 Task: Look for space in Kasimov, Russia from 12th August, 2023 to 16th August, 2023 for 8 adults in price range Rs.10000 to Rs.16000. Place can be private room with 8 bedrooms having 8 beds and 8 bathrooms. Property type can be house, flat, guest house, hotel. Amenities needed are: wifi, TV, free parkinig on premises, gym, breakfast. Booking option can be shelf check-in. Required host language is English.
Action: Mouse pressed left at (568, 123)
Screenshot: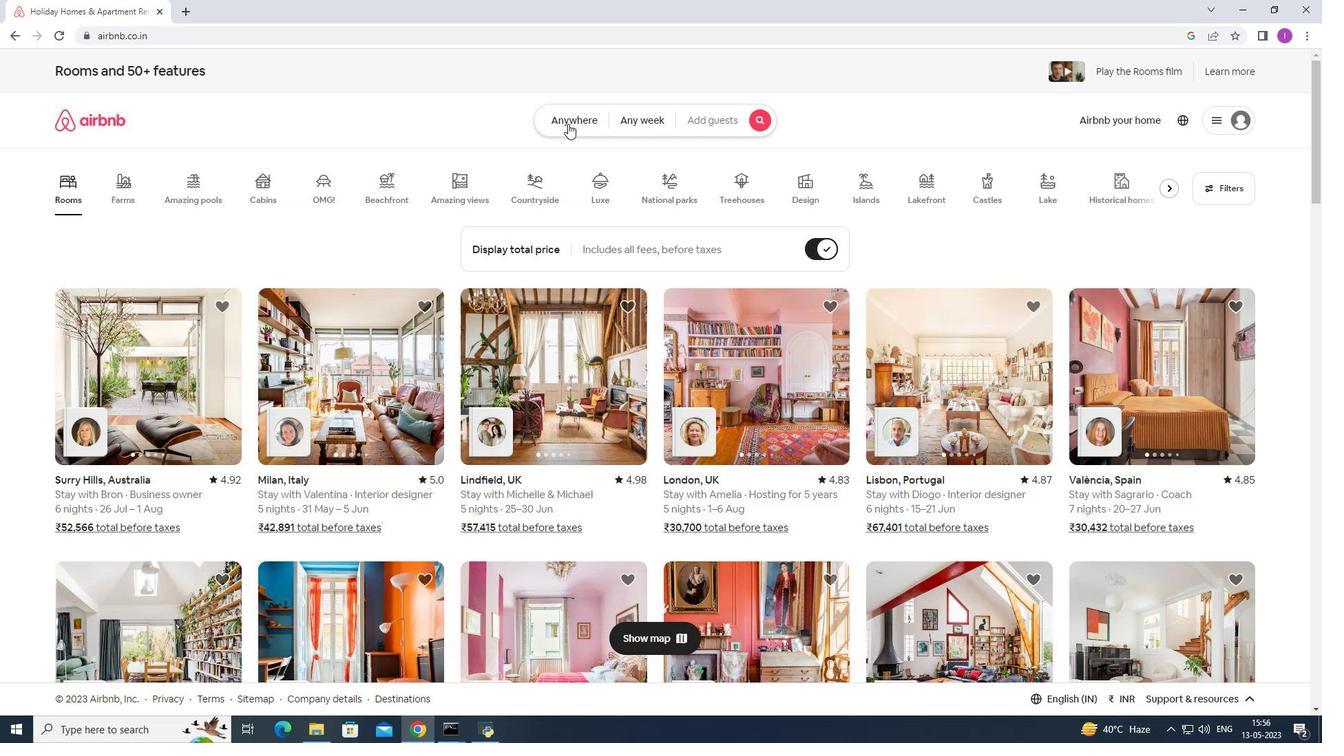 
Action: Mouse moved to (478, 170)
Screenshot: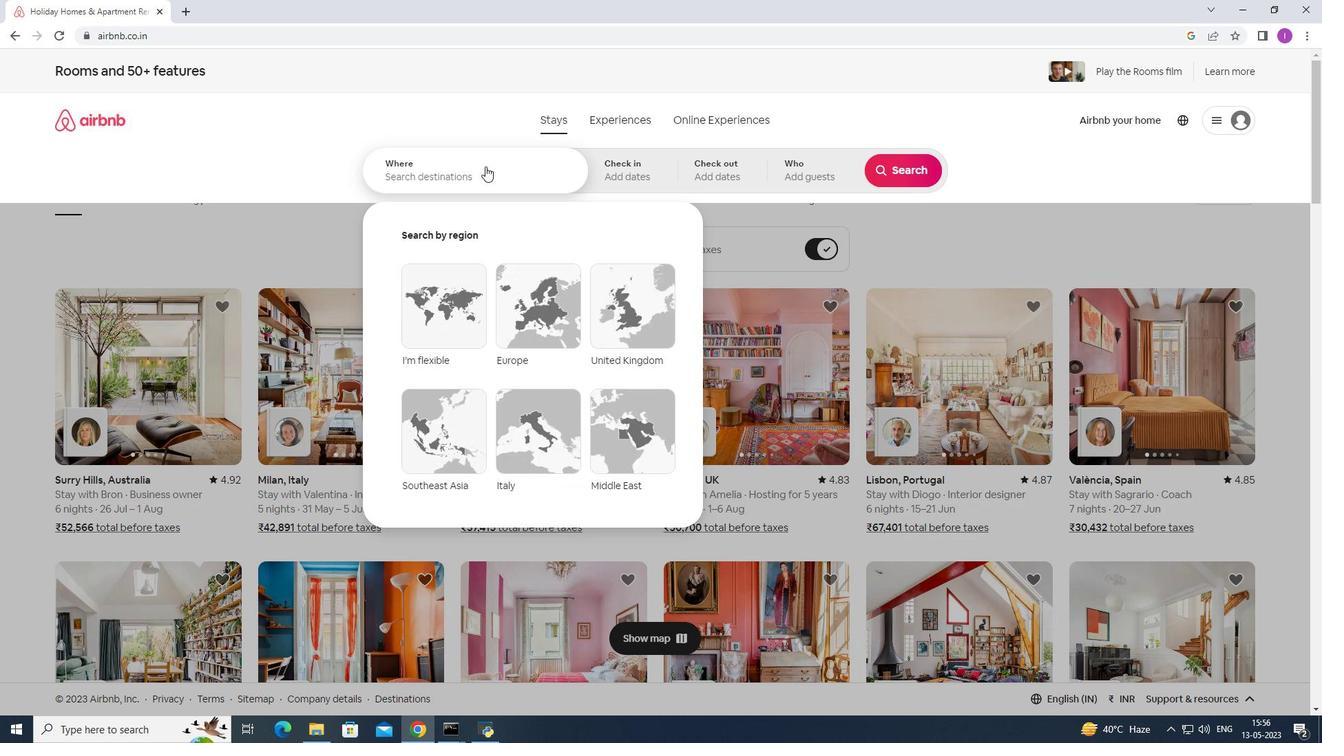 
Action: Mouse pressed left at (478, 170)
Screenshot: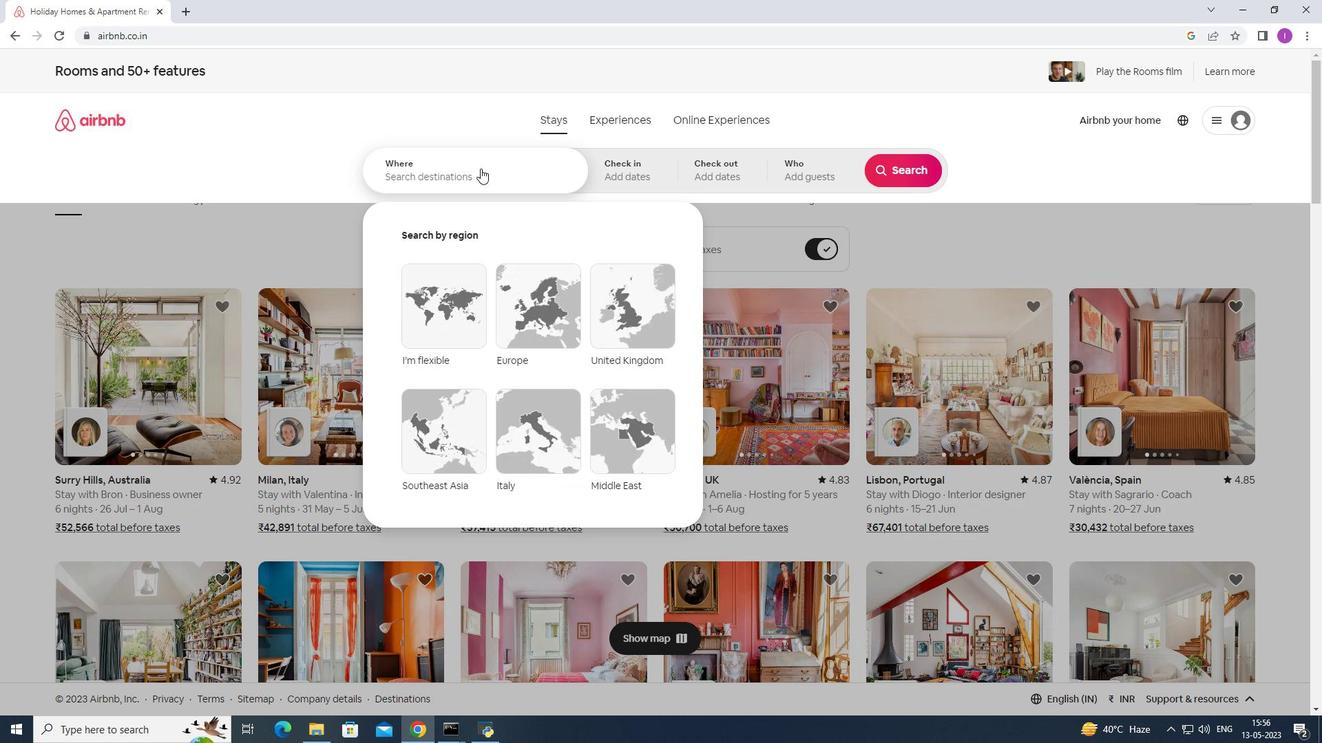 
Action: Key pressed <Key.shift><Key.shift><Key.shift><Key.shift><Key.shift><Key.shift>Kasimov,<Key.shift>Russia
Screenshot: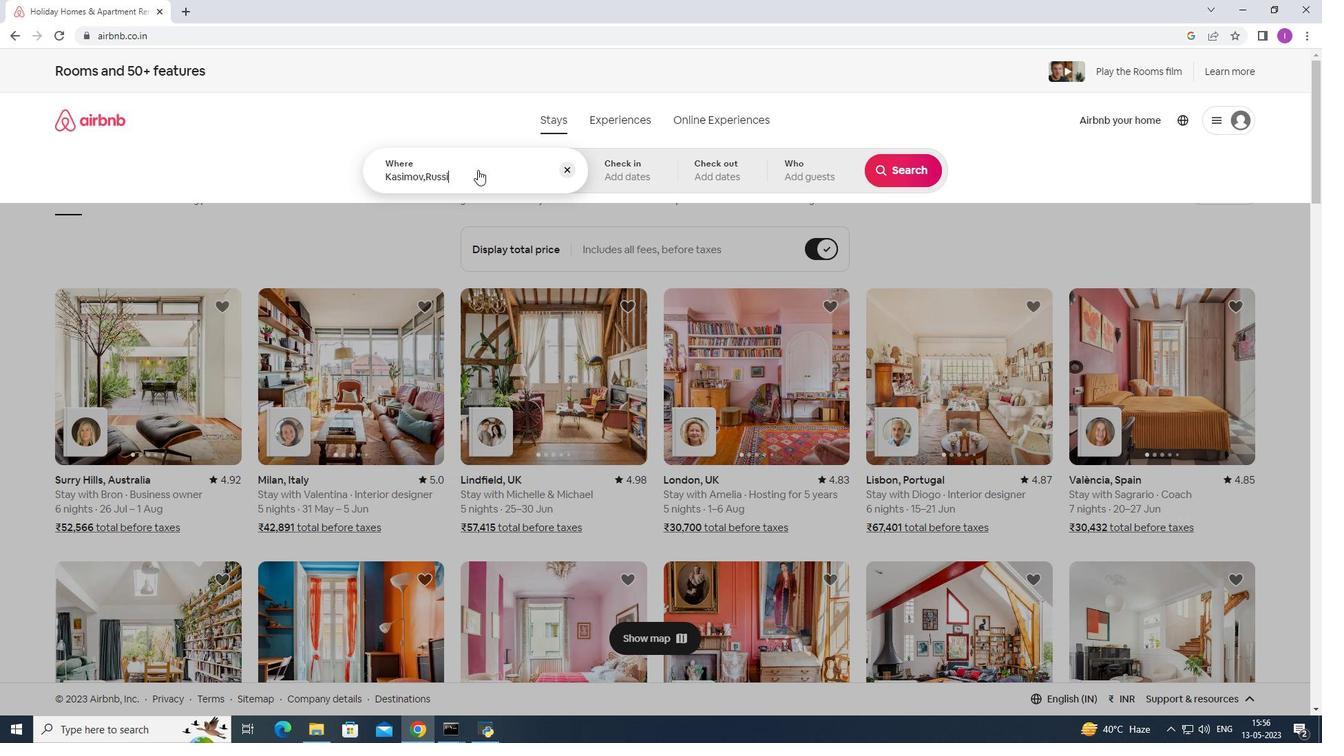 
Action: Mouse moved to (630, 159)
Screenshot: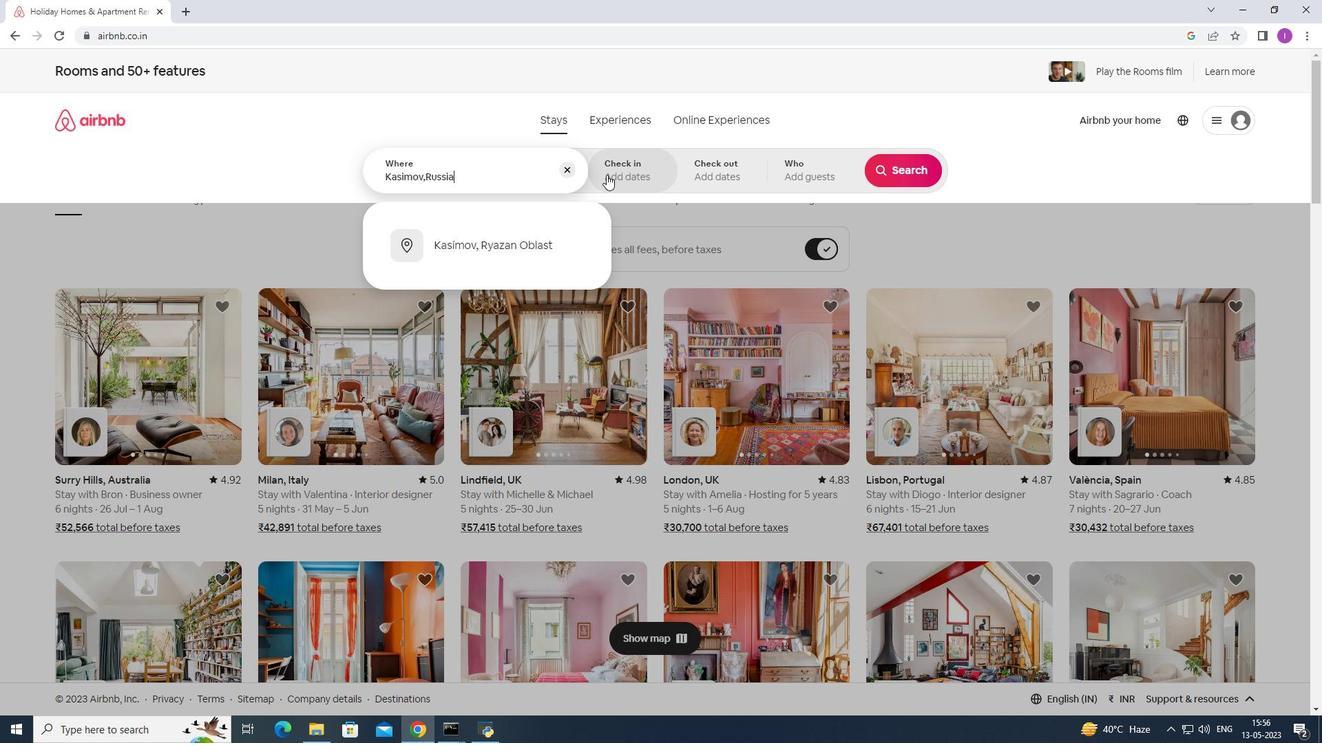 
Action: Mouse pressed left at (630, 159)
Screenshot: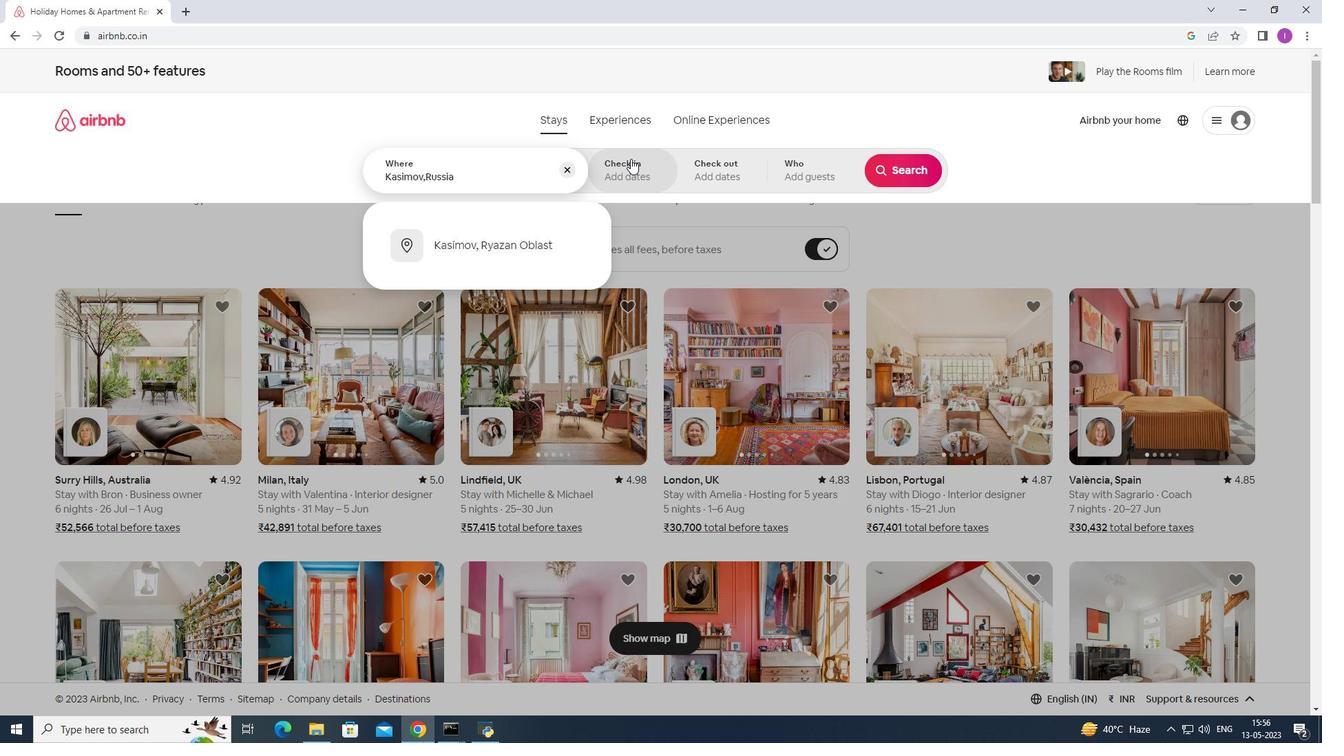 
Action: Mouse moved to (903, 278)
Screenshot: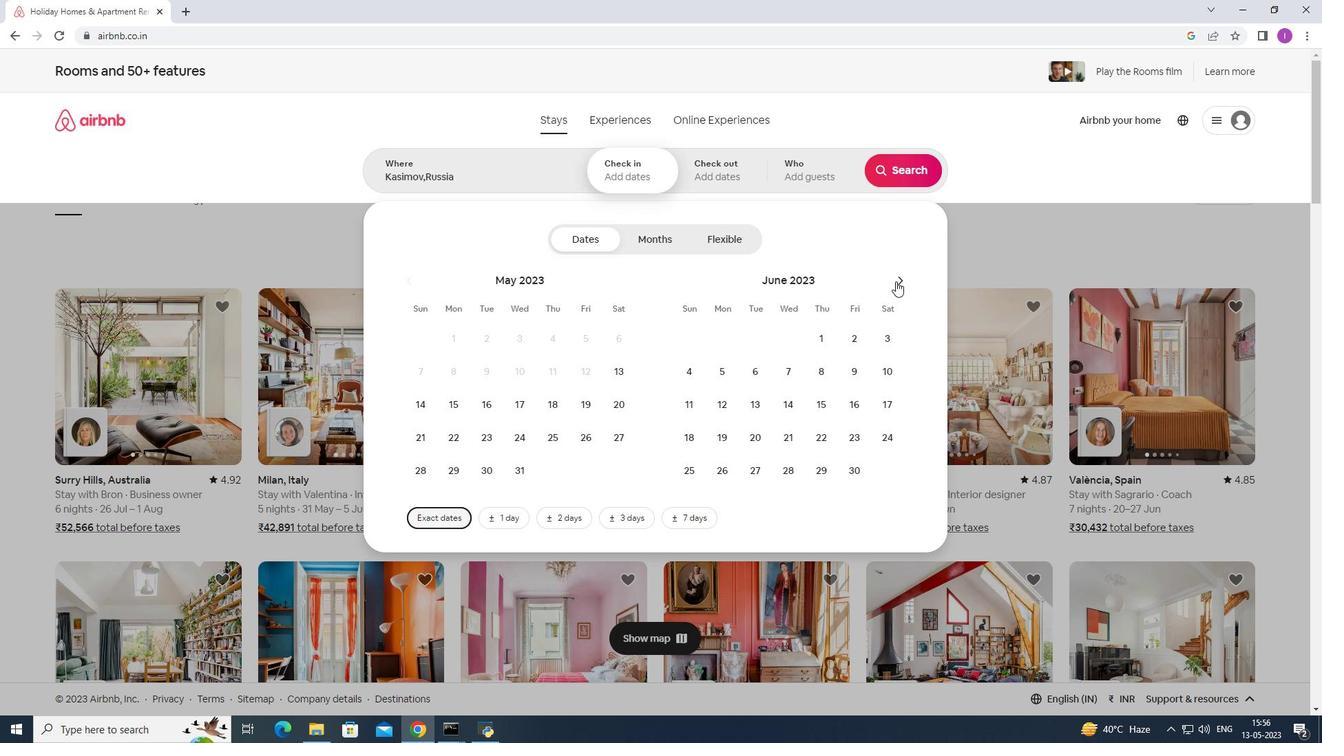
Action: Mouse pressed left at (903, 278)
Screenshot: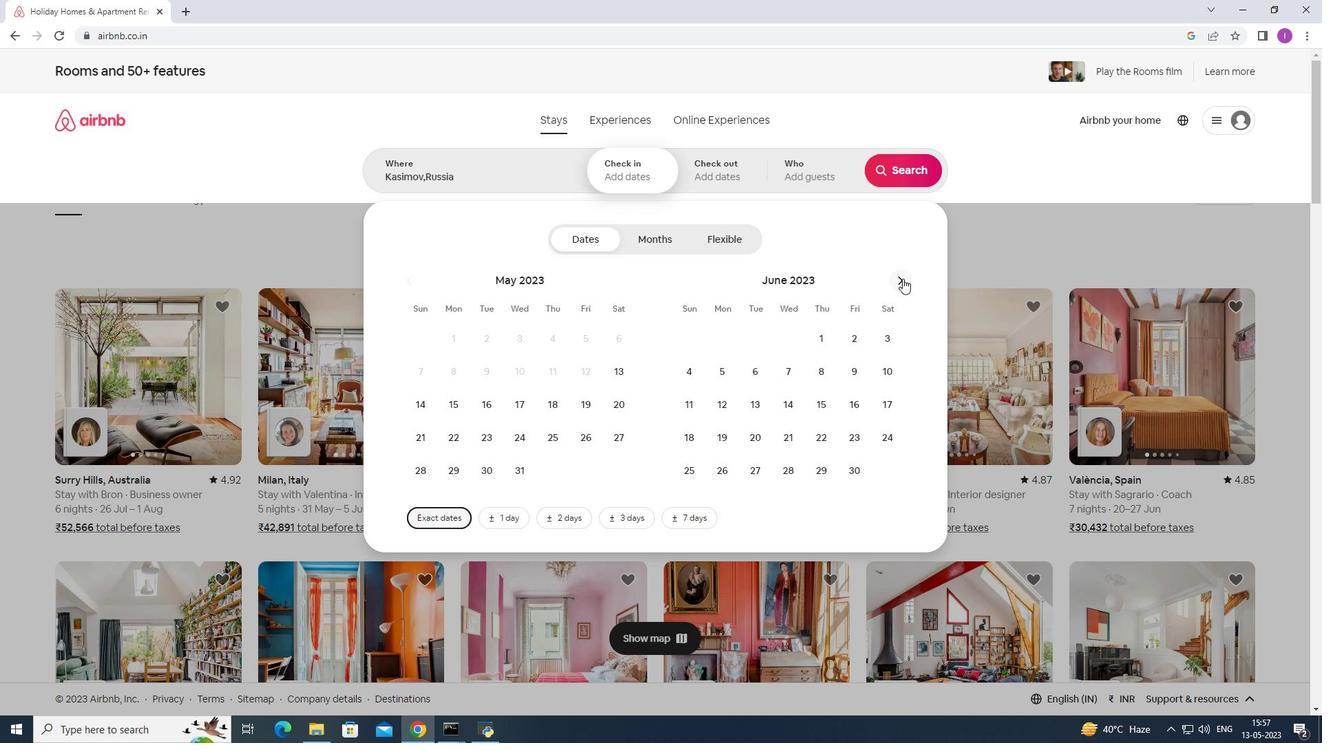 
Action: Mouse pressed left at (903, 278)
Screenshot: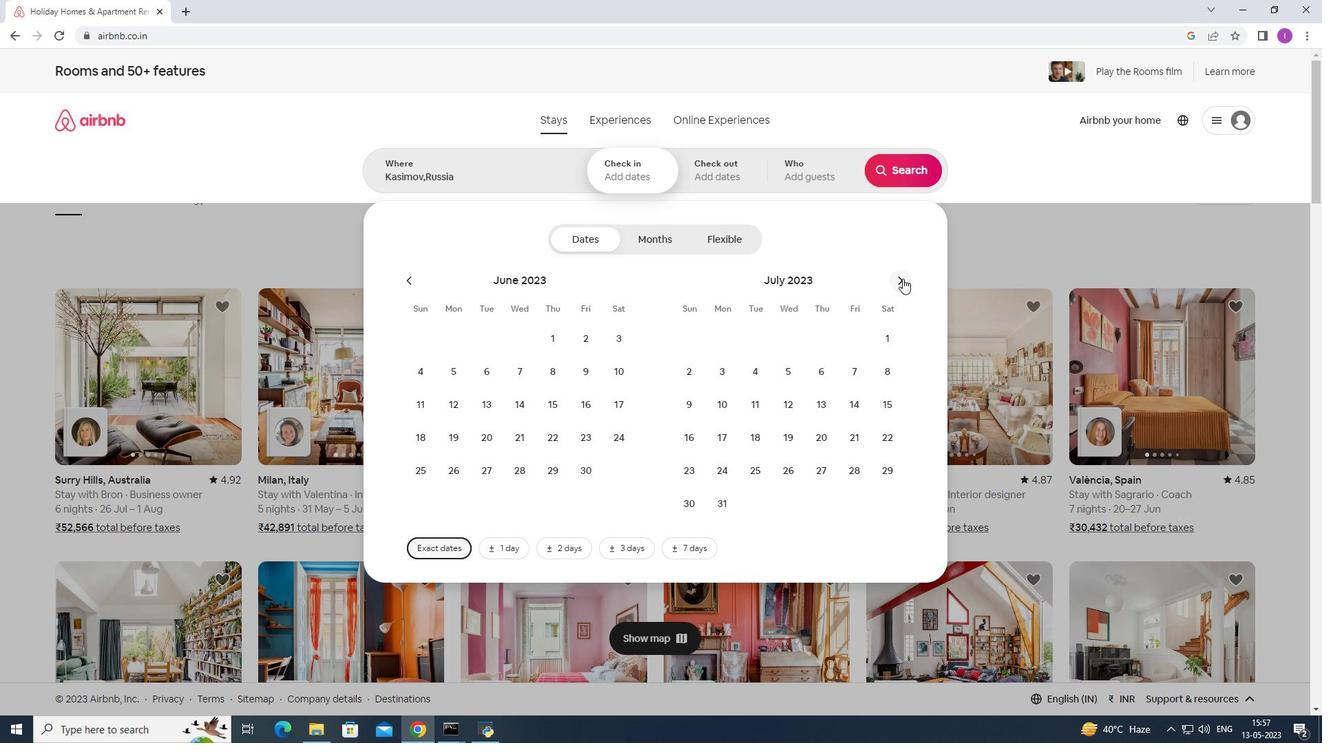 
Action: Mouse moved to (887, 366)
Screenshot: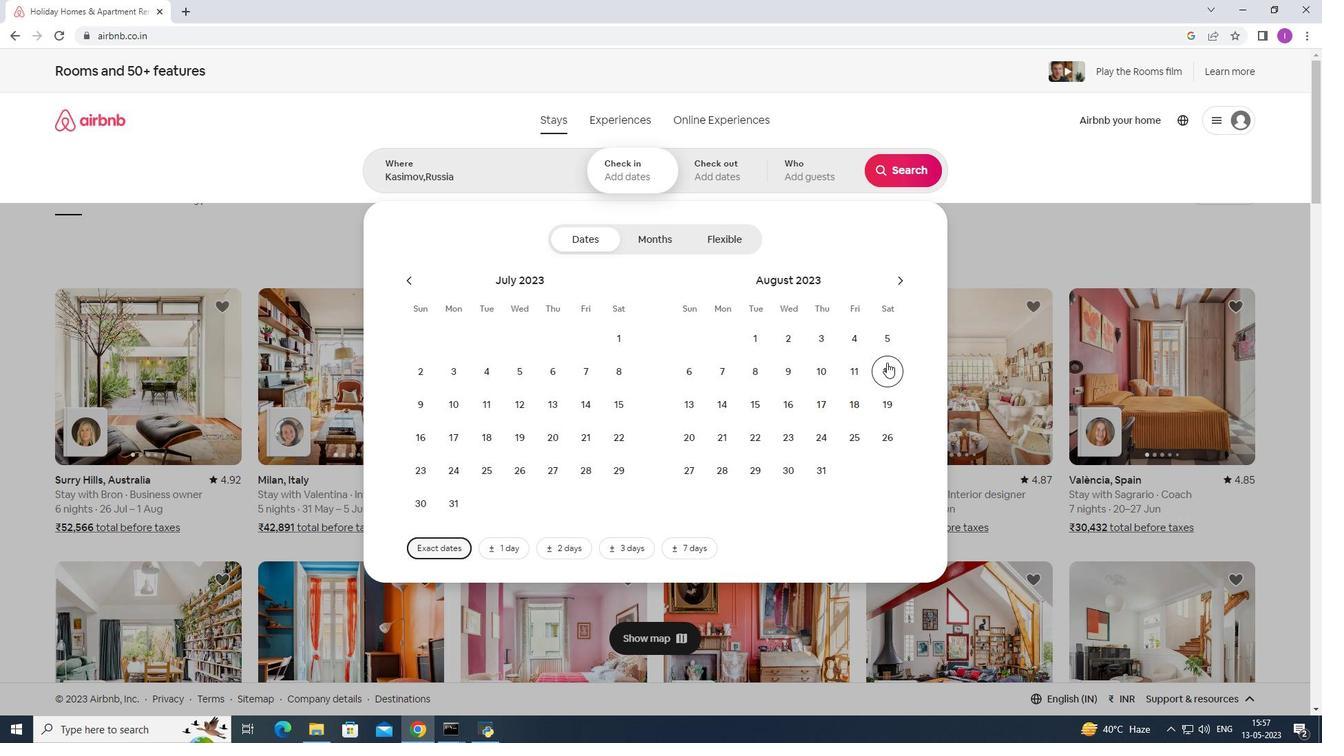 
Action: Mouse pressed left at (887, 366)
Screenshot: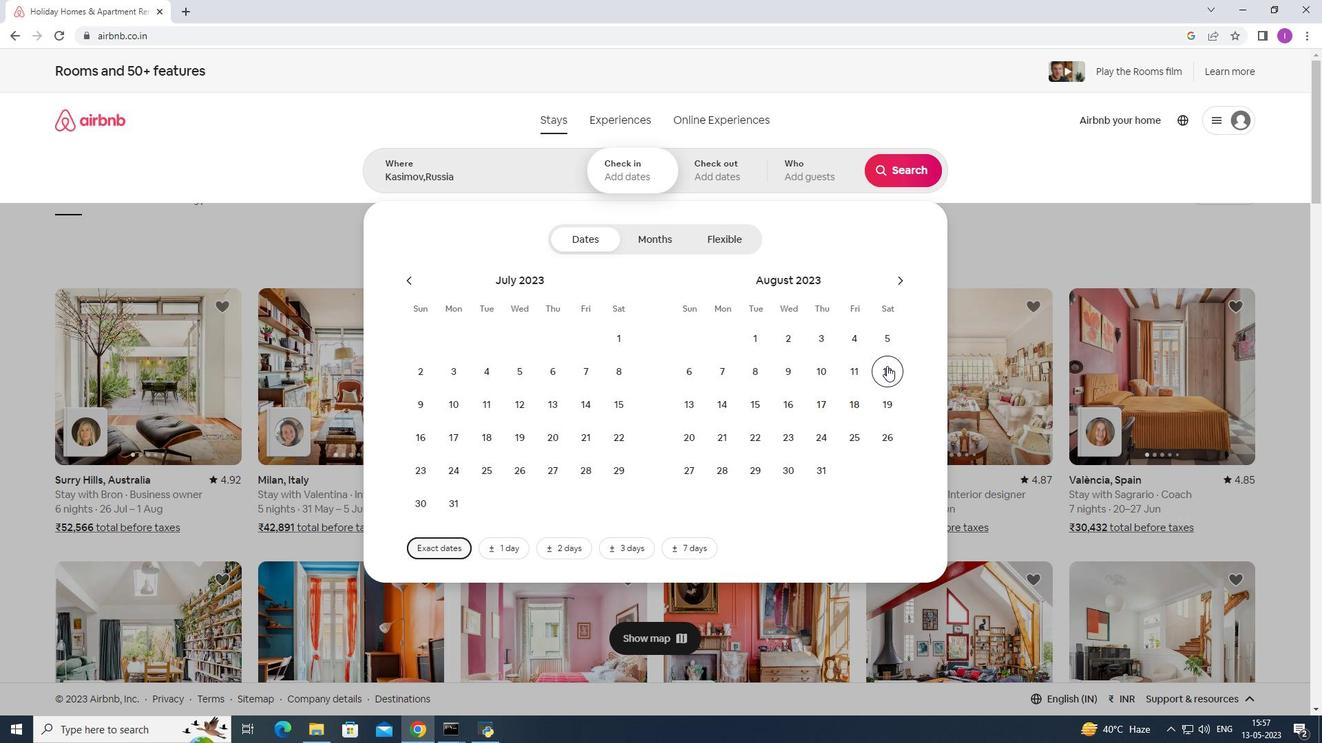 
Action: Mouse moved to (801, 408)
Screenshot: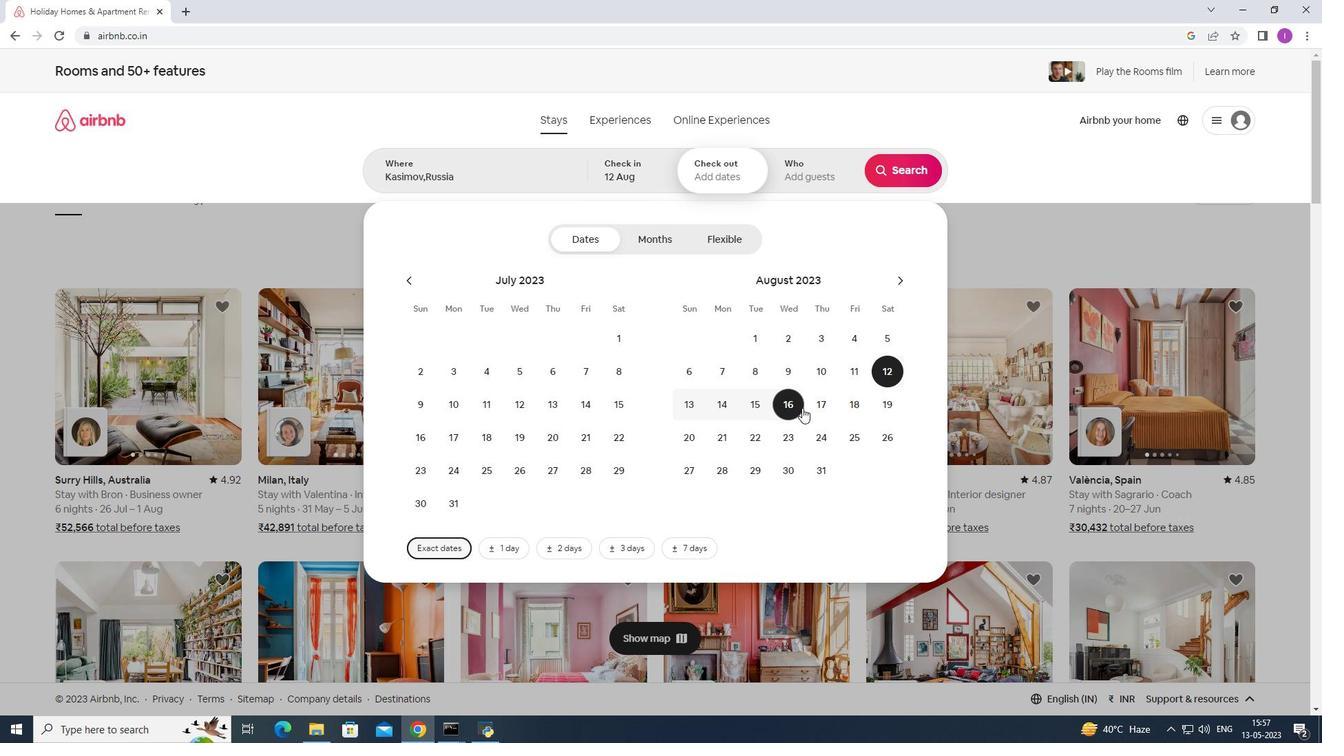 
Action: Mouse pressed left at (801, 408)
Screenshot: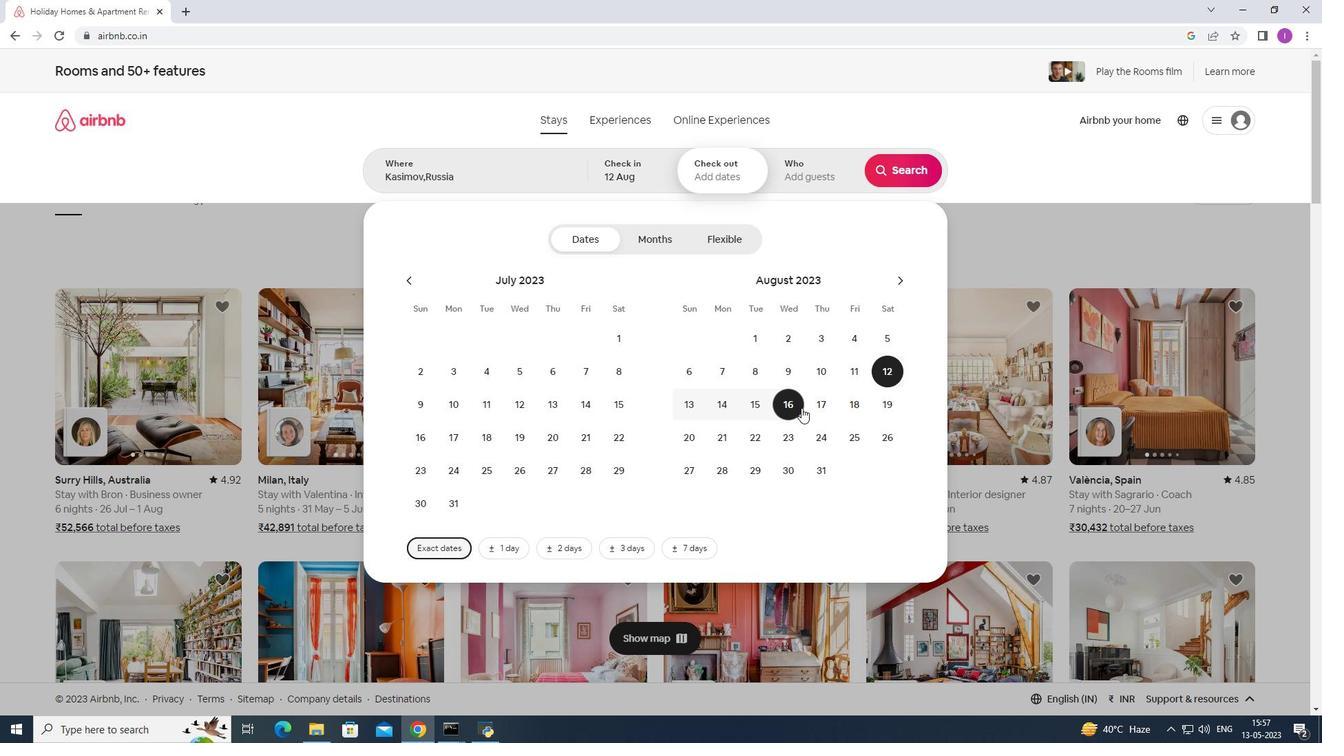 
Action: Mouse moved to (816, 172)
Screenshot: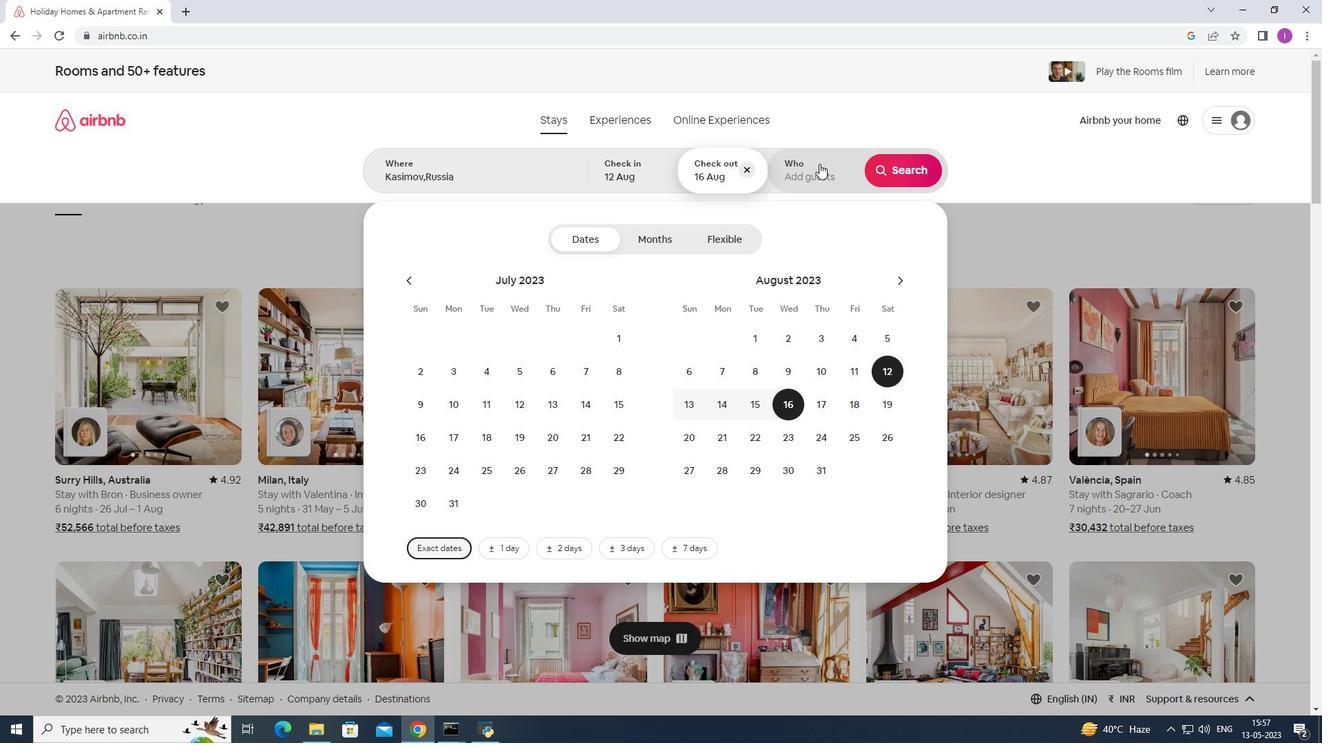 
Action: Mouse pressed left at (816, 172)
Screenshot: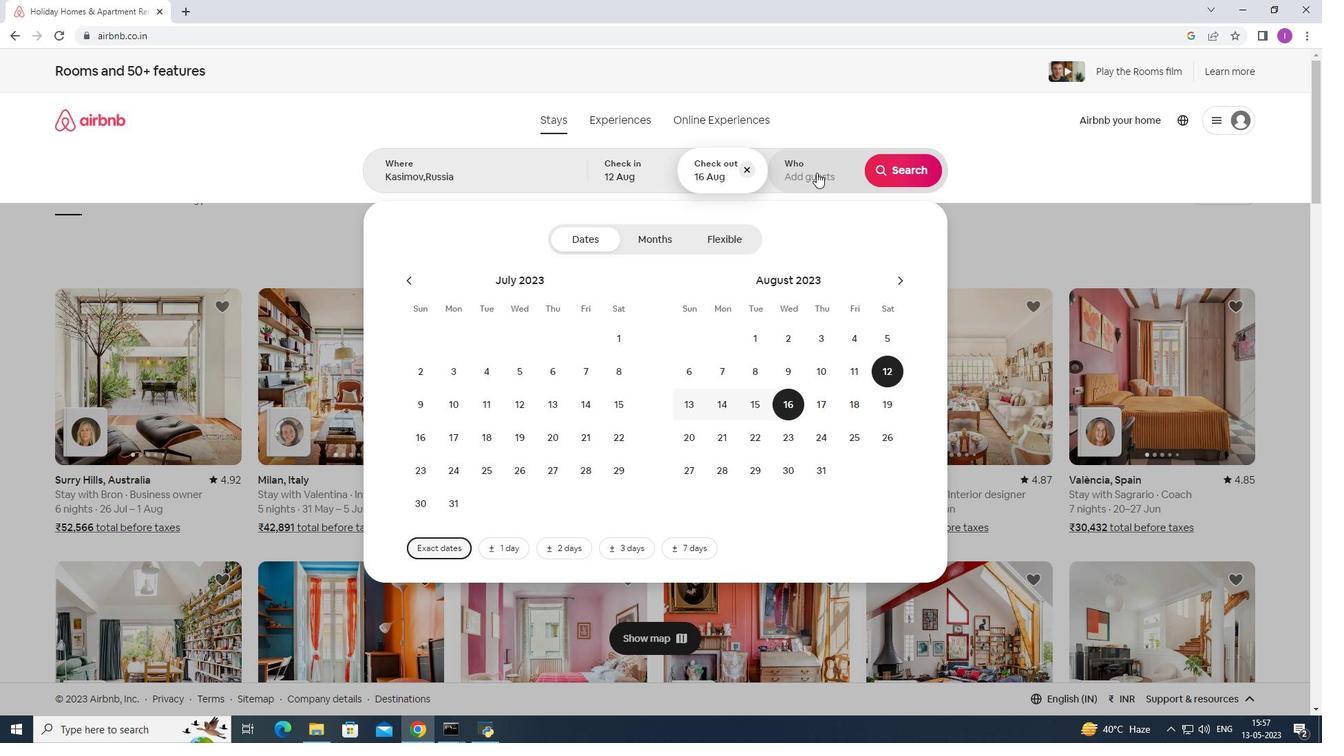 
Action: Mouse moved to (908, 243)
Screenshot: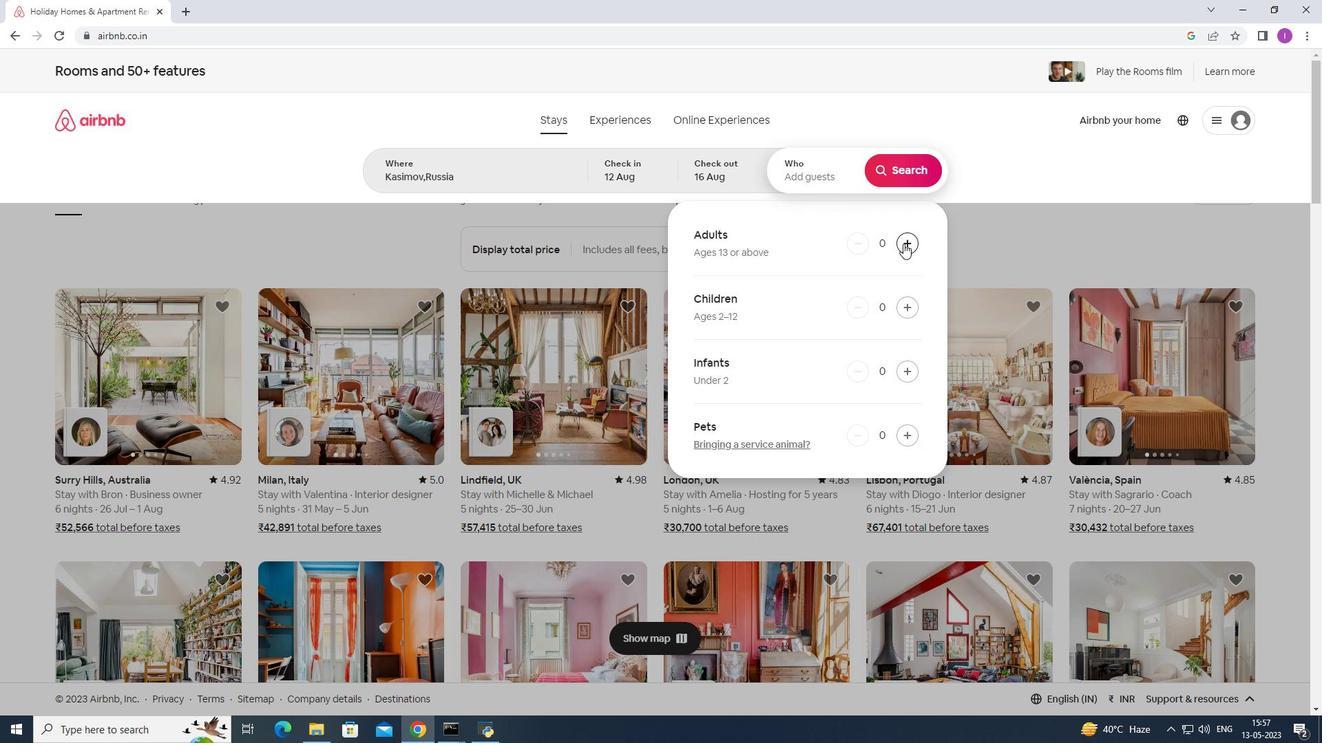 
Action: Mouse pressed left at (908, 243)
Screenshot: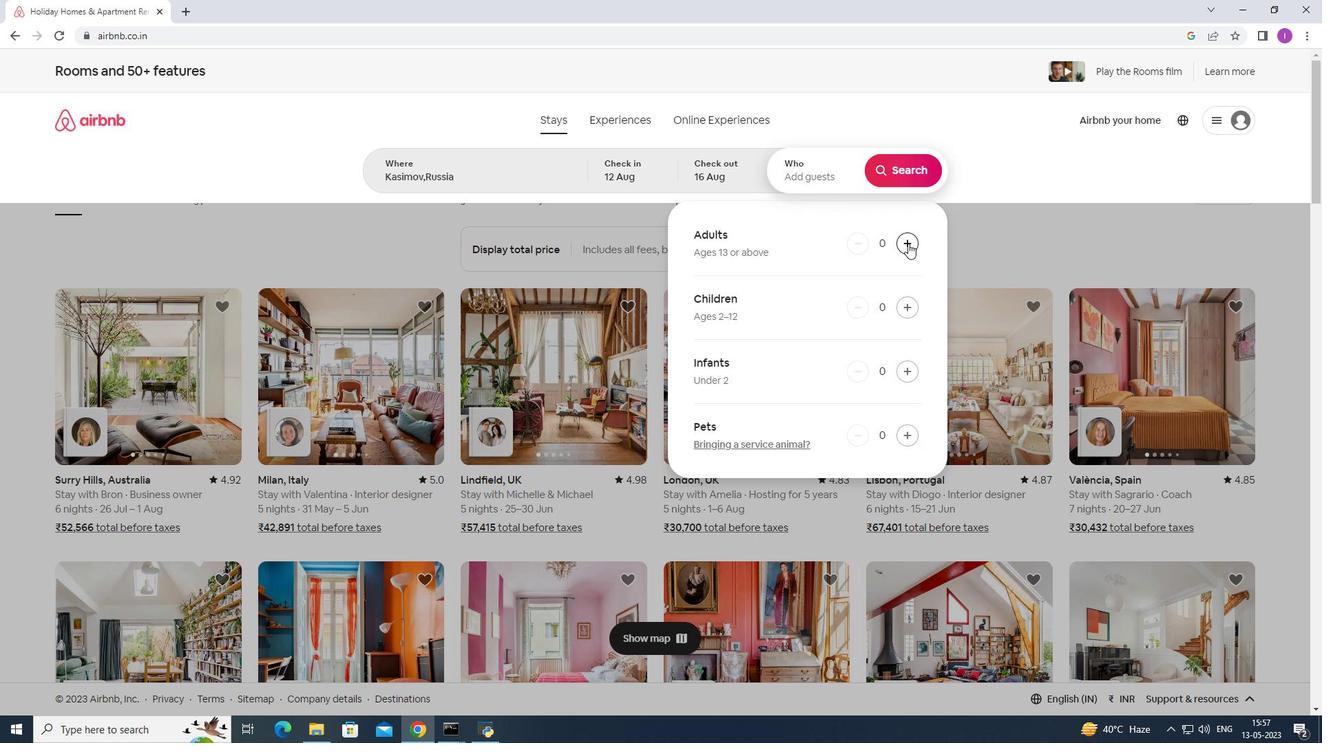 
Action: Mouse pressed left at (908, 243)
Screenshot: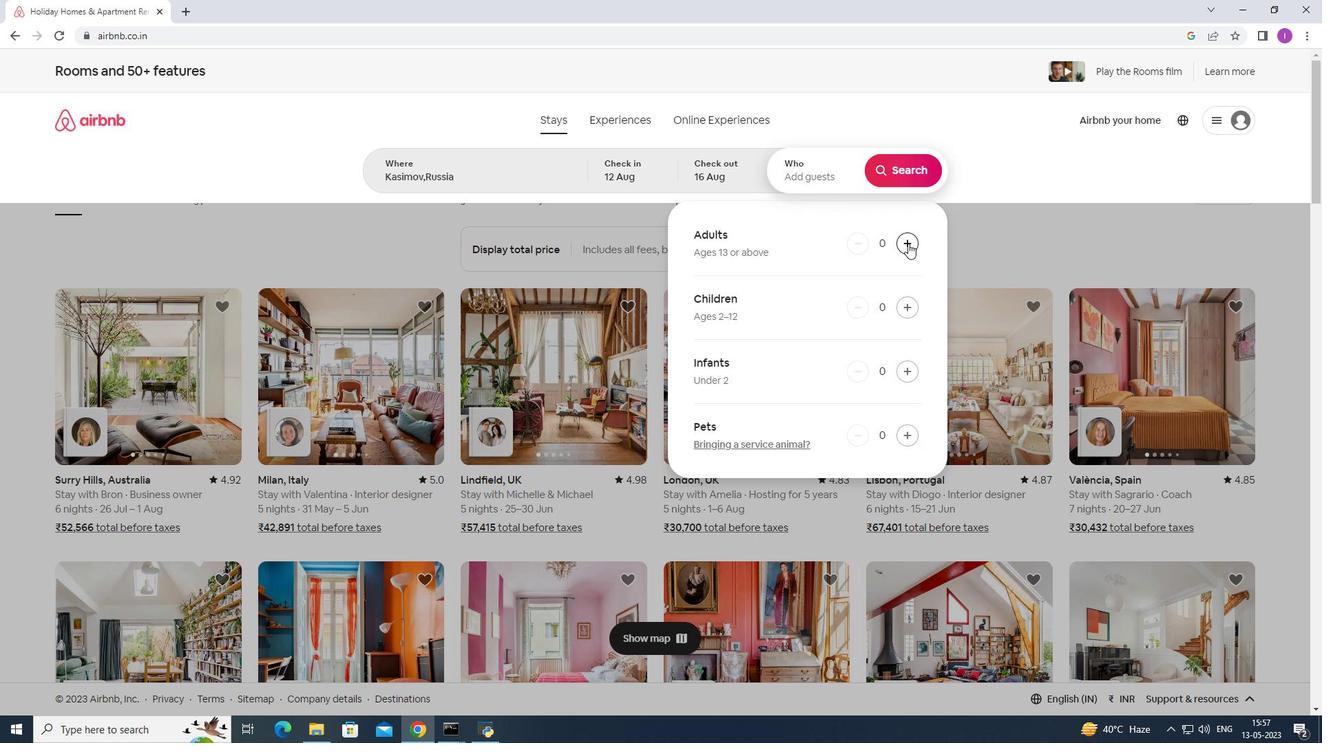 
Action: Mouse pressed left at (908, 243)
Screenshot: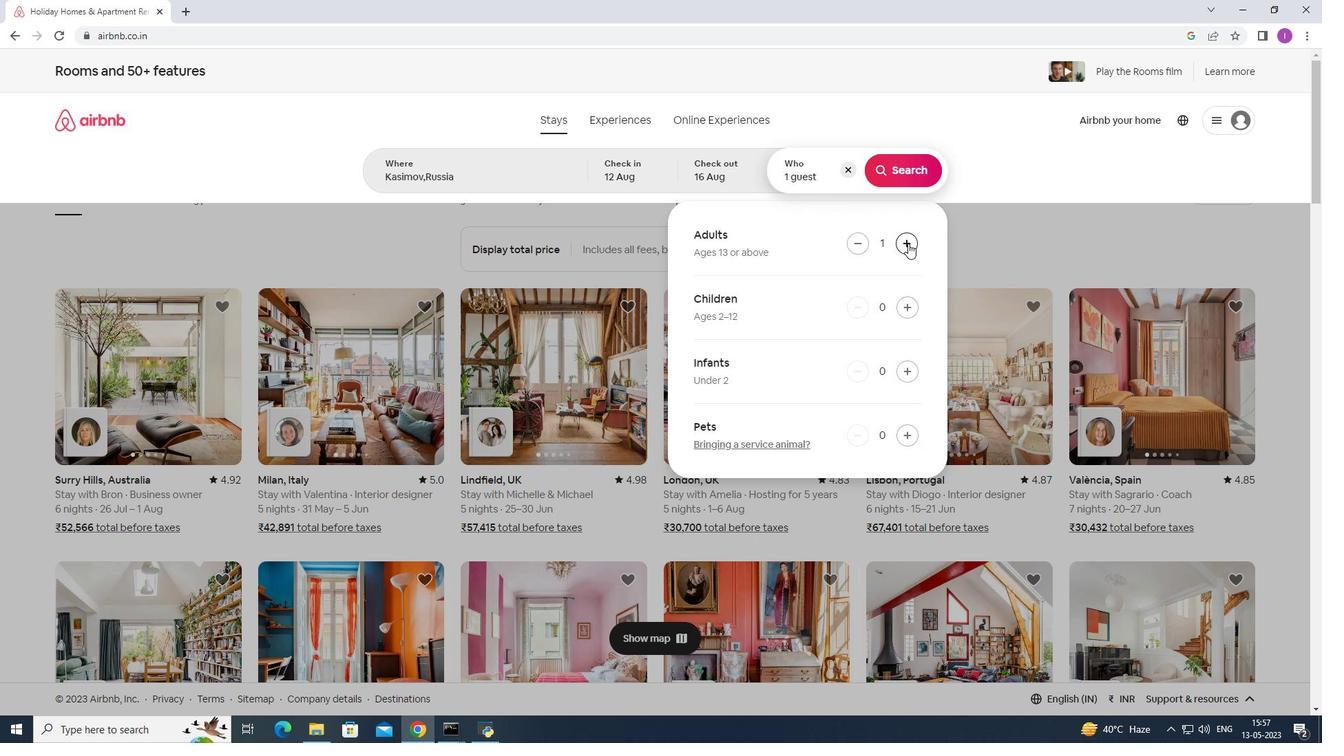 
Action: Mouse pressed left at (908, 243)
Screenshot: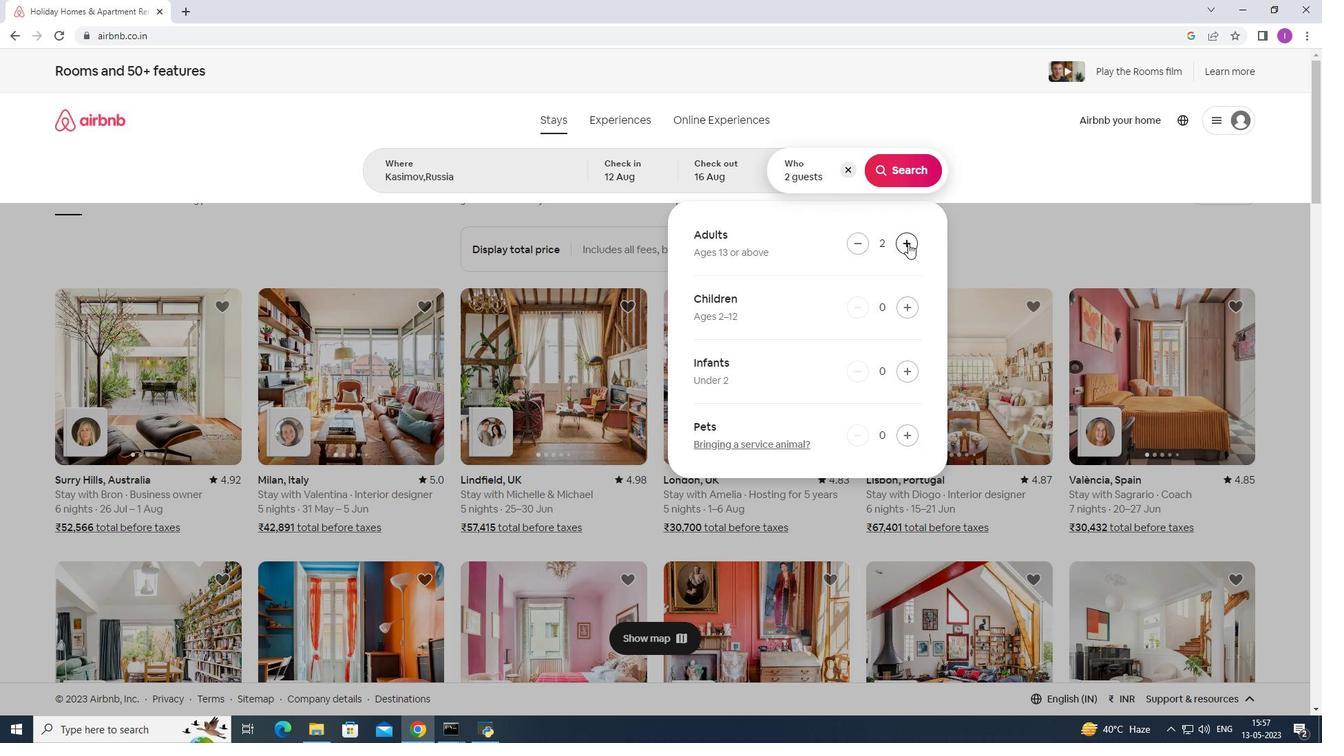 
Action: Mouse pressed left at (908, 243)
Screenshot: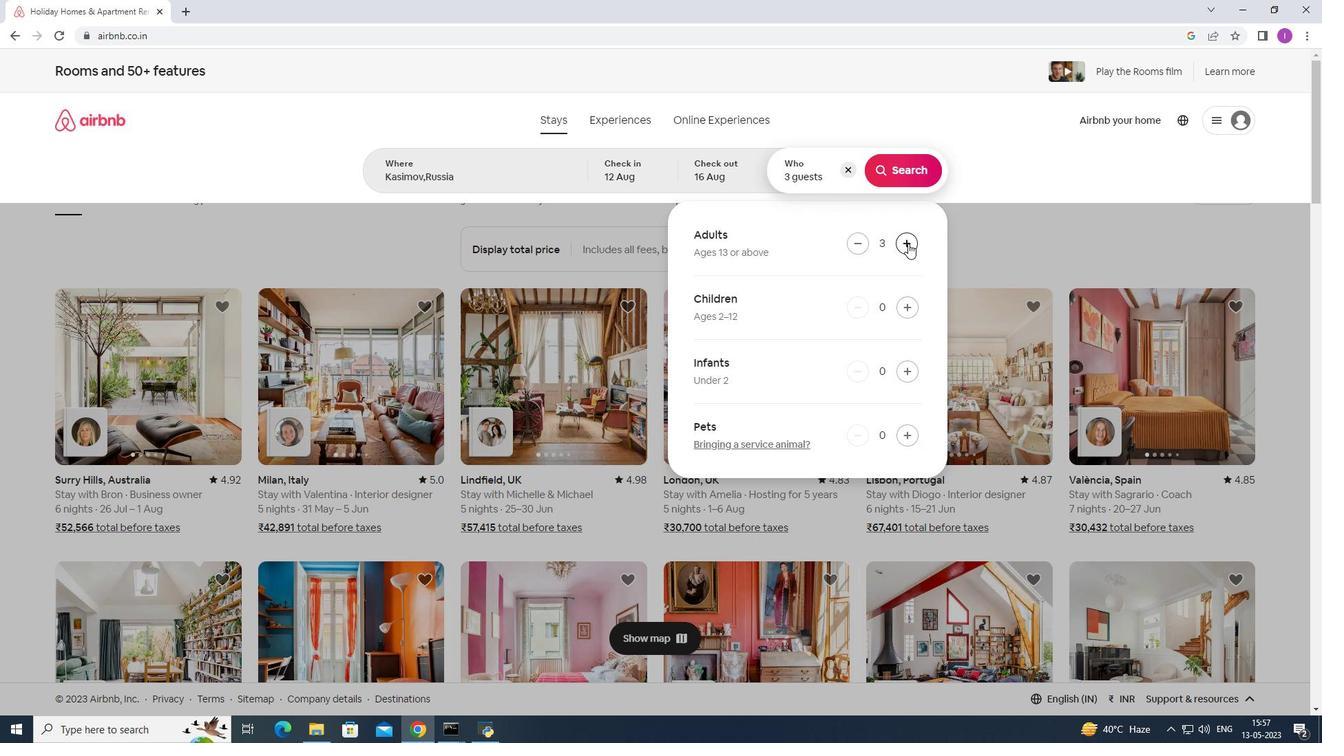 
Action: Mouse pressed left at (908, 243)
Screenshot: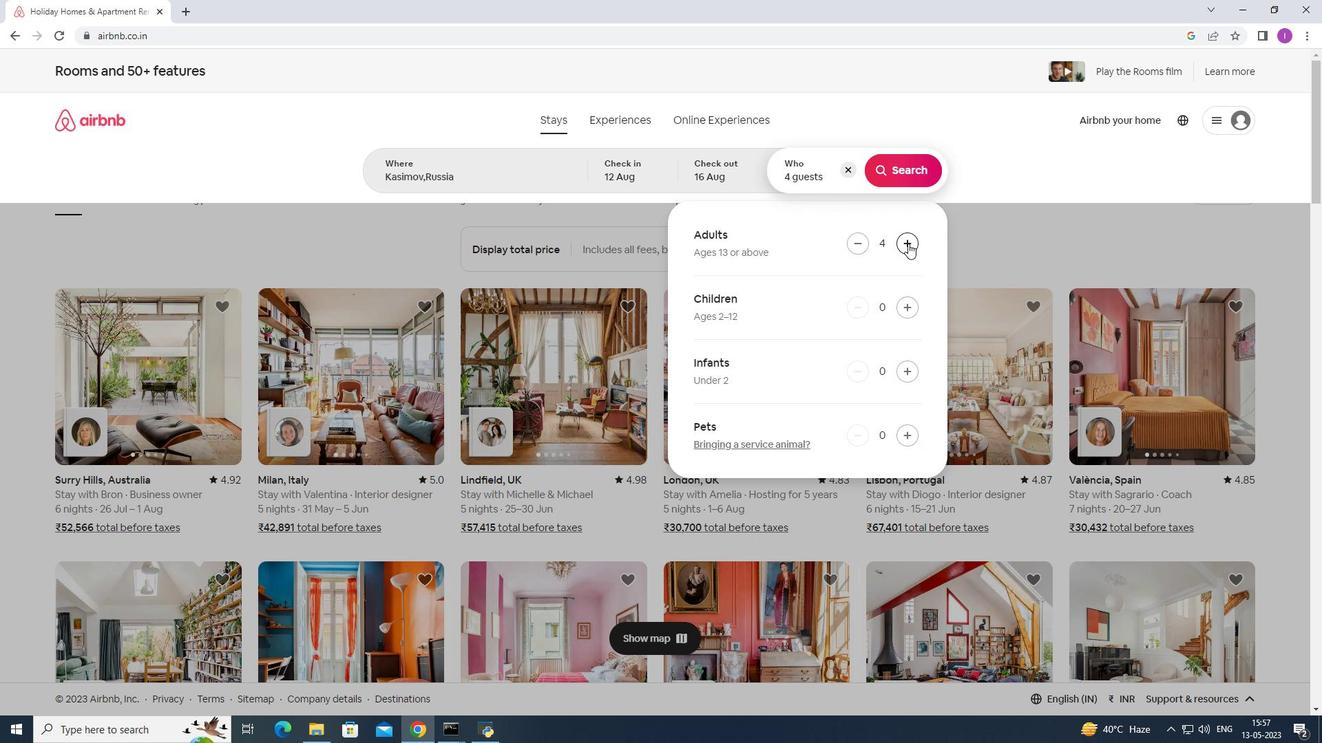 
Action: Mouse pressed left at (908, 243)
Screenshot: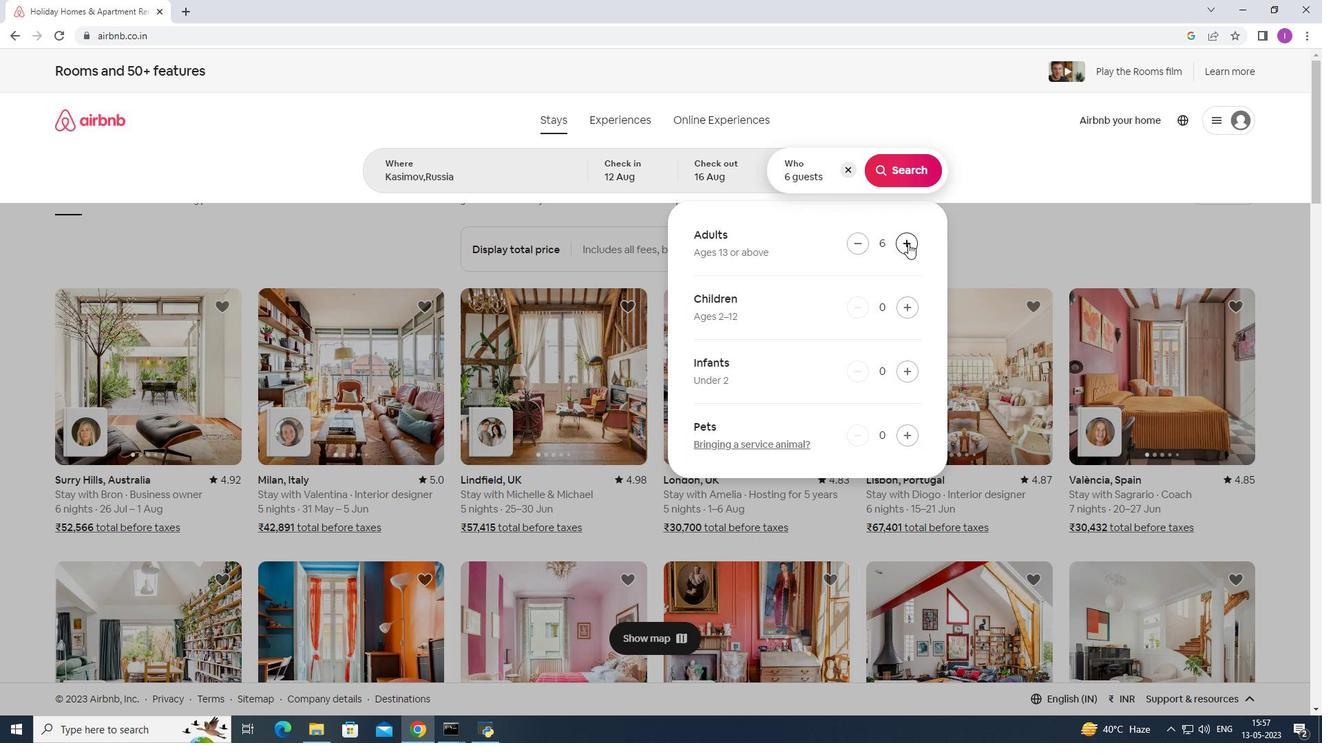 
Action: Mouse moved to (908, 244)
Screenshot: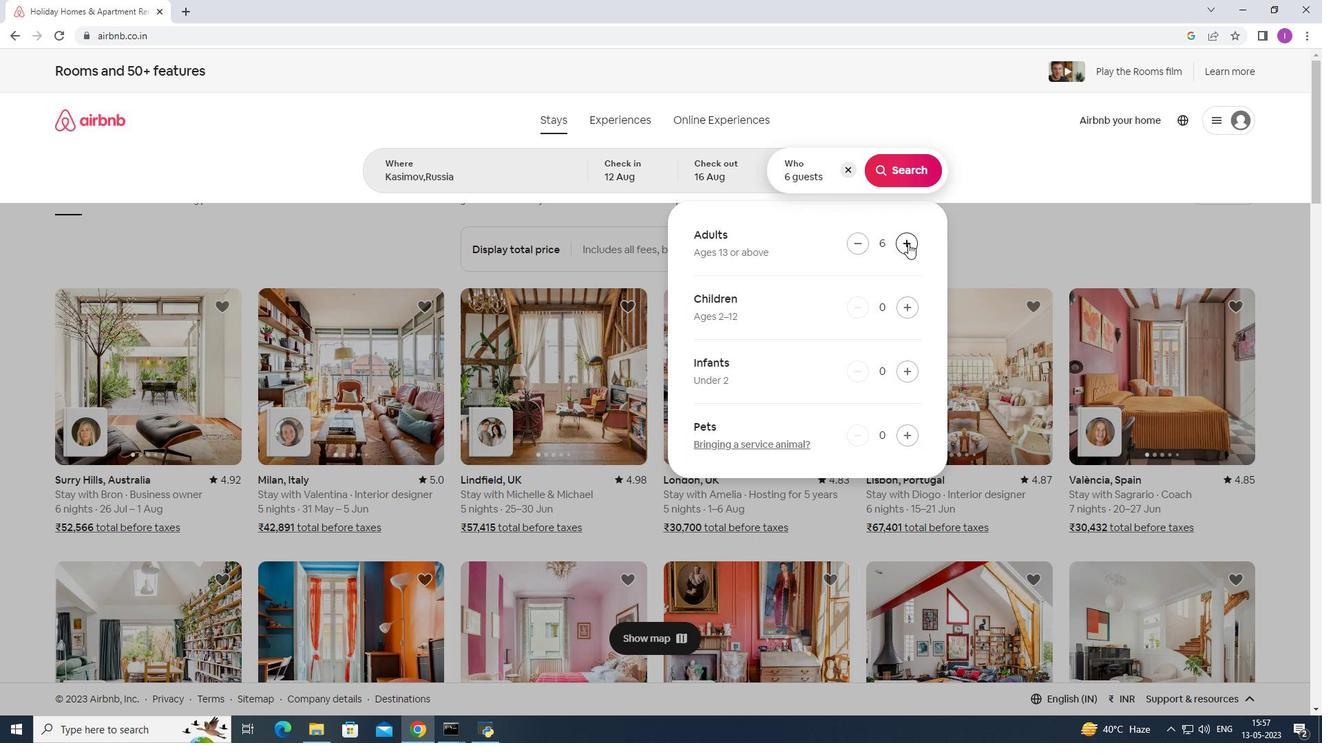 
Action: Mouse pressed left at (908, 244)
Screenshot: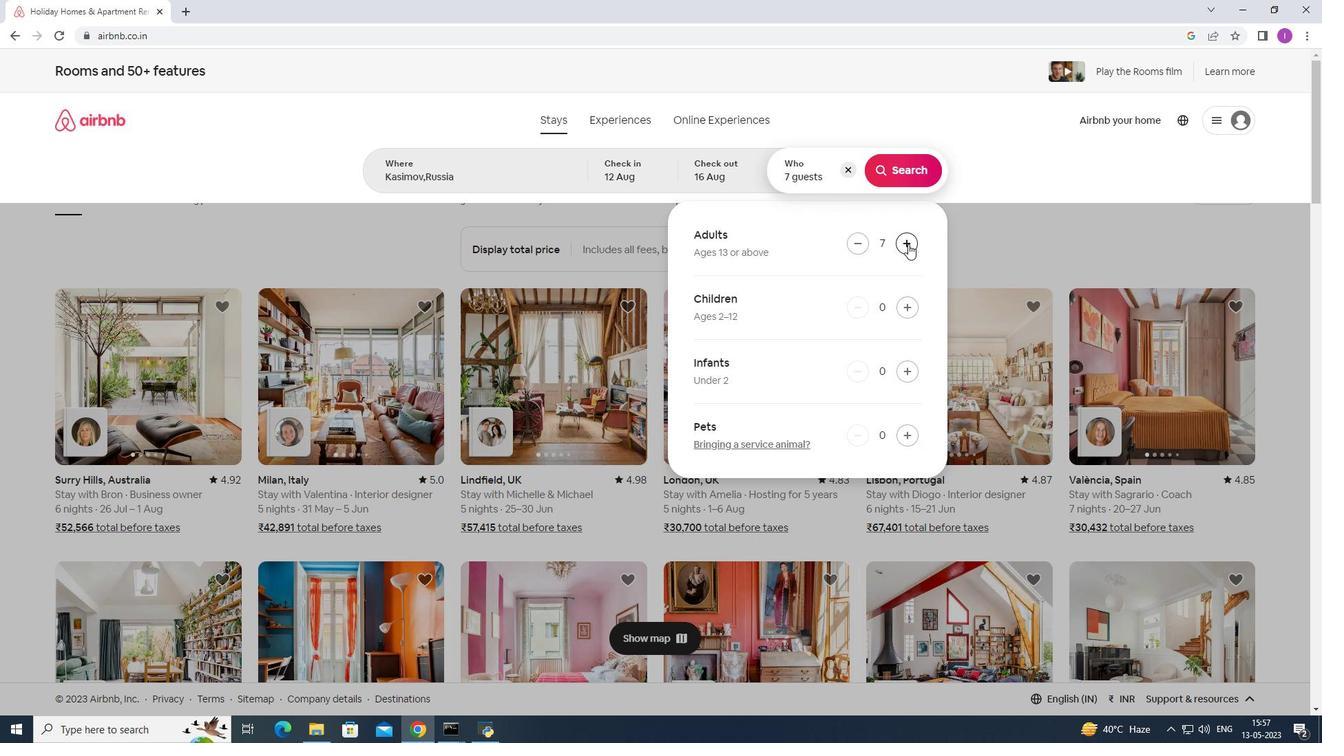 
Action: Mouse moved to (910, 177)
Screenshot: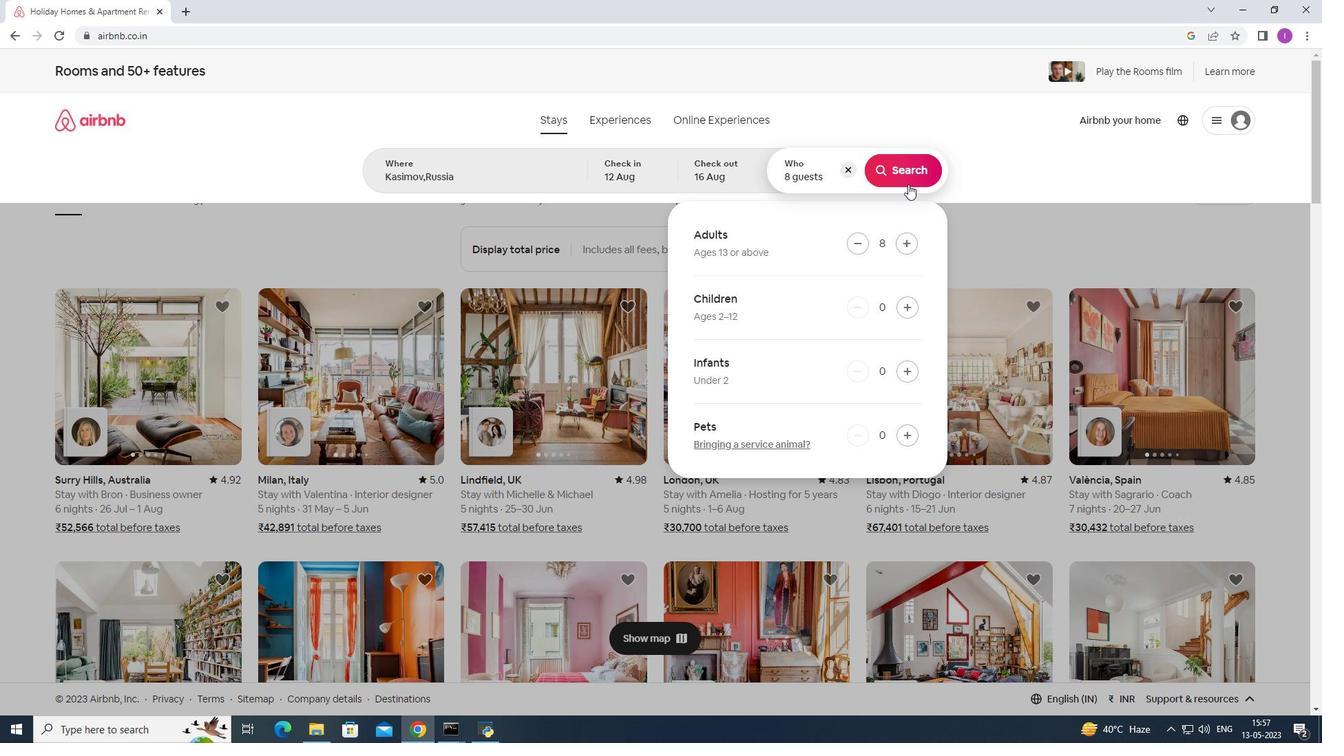 
Action: Mouse pressed left at (910, 177)
Screenshot: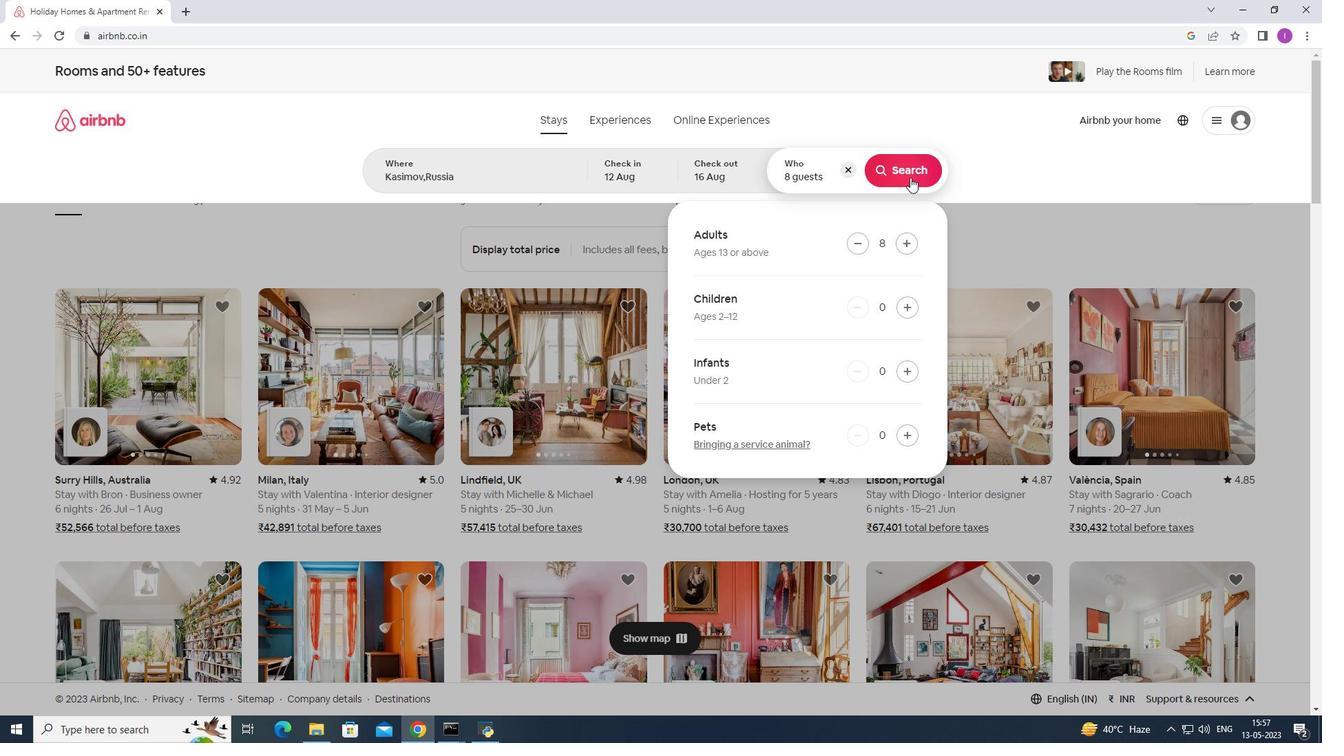 
Action: Mouse moved to (1277, 124)
Screenshot: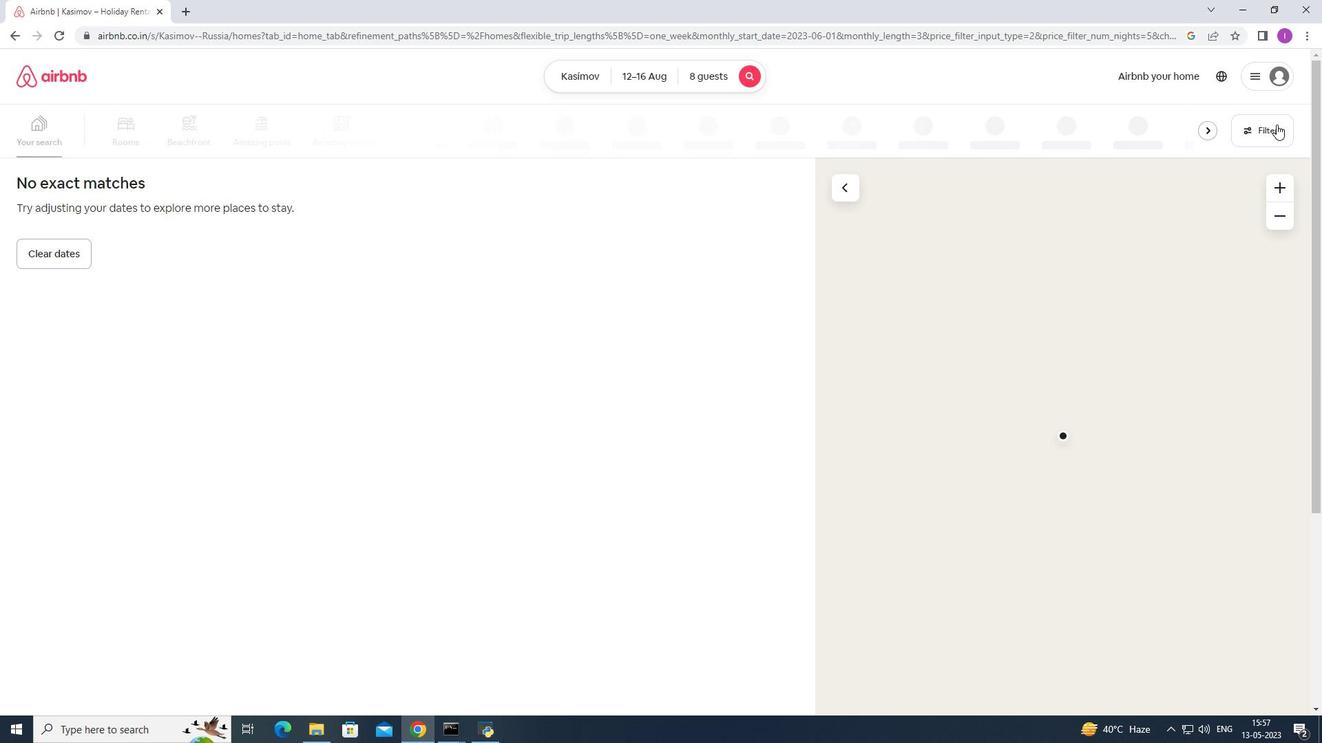 
Action: Mouse pressed left at (1277, 124)
Screenshot: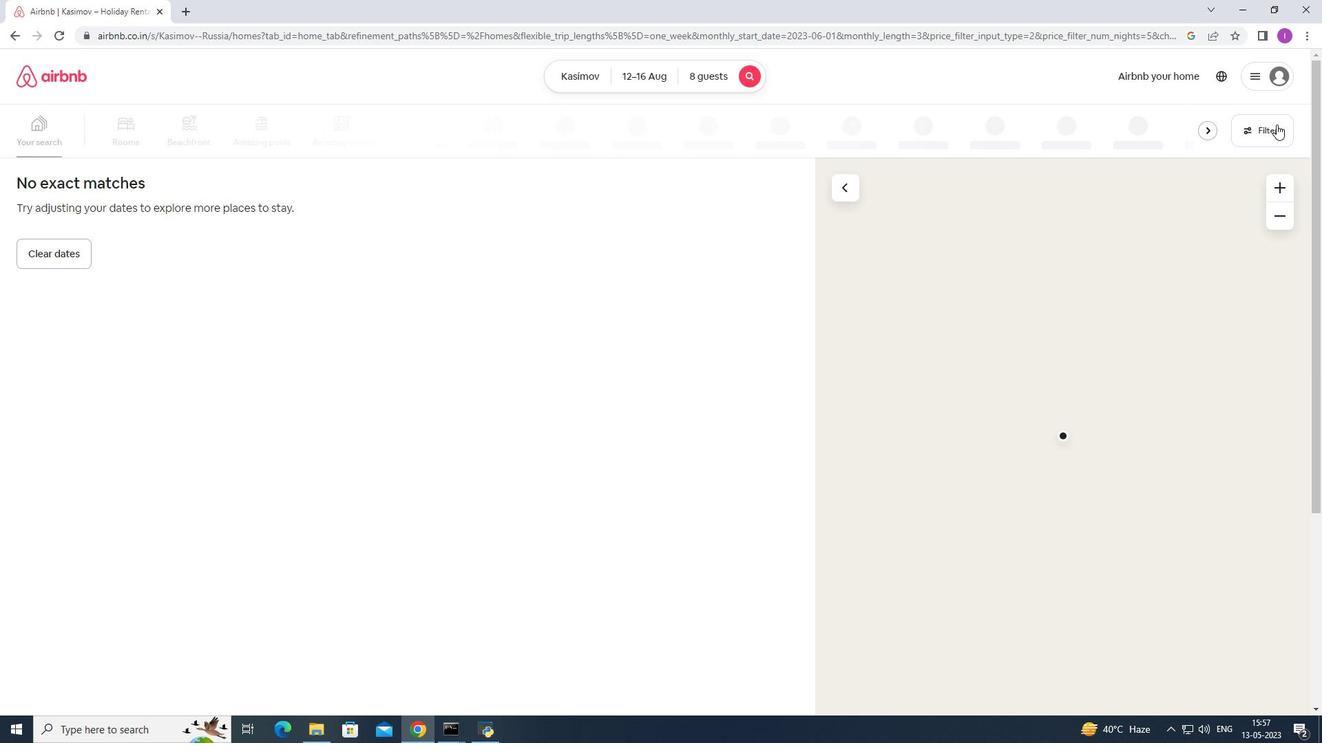 
Action: Mouse moved to (765, 475)
Screenshot: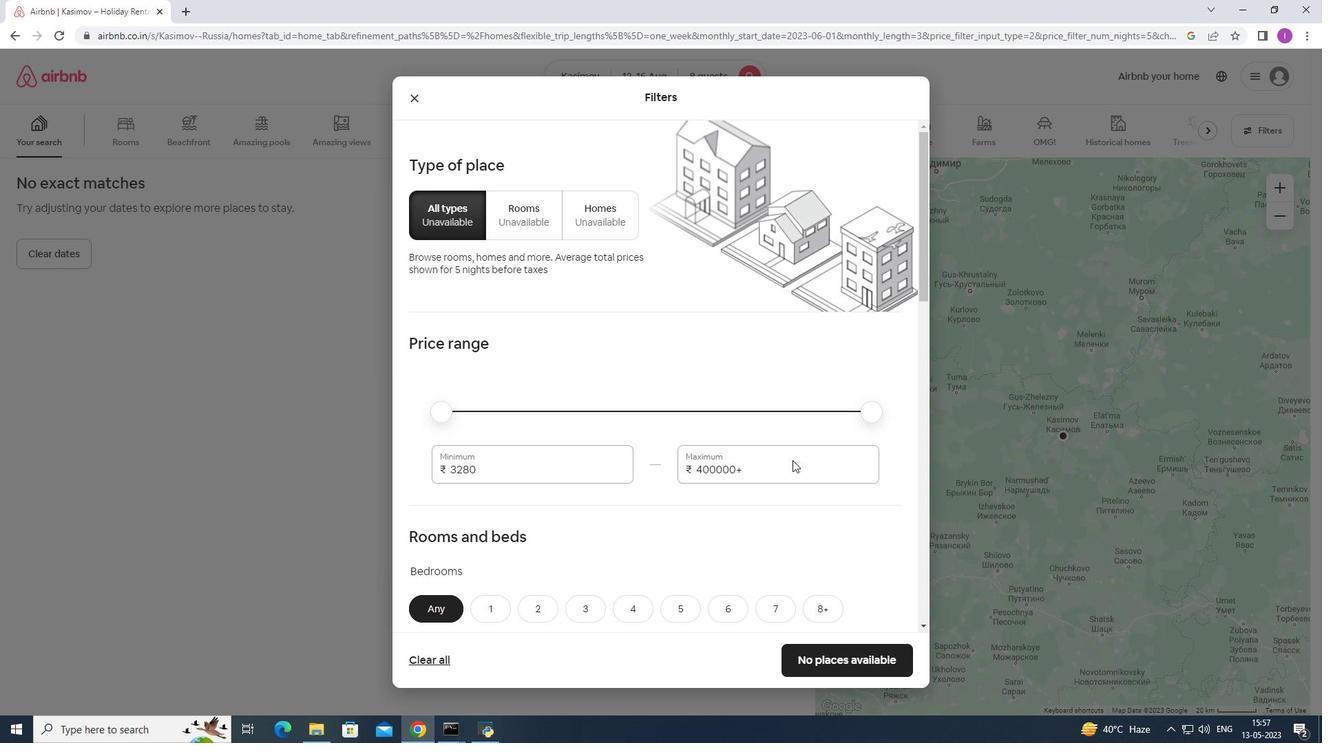 
Action: Mouse pressed left at (765, 475)
Screenshot: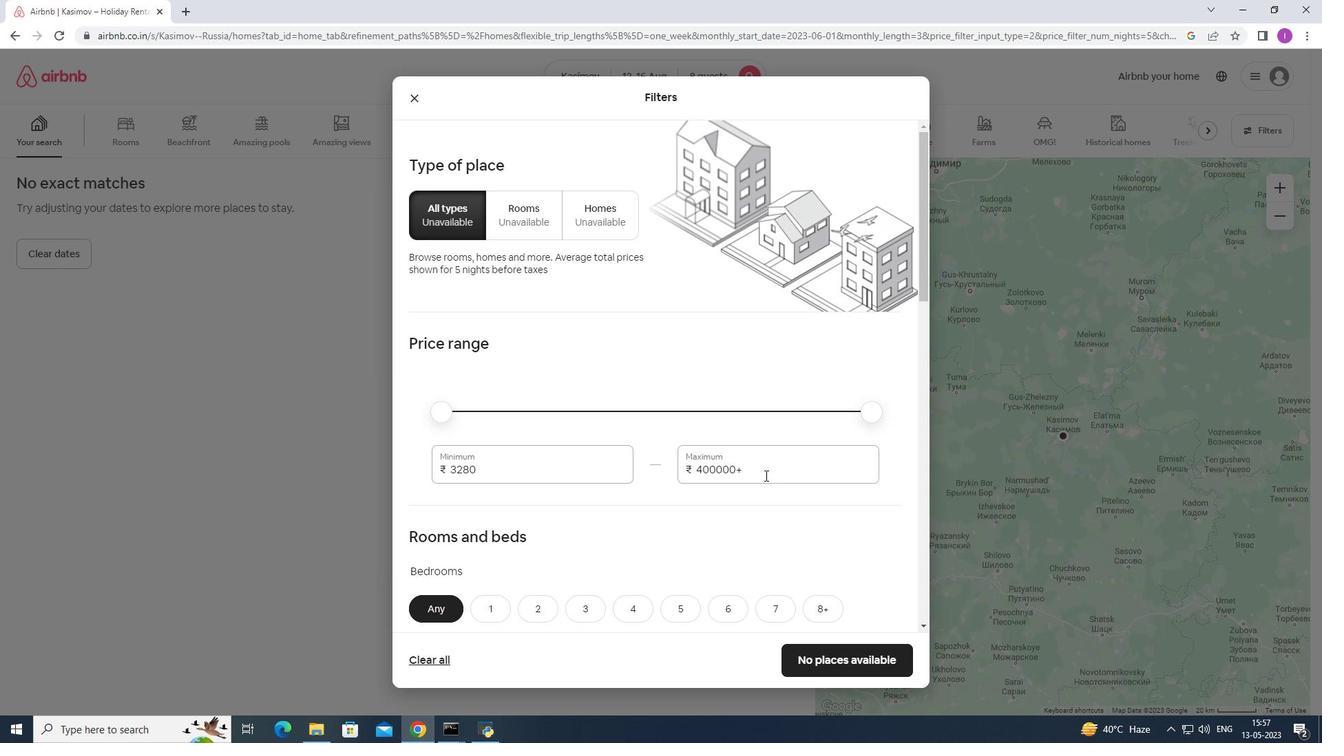 
Action: Mouse moved to (673, 484)
Screenshot: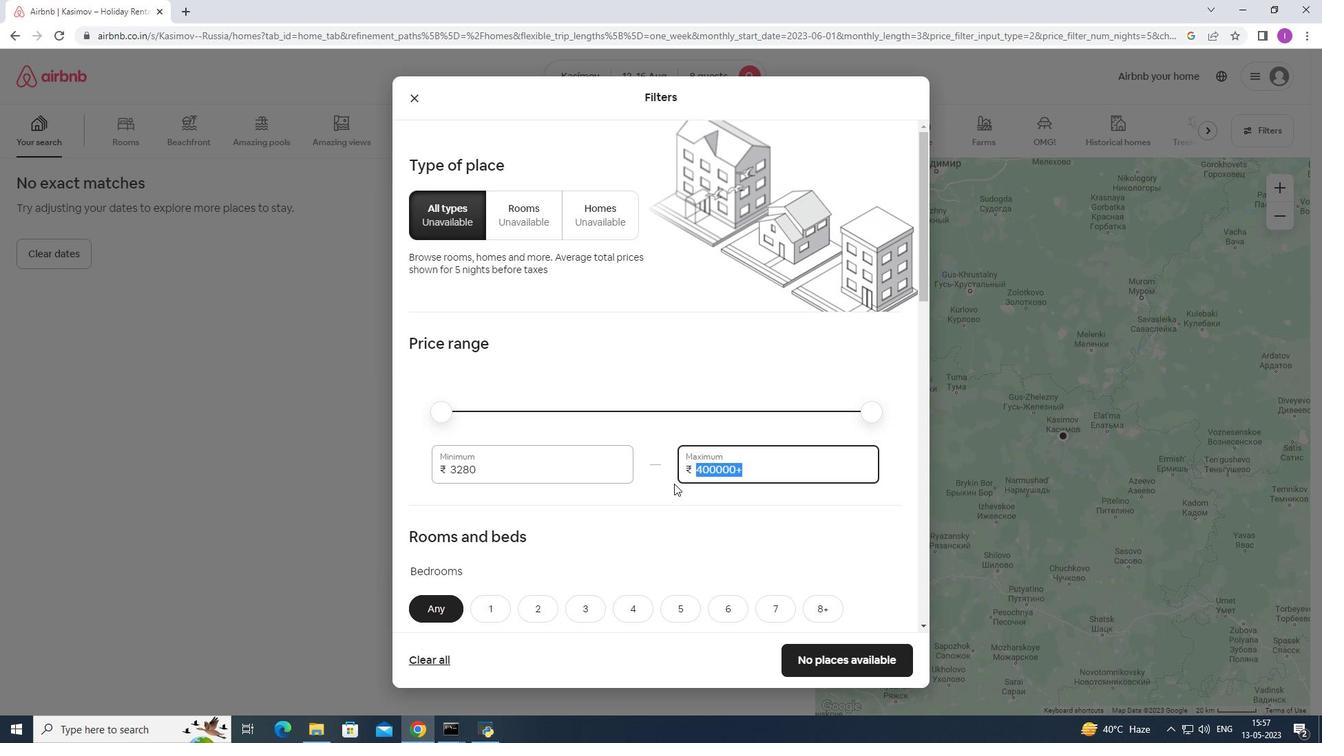 
Action: Key pressed 16000
Screenshot: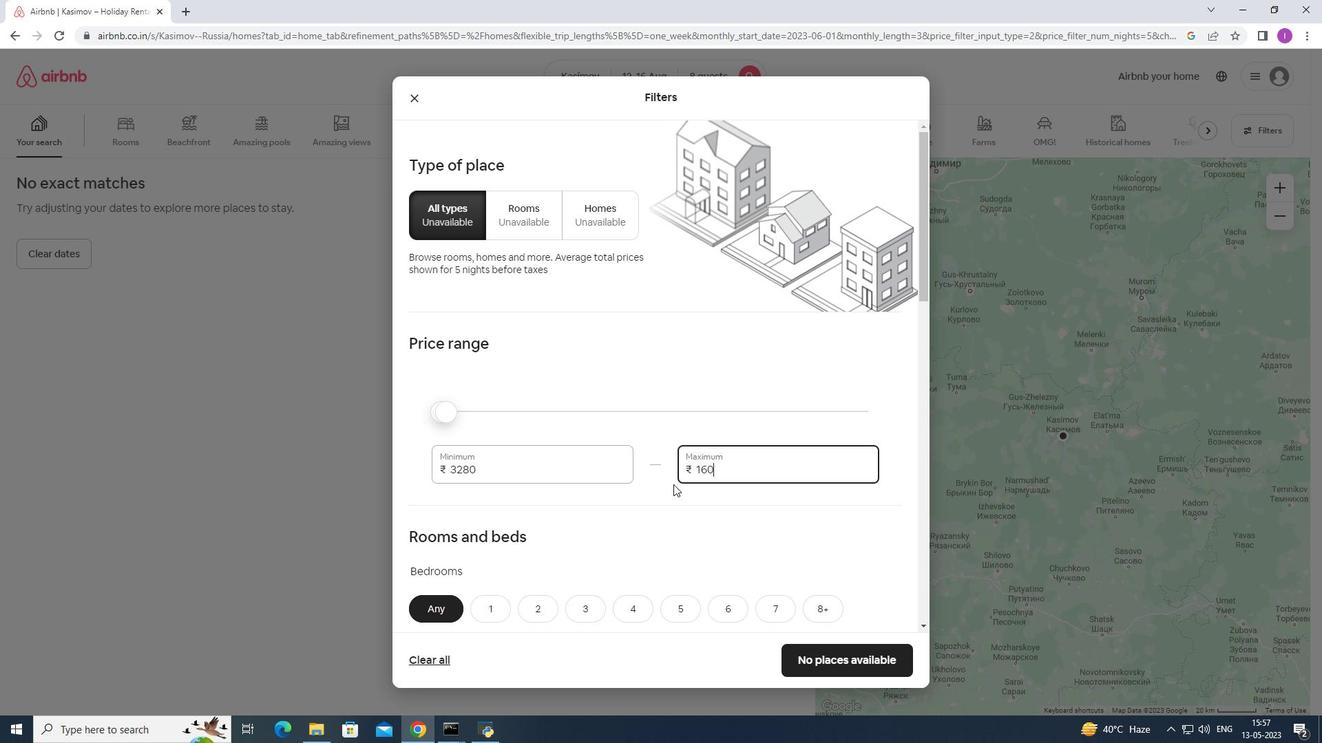 
Action: Mouse moved to (475, 469)
Screenshot: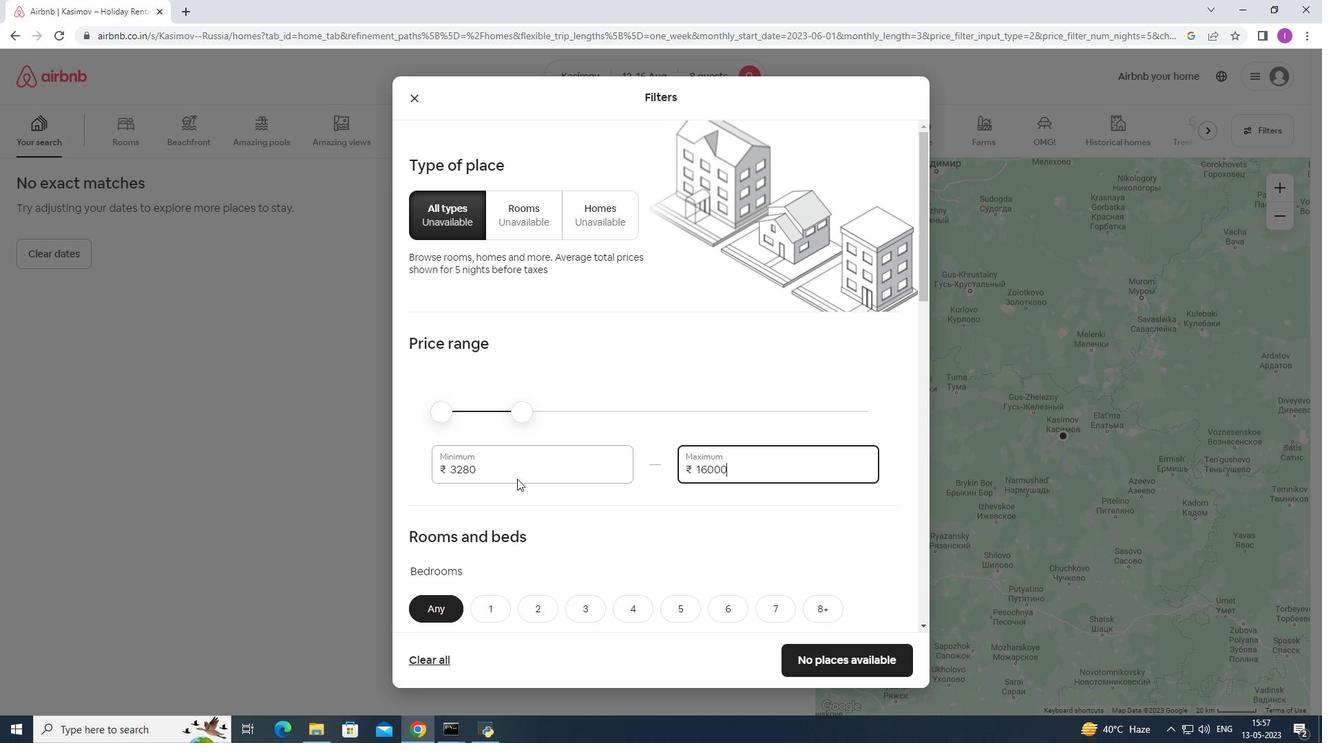
Action: Mouse pressed left at (475, 469)
Screenshot: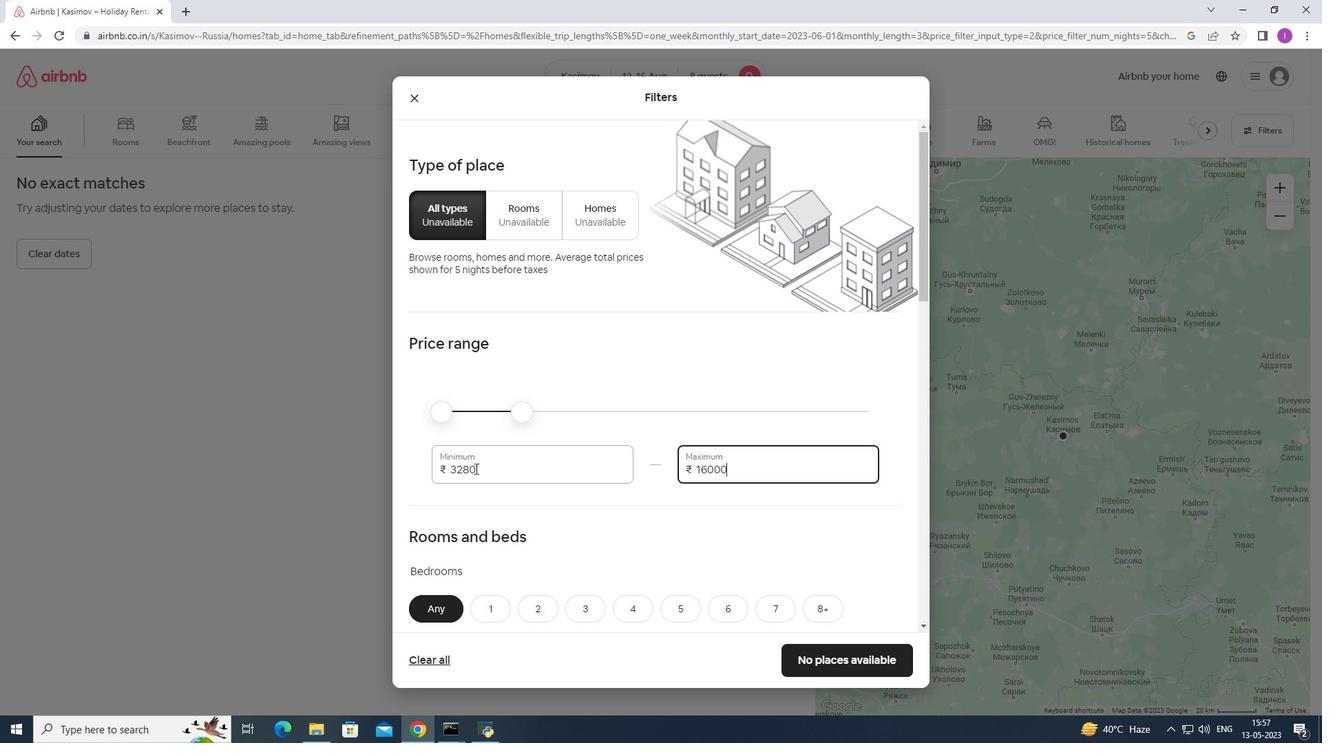 
Action: Mouse moved to (571, 454)
Screenshot: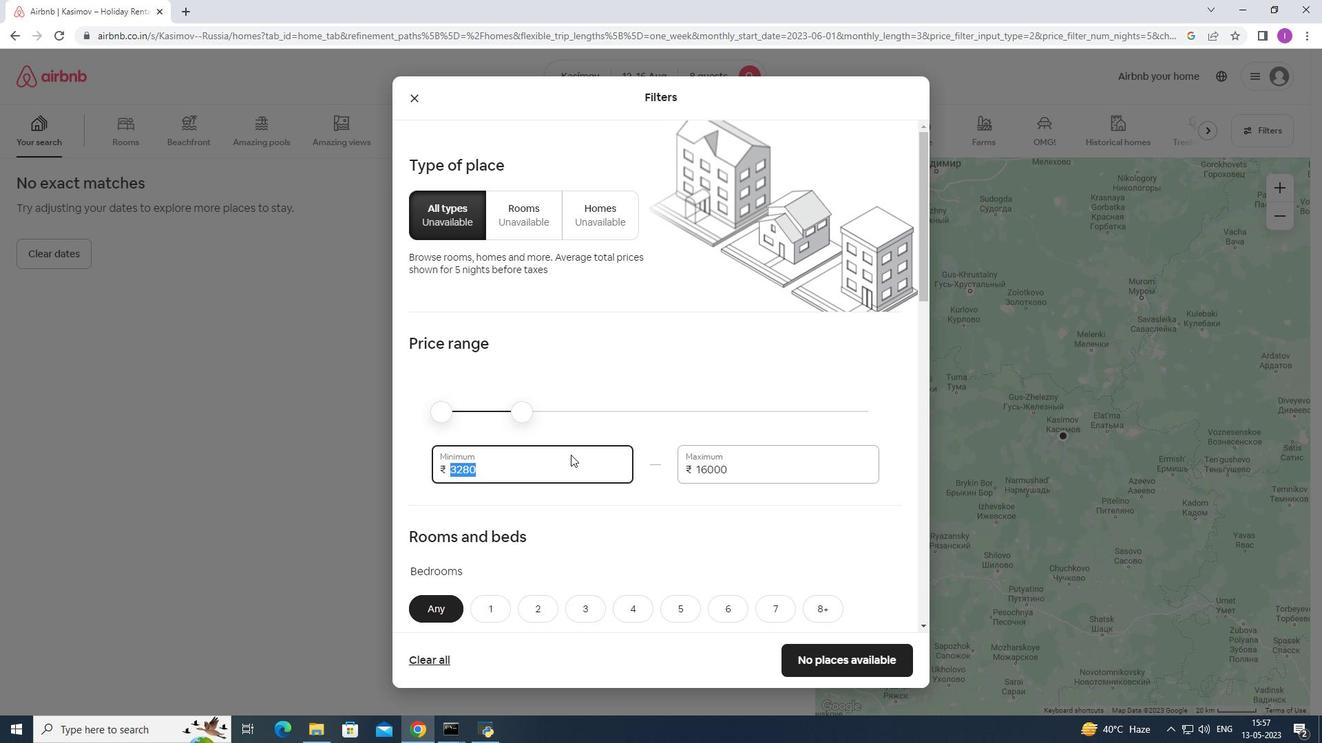 
Action: Key pressed 1
Screenshot: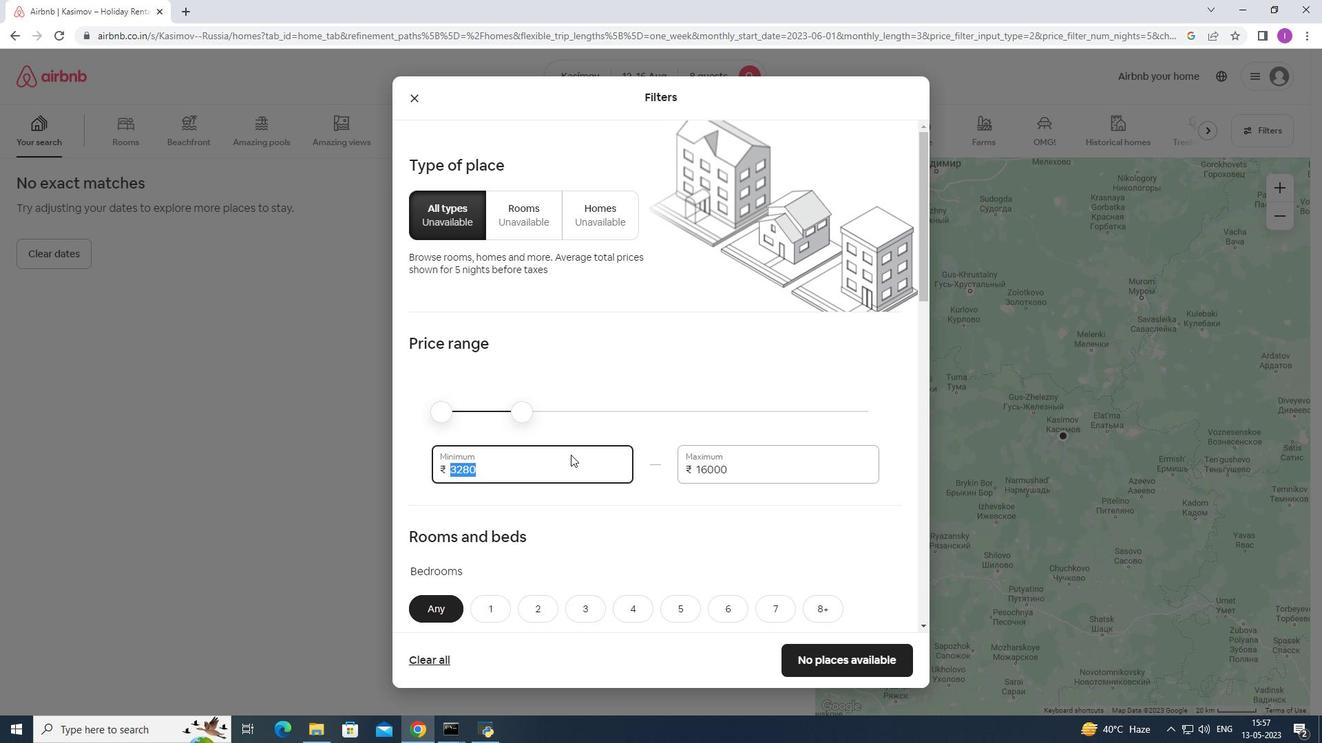 
Action: Mouse moved to (574, 452)
Screenshot: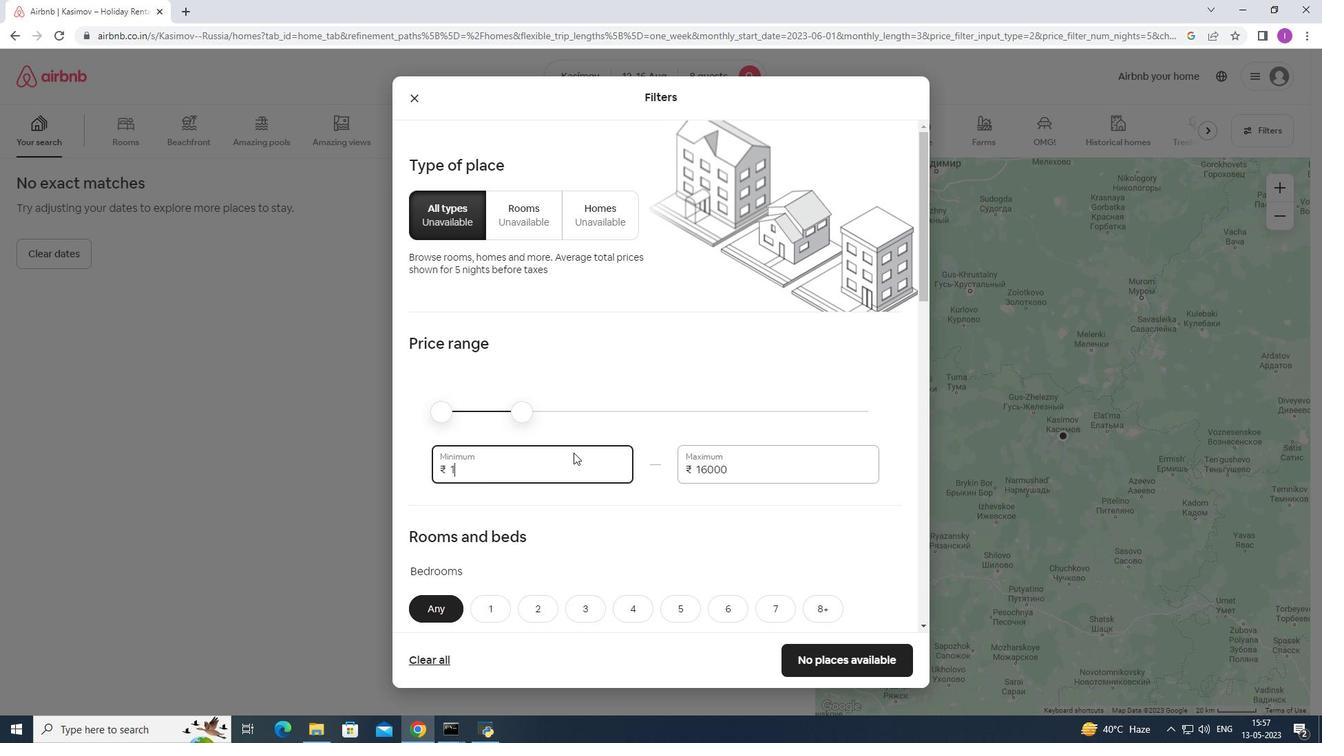 
Action: Key pressed 0000
Screenshot: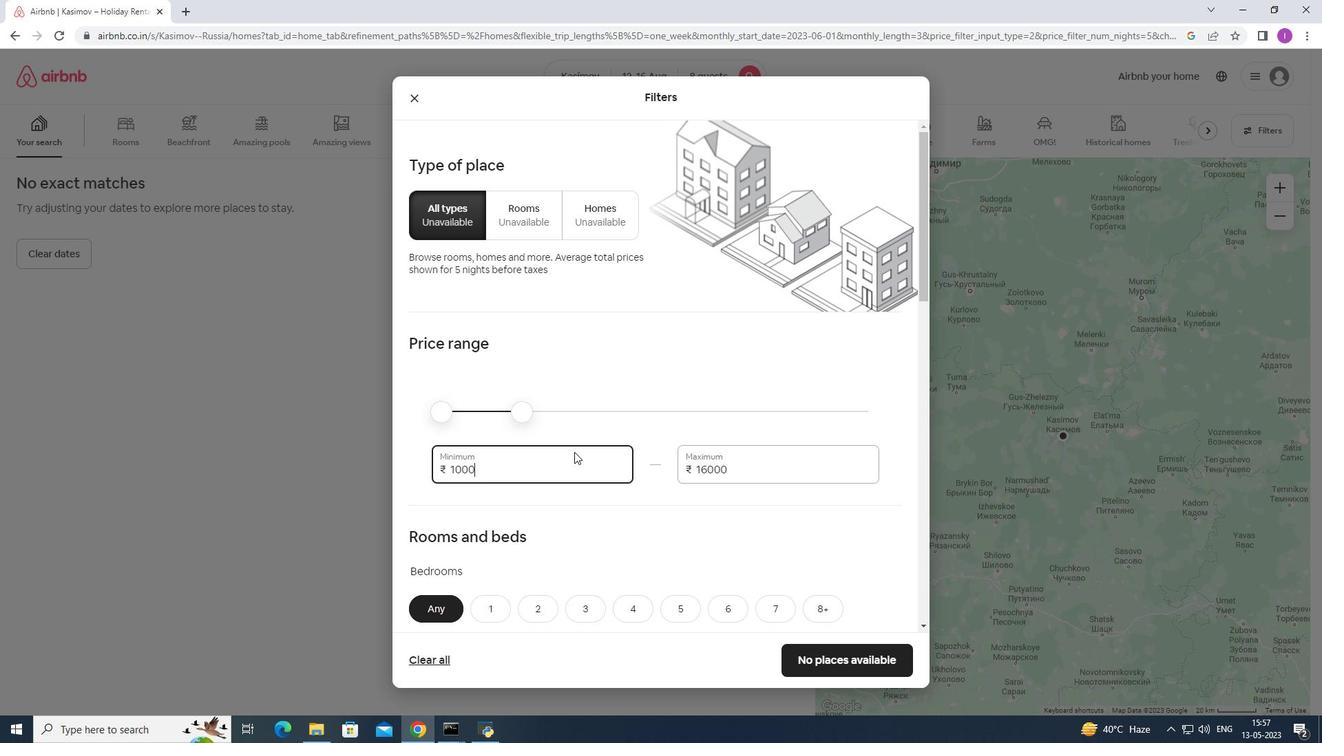 
Action: Mouse moved to (559, 458)
Screenshot: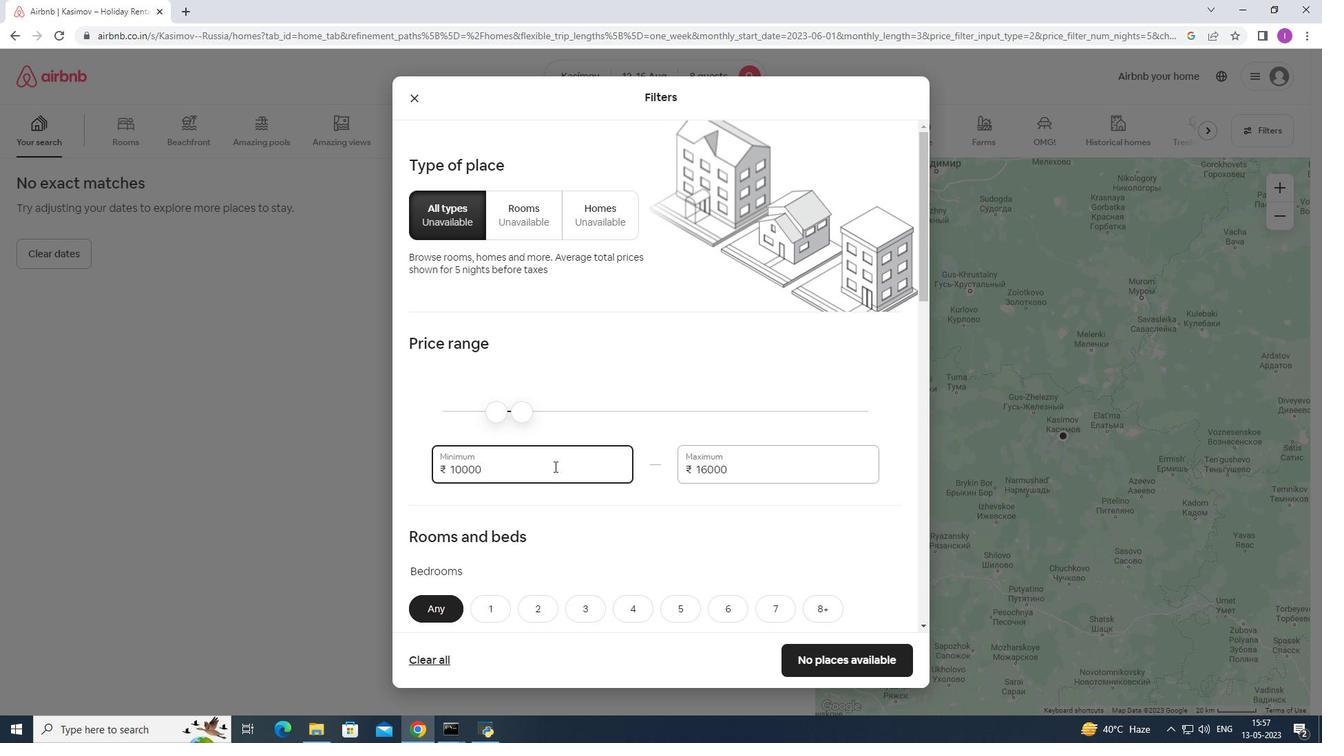 
Action: Mouse scrolled (559, 457) with delta (0, 0)
Screenshot: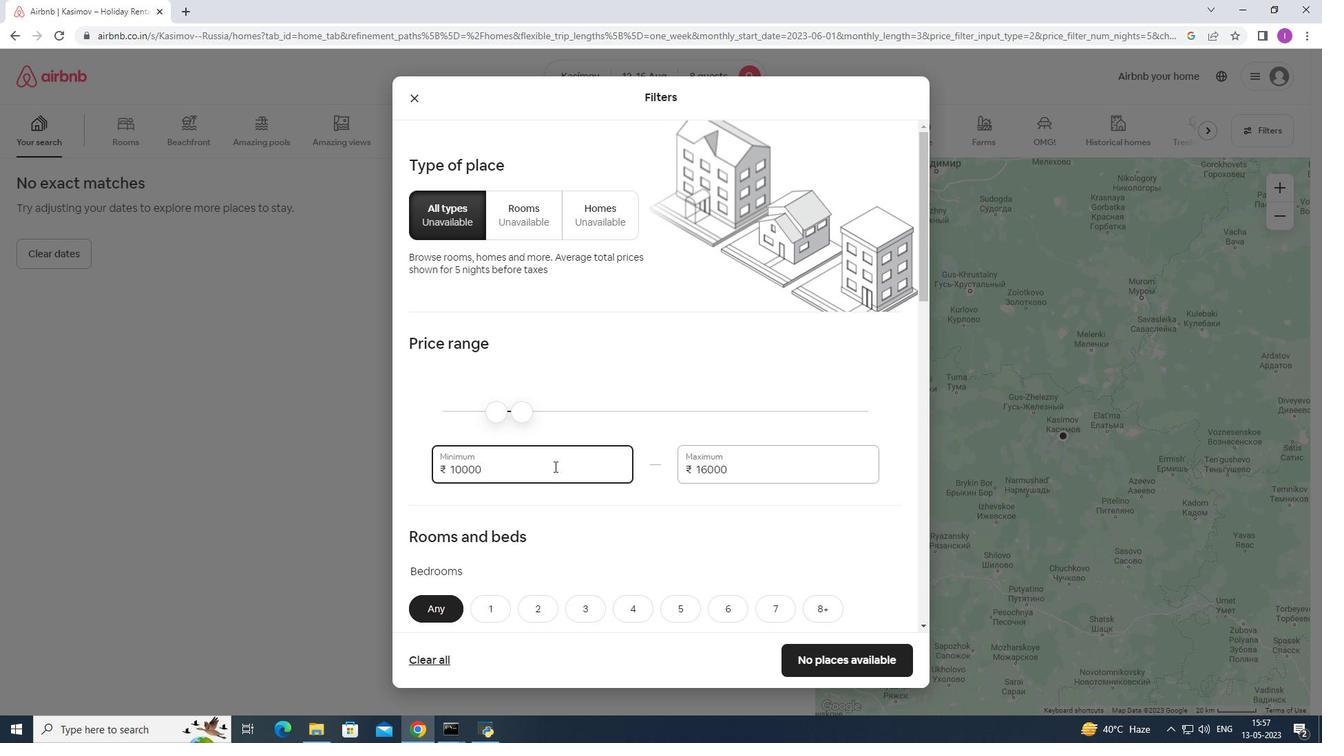 
Action: Mouse moved to (561, 456)
Screenshot: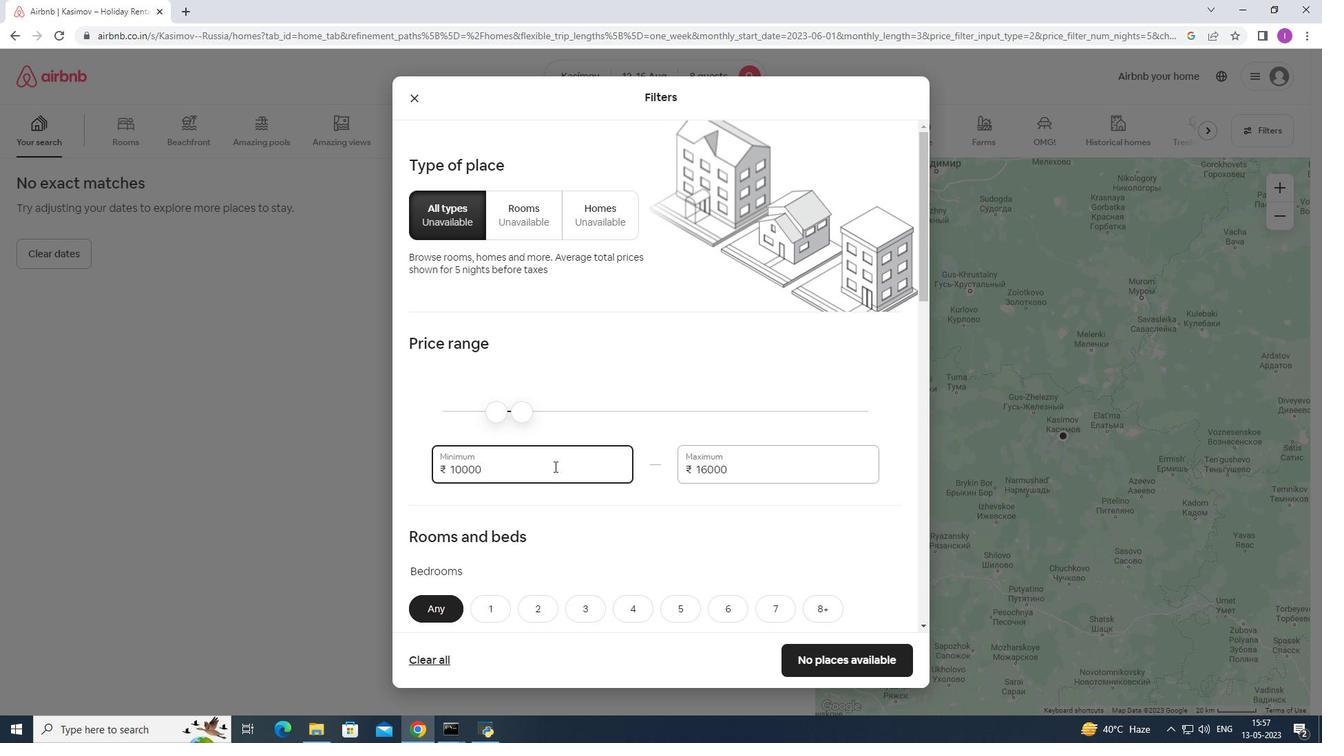 
Action: Mouse scrolled (561, 455) with delta (0, 0)
Screenshot: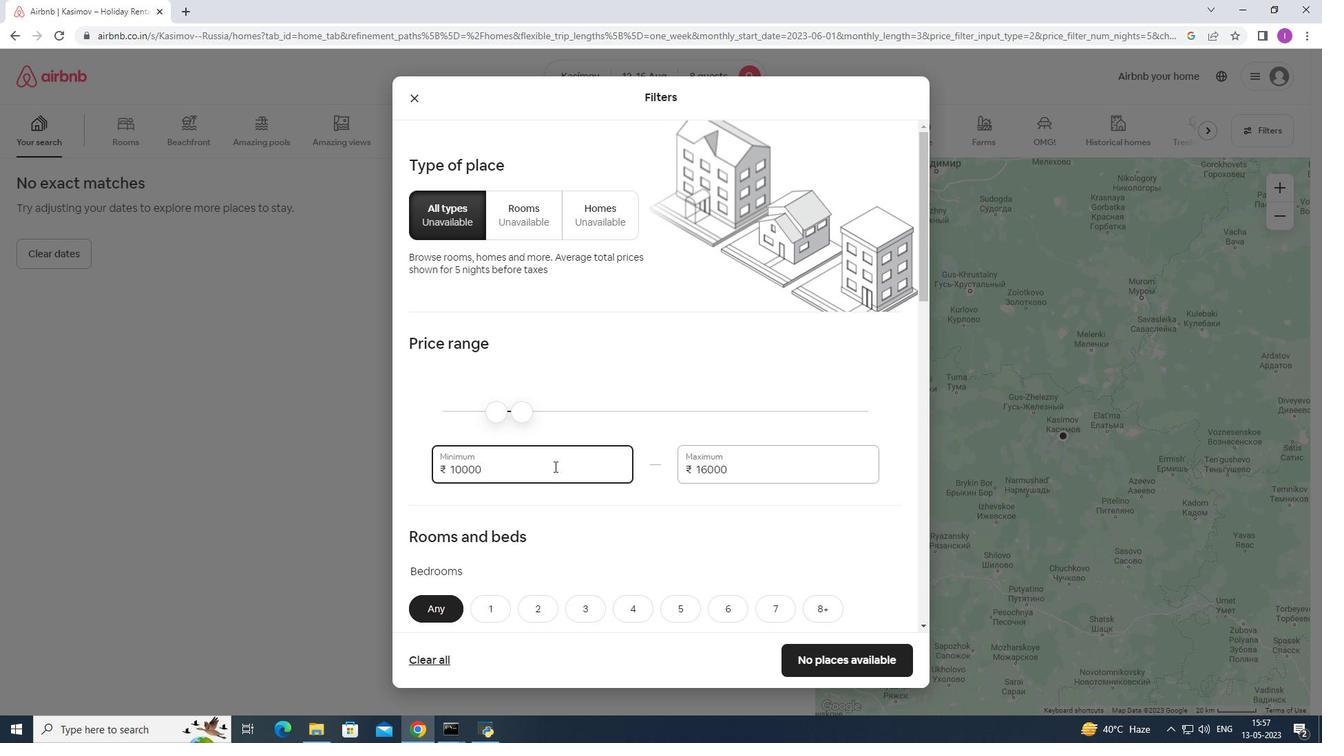
Action: Mouse moved to (564, 452)
Screenshot: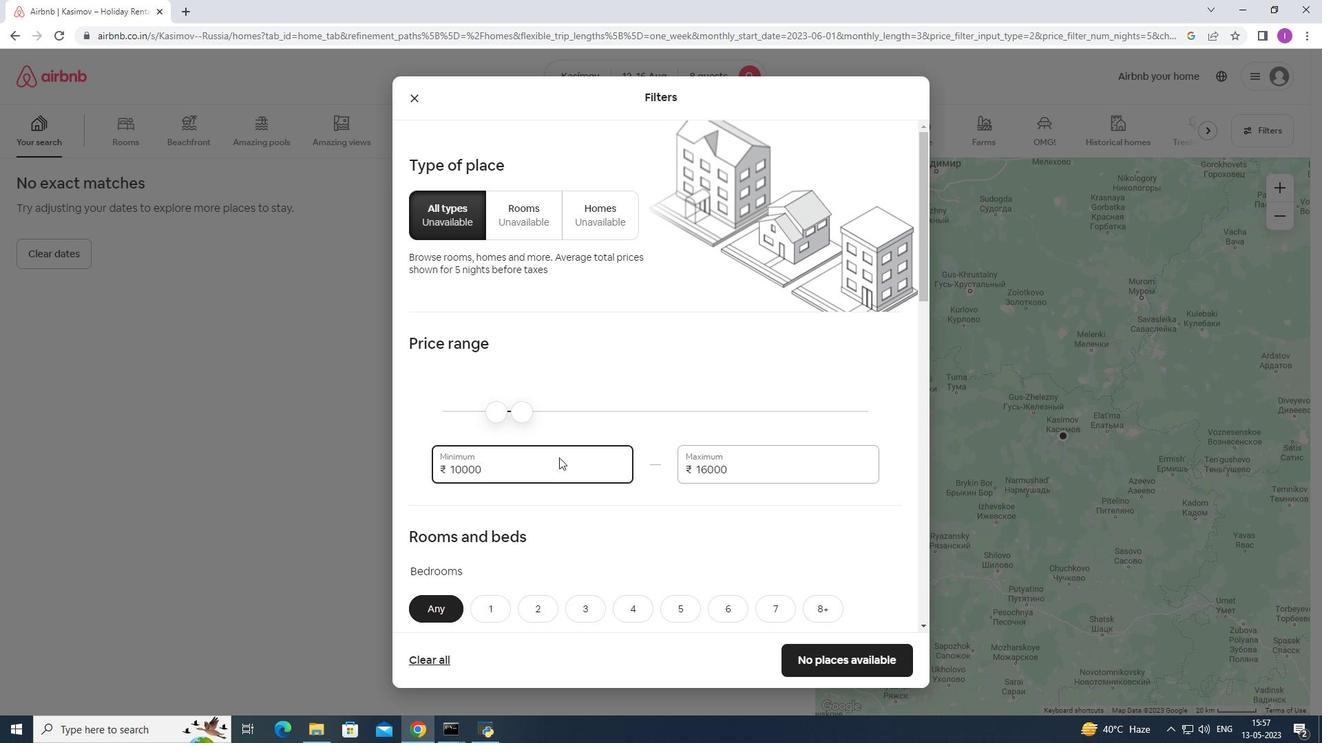 
Action: Mouse scrolled (564, 451) with delta (0, 0)
Screenshot: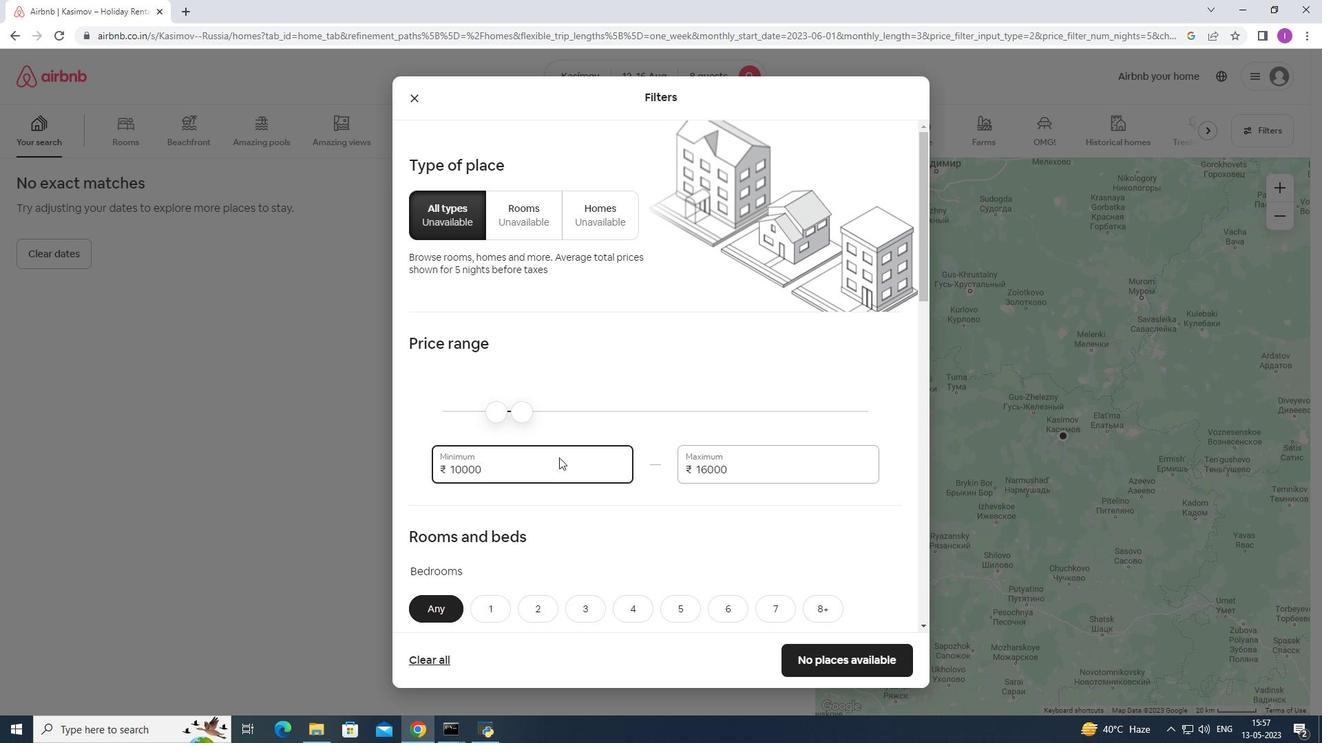
Action: Mouse moved to (568, 444)
Screenshot: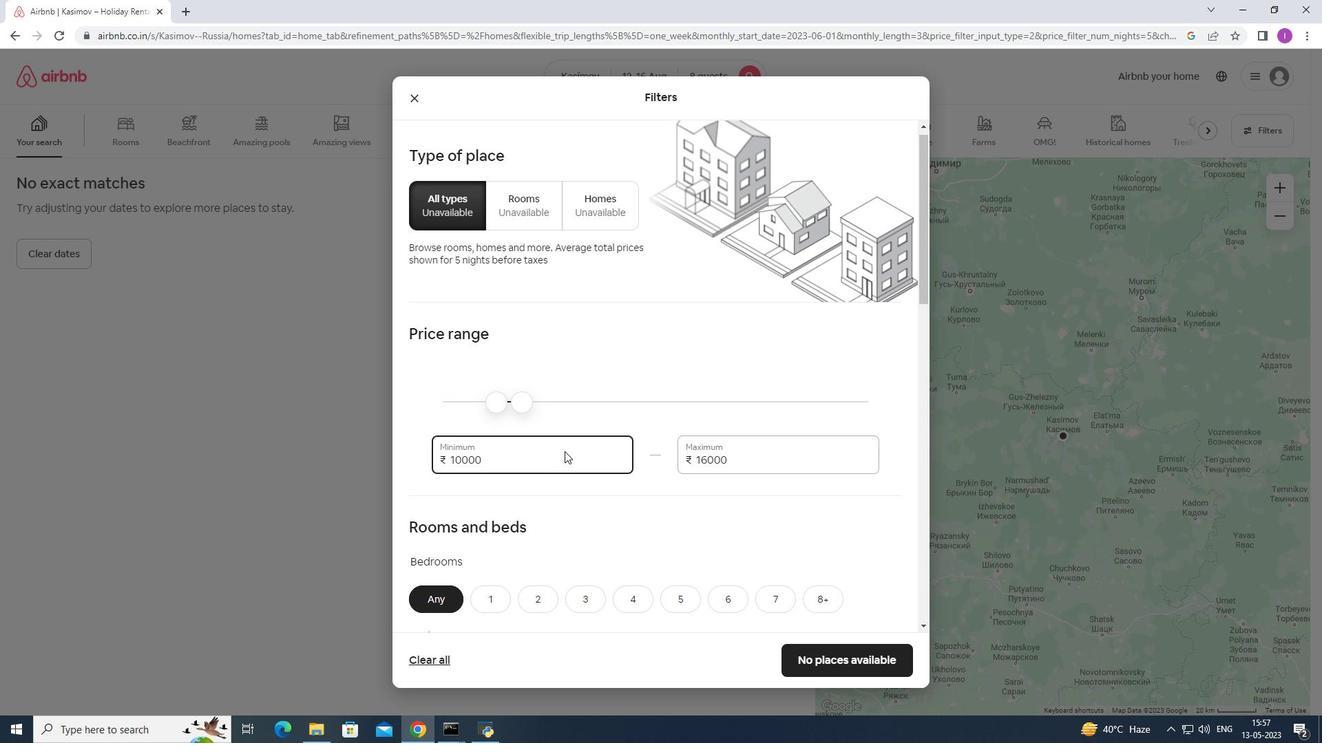 
Action: Mouse scrolled (568, 443) with delta (0, 0)
Screenshot: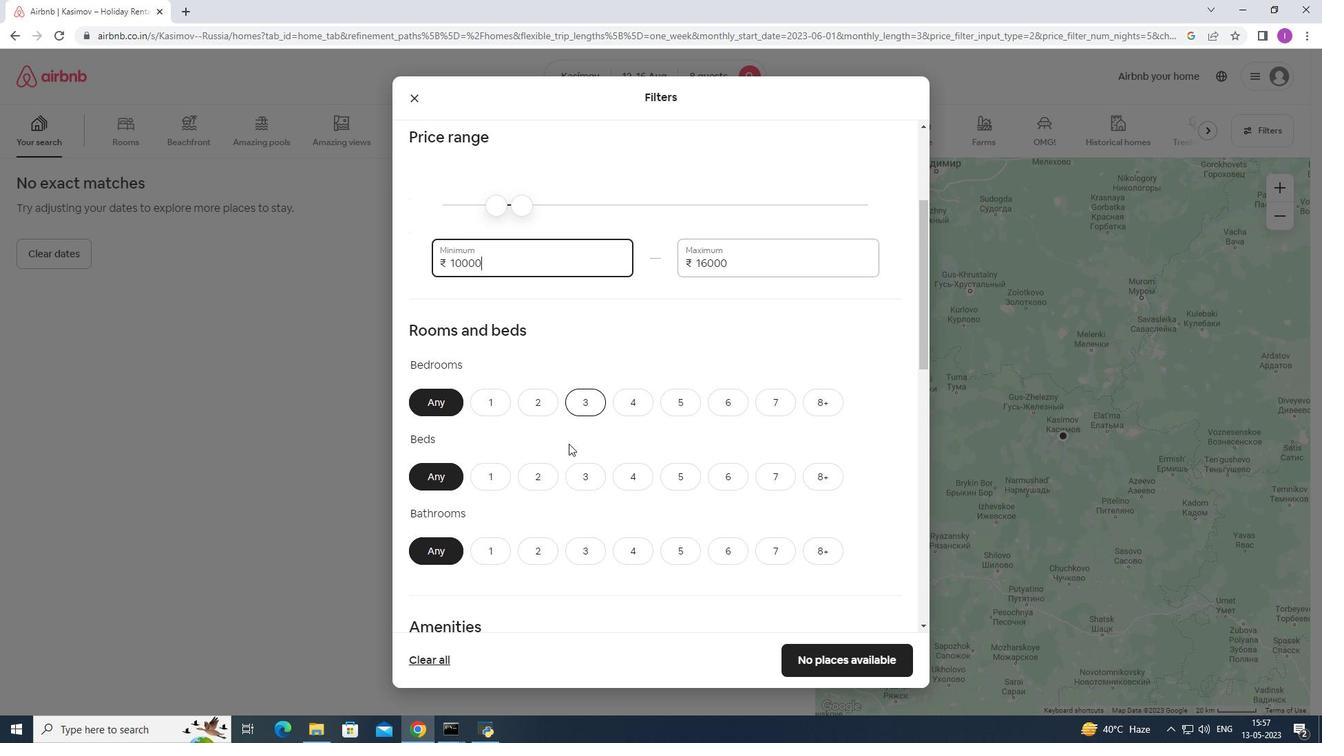 
Action: Mouse moved to (569, 443)
Screenshot: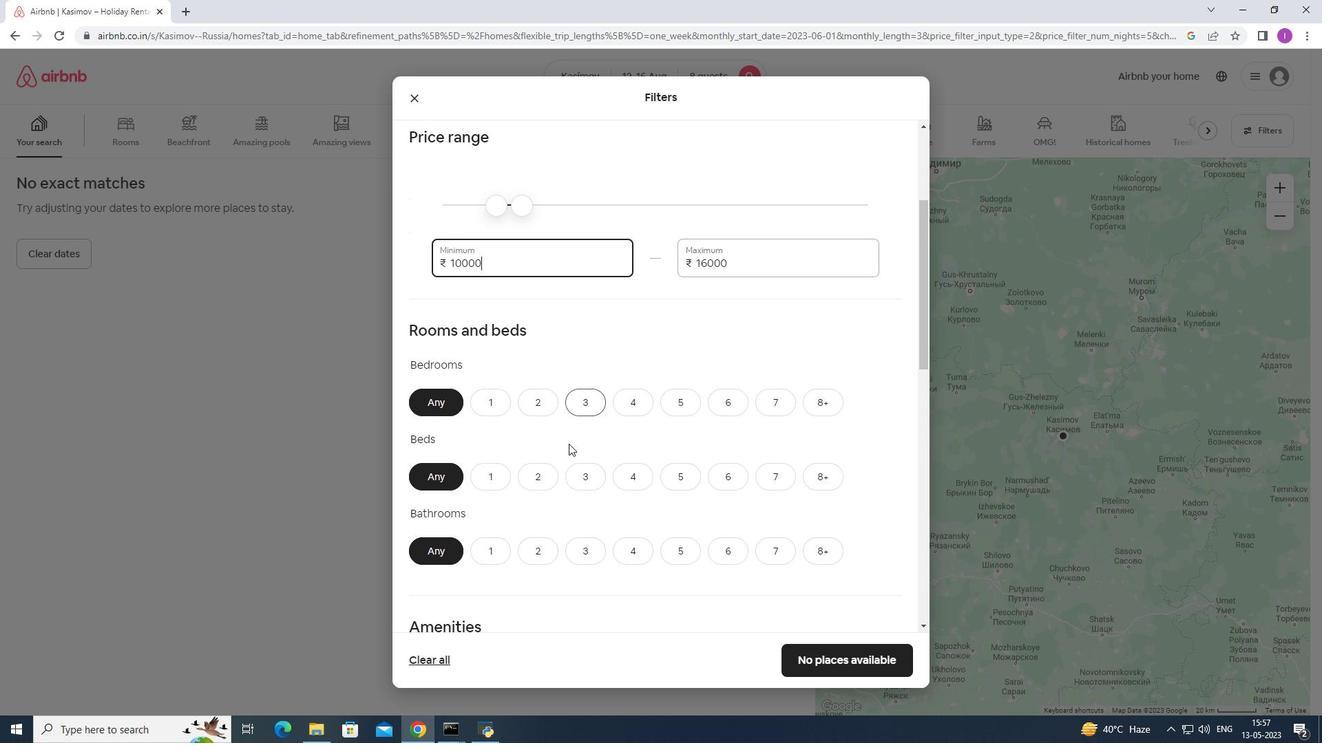 
Action: Mouse scrolled (569, 442) with delta (0, 0)
Screenshot: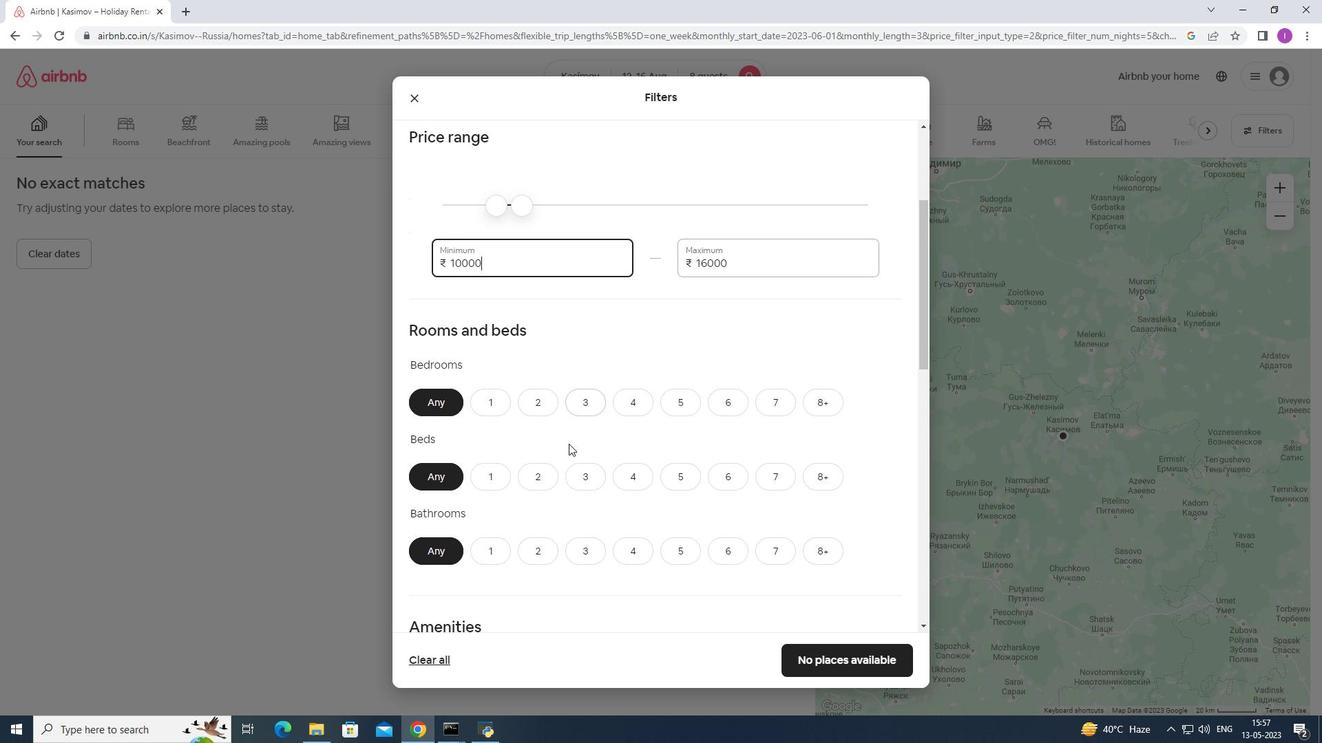 
Action: Mouse moved to (570, 443)
Screenshot: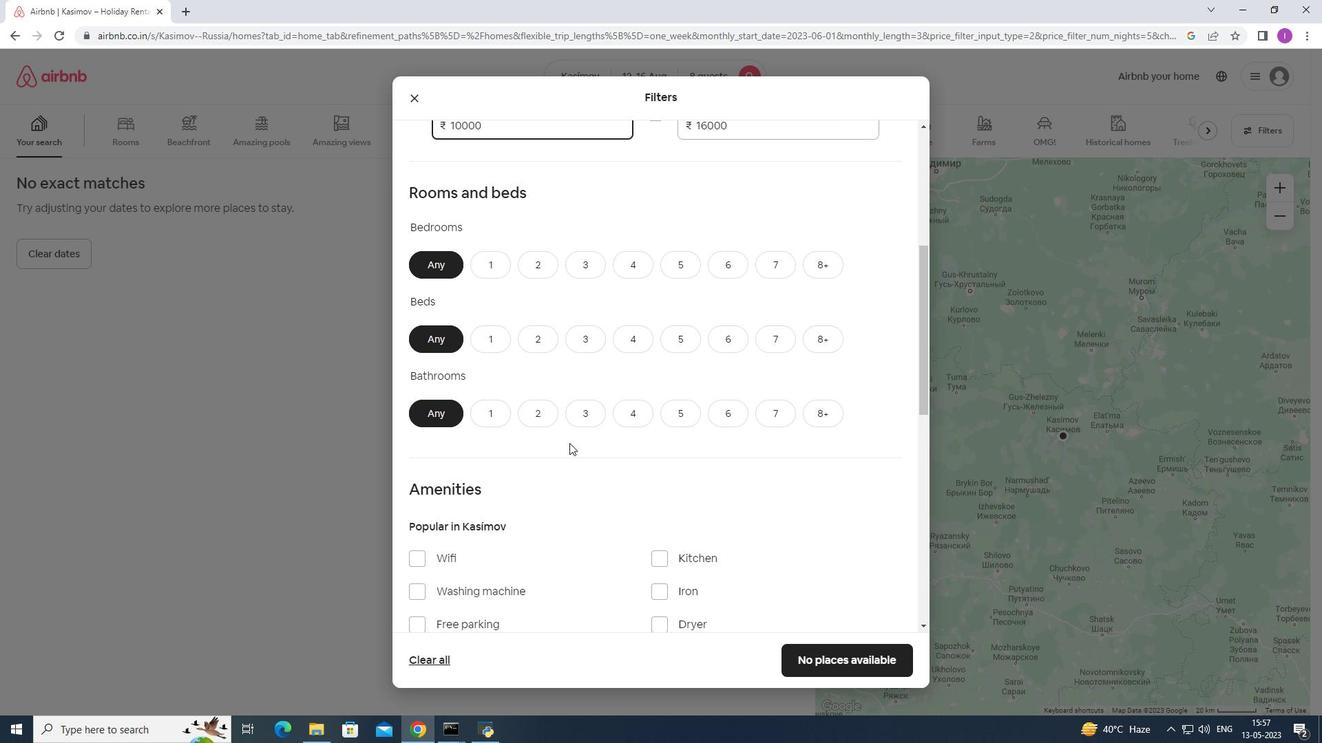 
Action: Mouse scrolled (570, 442) with delta (0, 0)
Screenshot: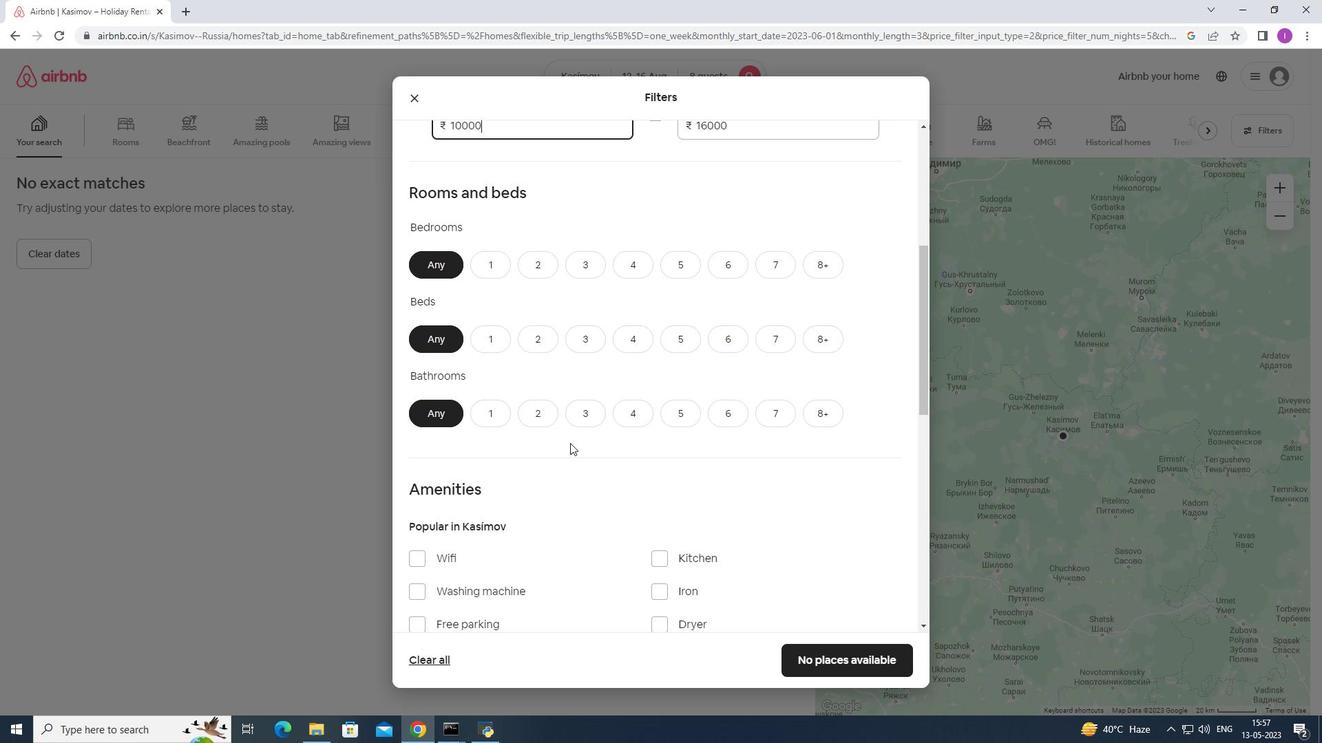 
Action: Mouse scrolled (570, 442) with delta (0, 0)
Screenshot: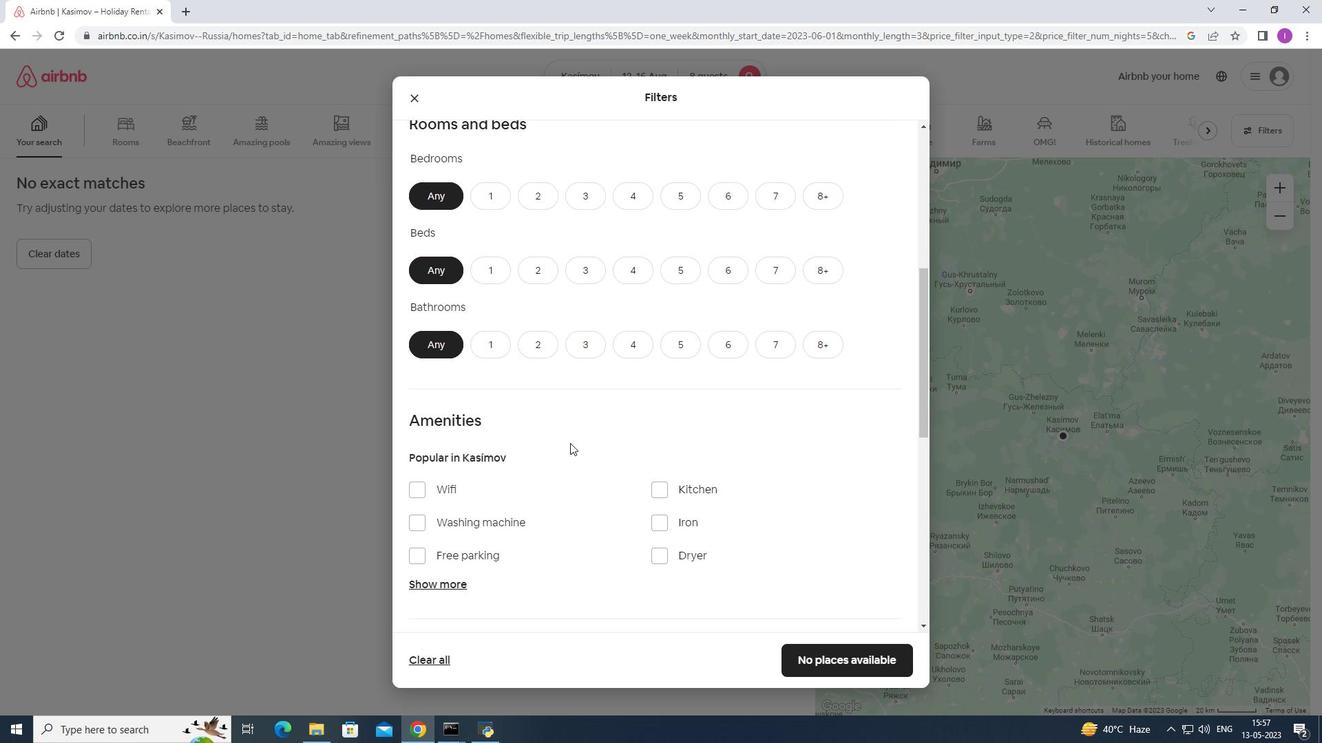 
Action: Mouse moved to (584, 378)
Screenshot: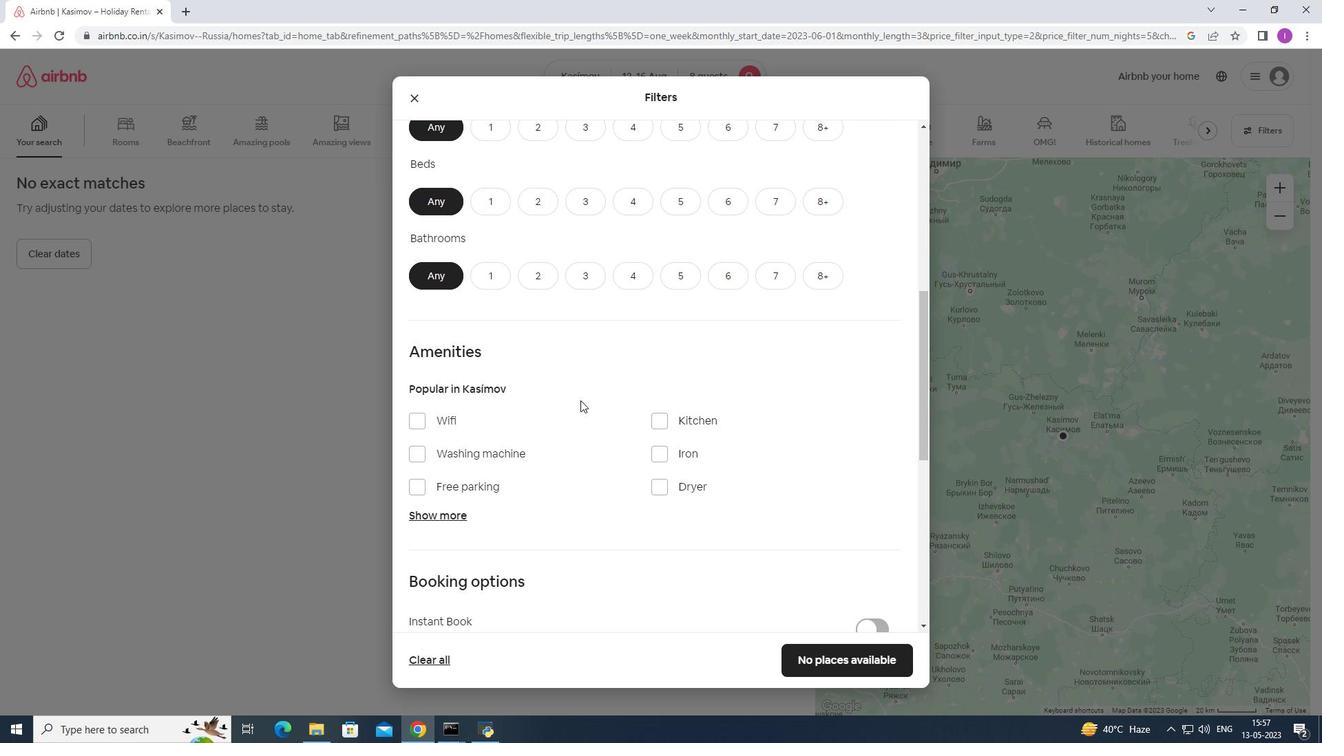 
Action: Mouse scrolled (584, 378) with delta (0, 0)
Screenshot: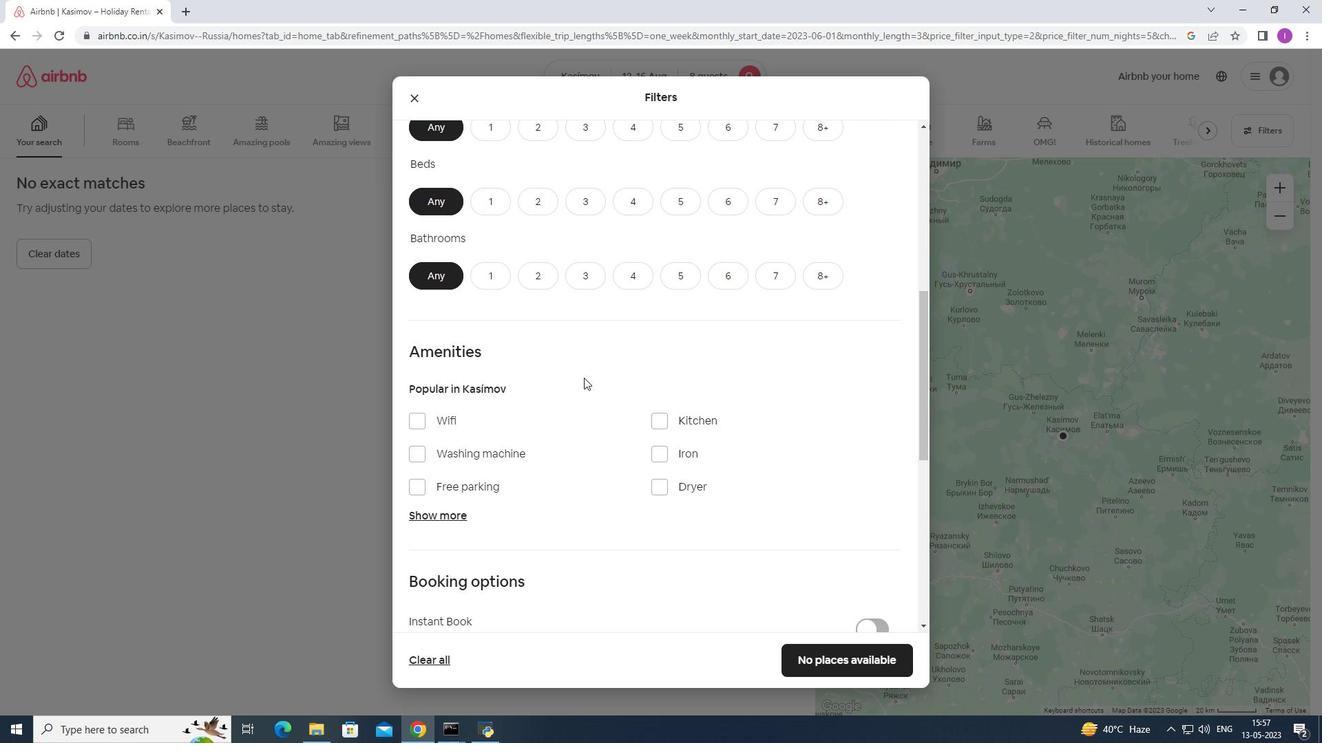 
Action: Mouse scrolled (584, 378) with delta (0, 0)
Screenshot: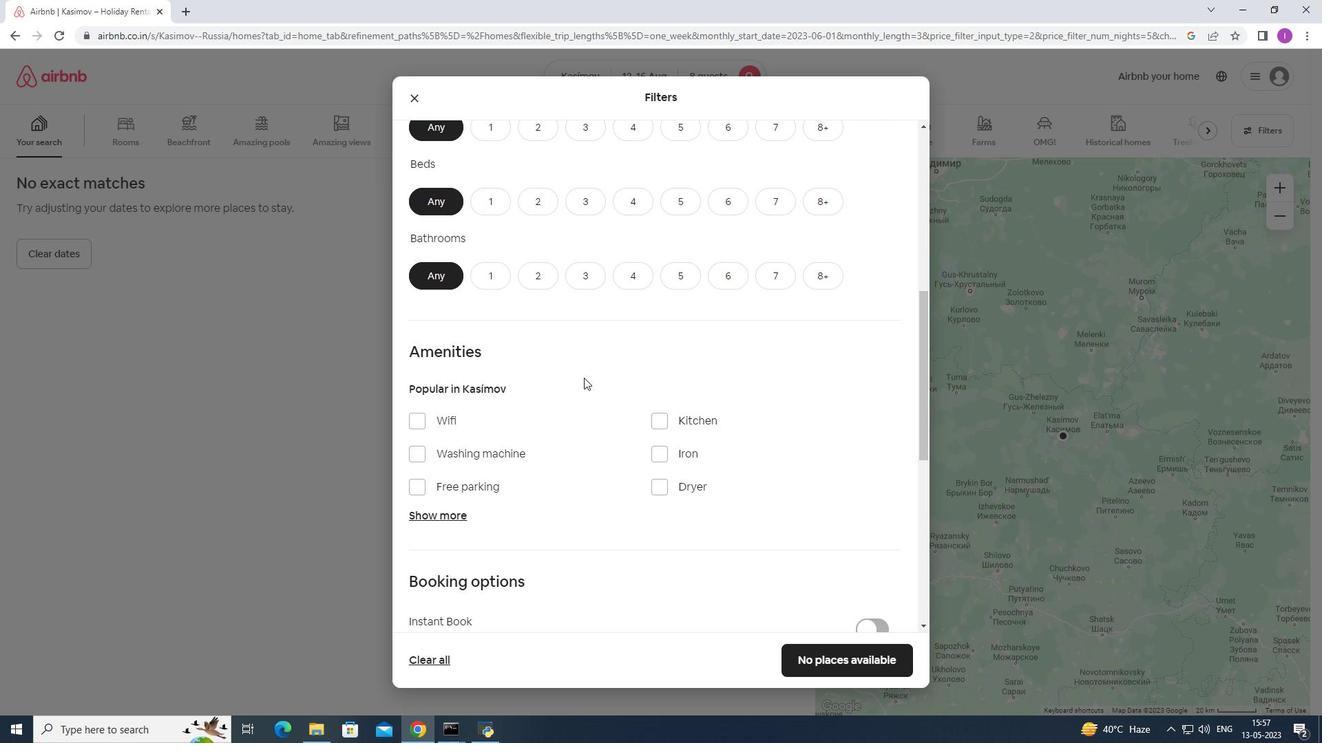 
Action: Mouse moved to (821, 272)
Screenshot: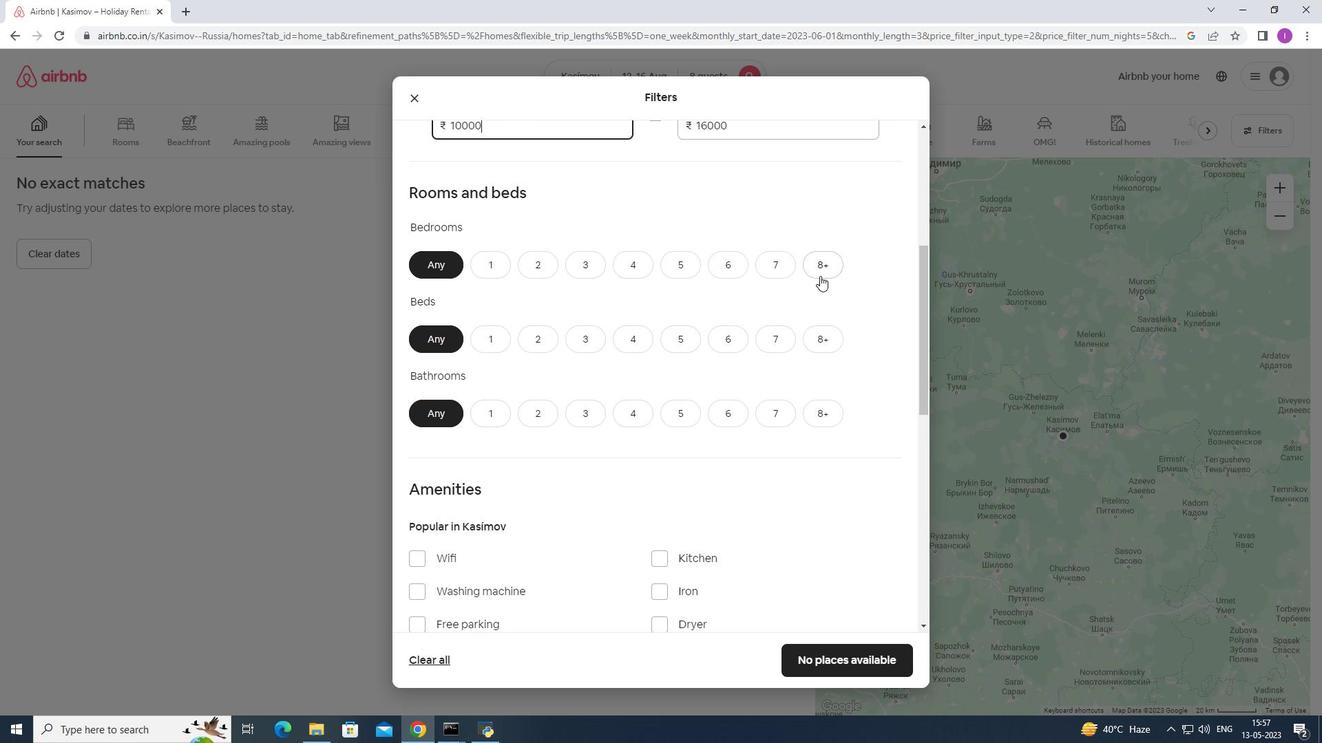 
Action: Mouse pressed left at (821, 272)
Screenshot: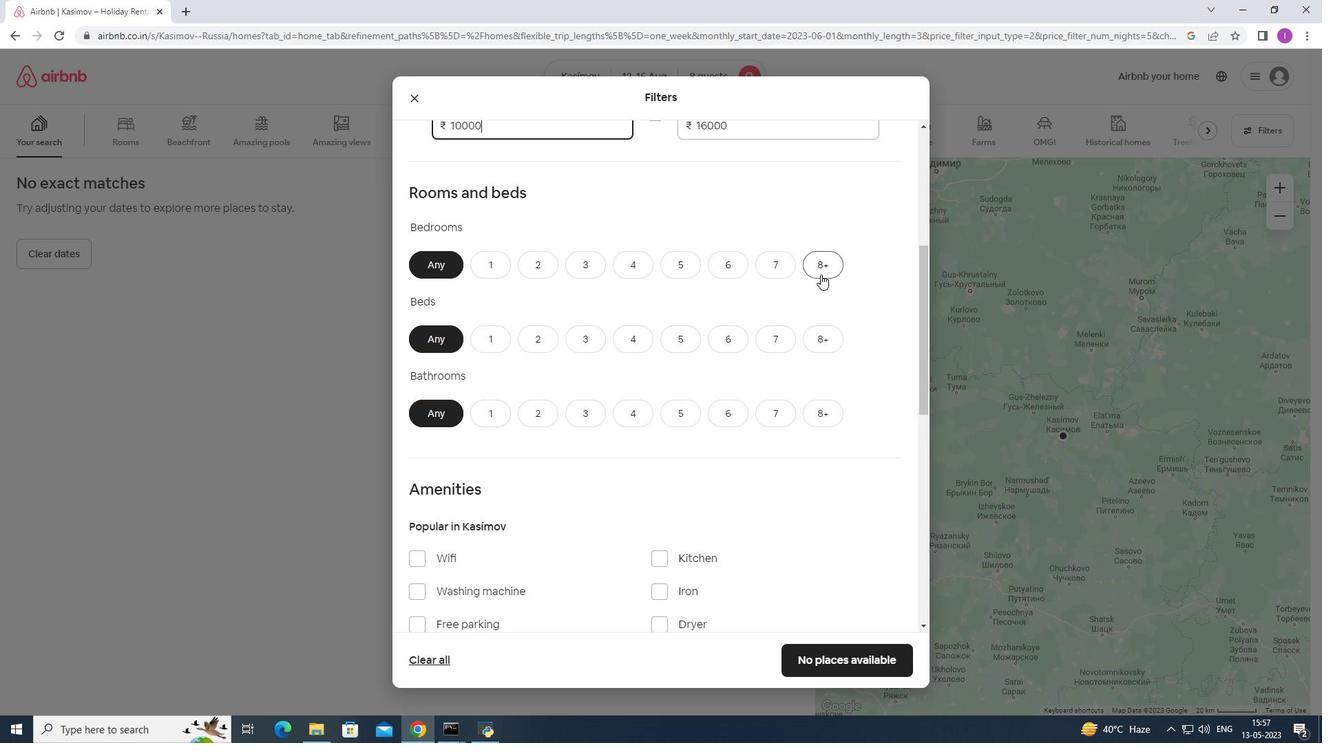 
Action: Mouse moved to (831, 339)
Screenshot: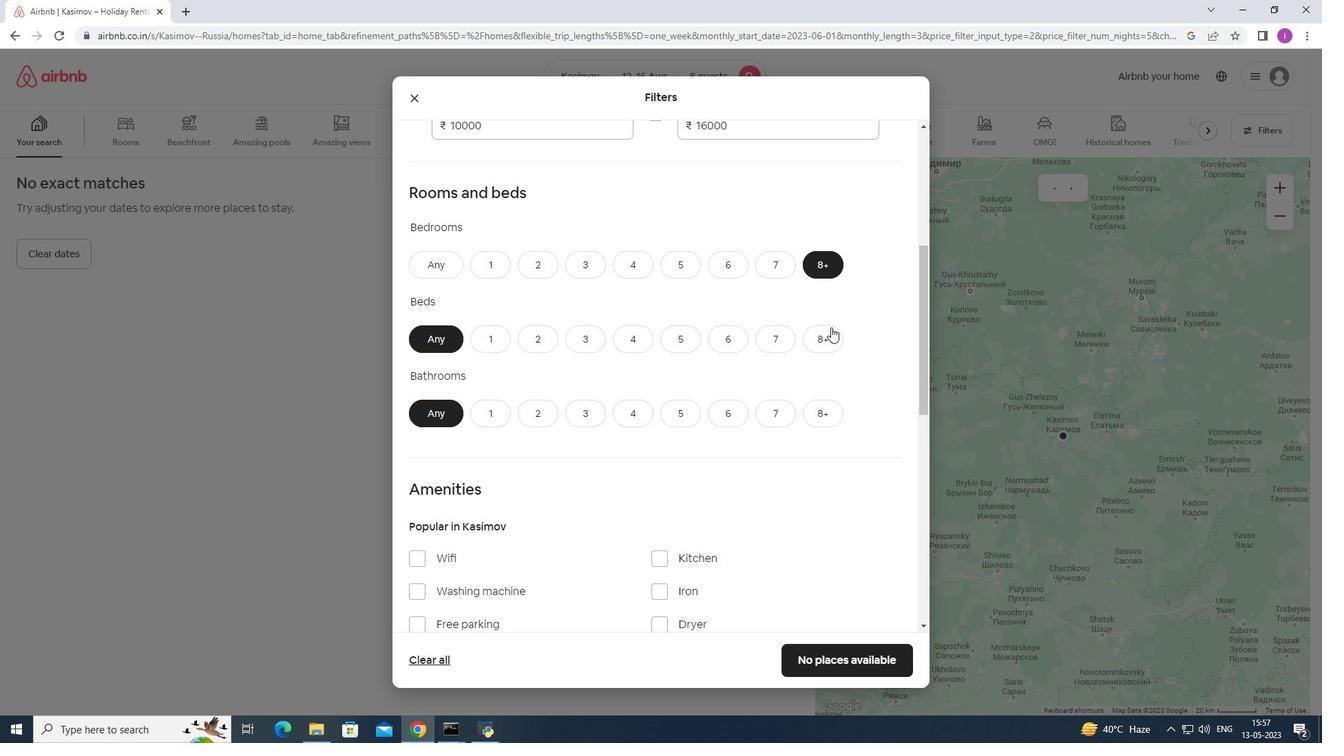 
Action: Mouse pressed left at (831, 339)
Screenshot: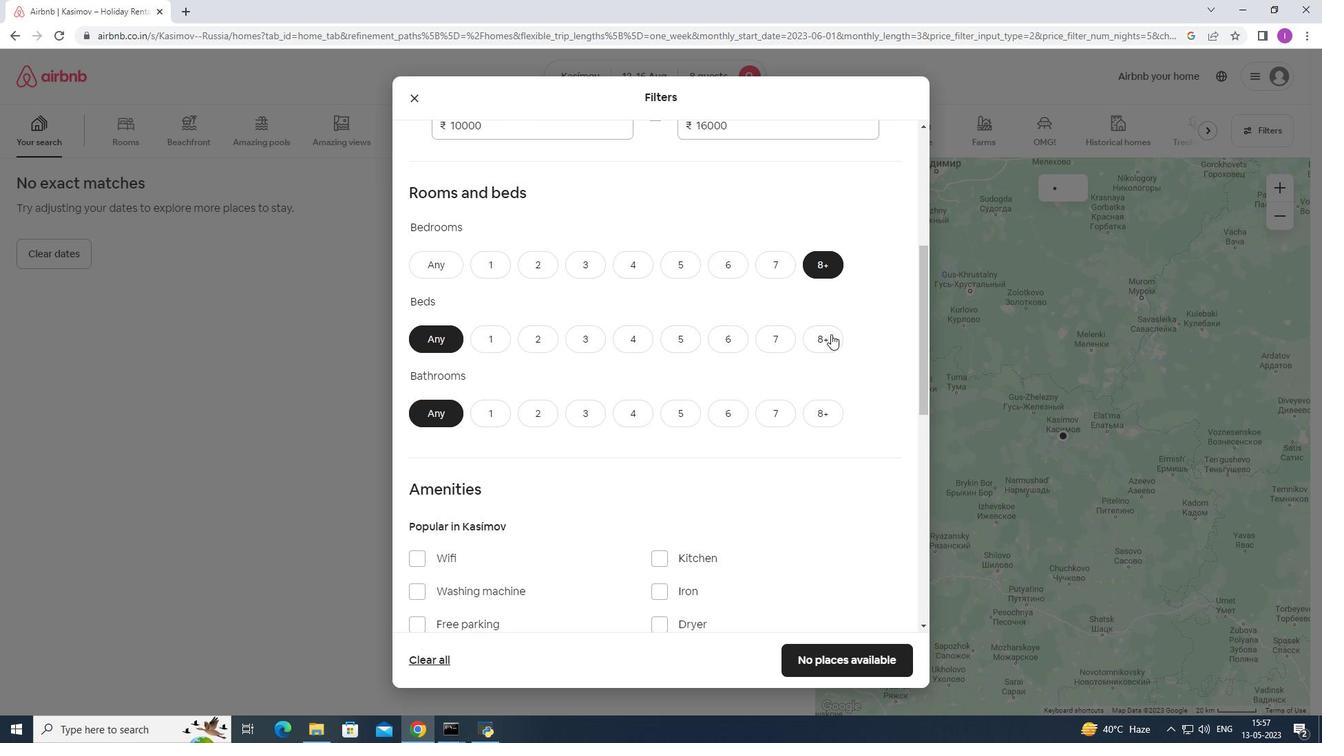
Action: Mouse moved to (825, 408)
Screenshot: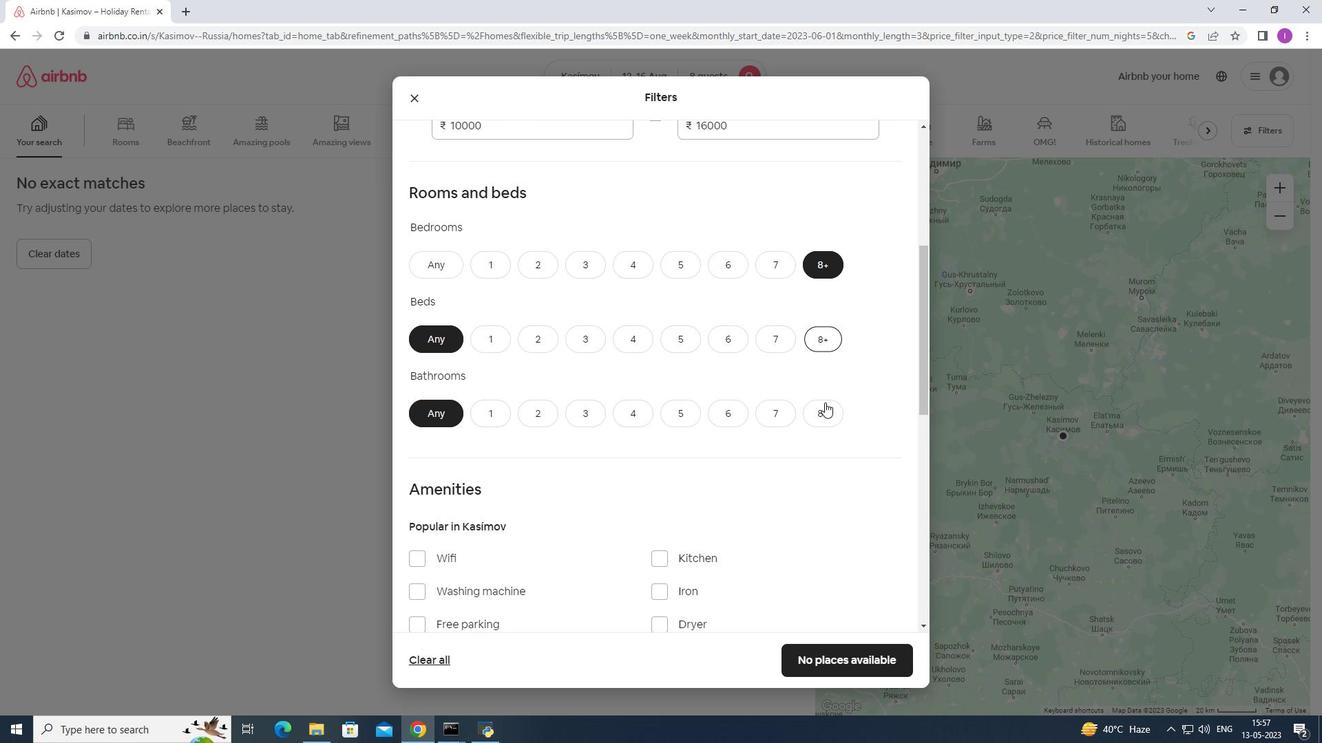 
Action: Mouse pressed left at (825, 408)
Screenshot: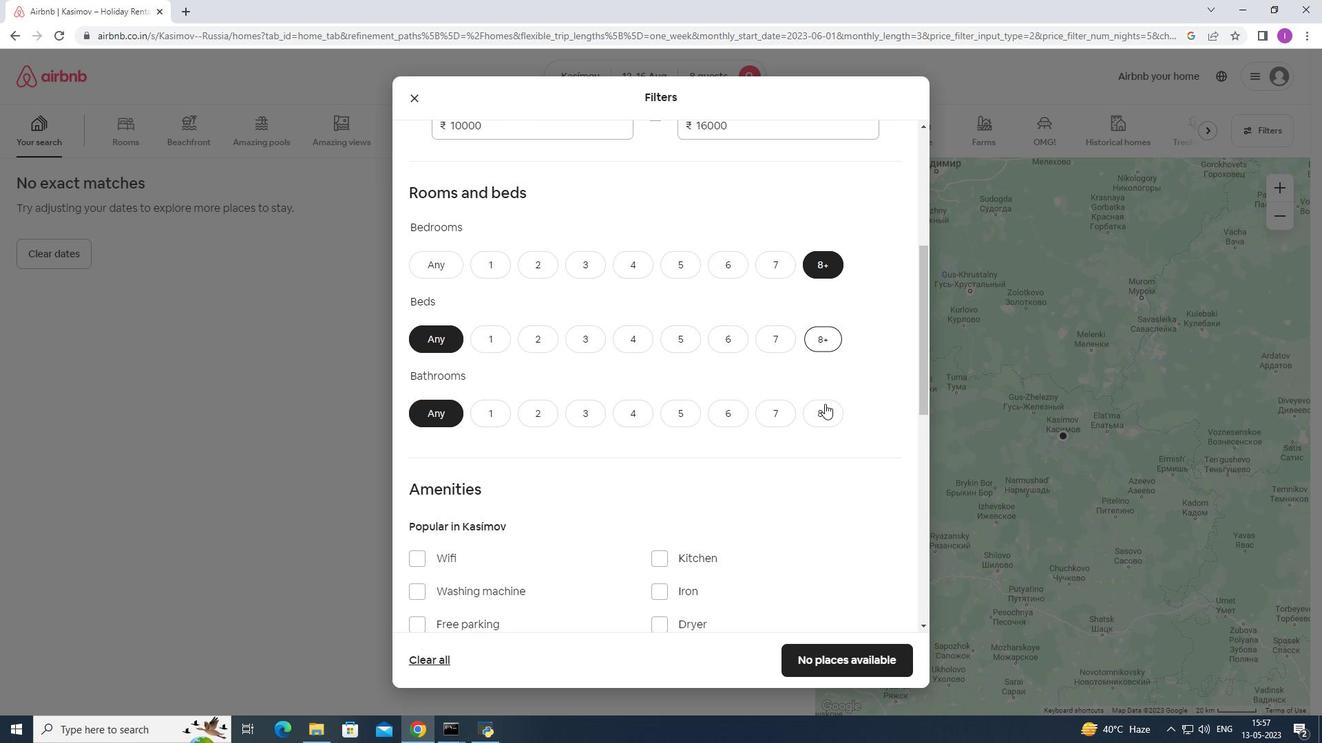 
Action: Mouse moved to (659, 411)
Screenshot: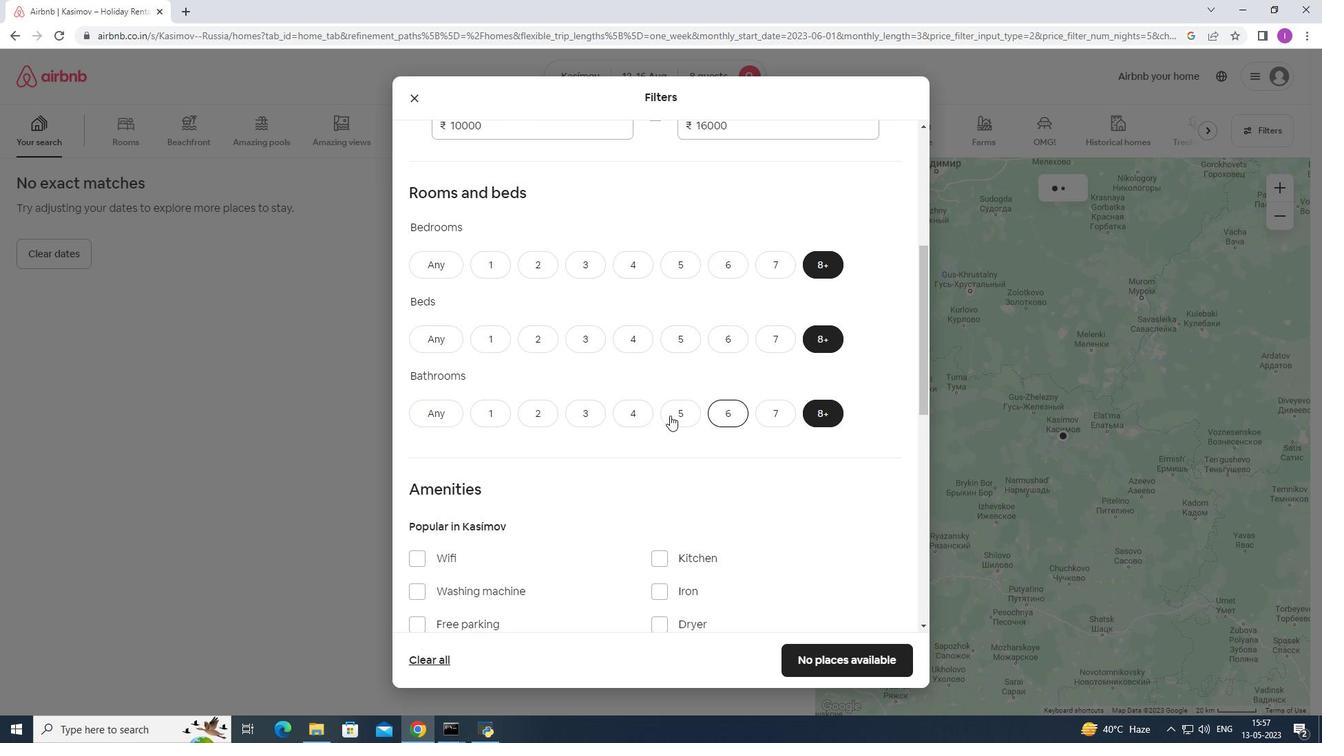 
Action: Mouse scrolled (659, 411) with delta (0, 0)
Screenshot: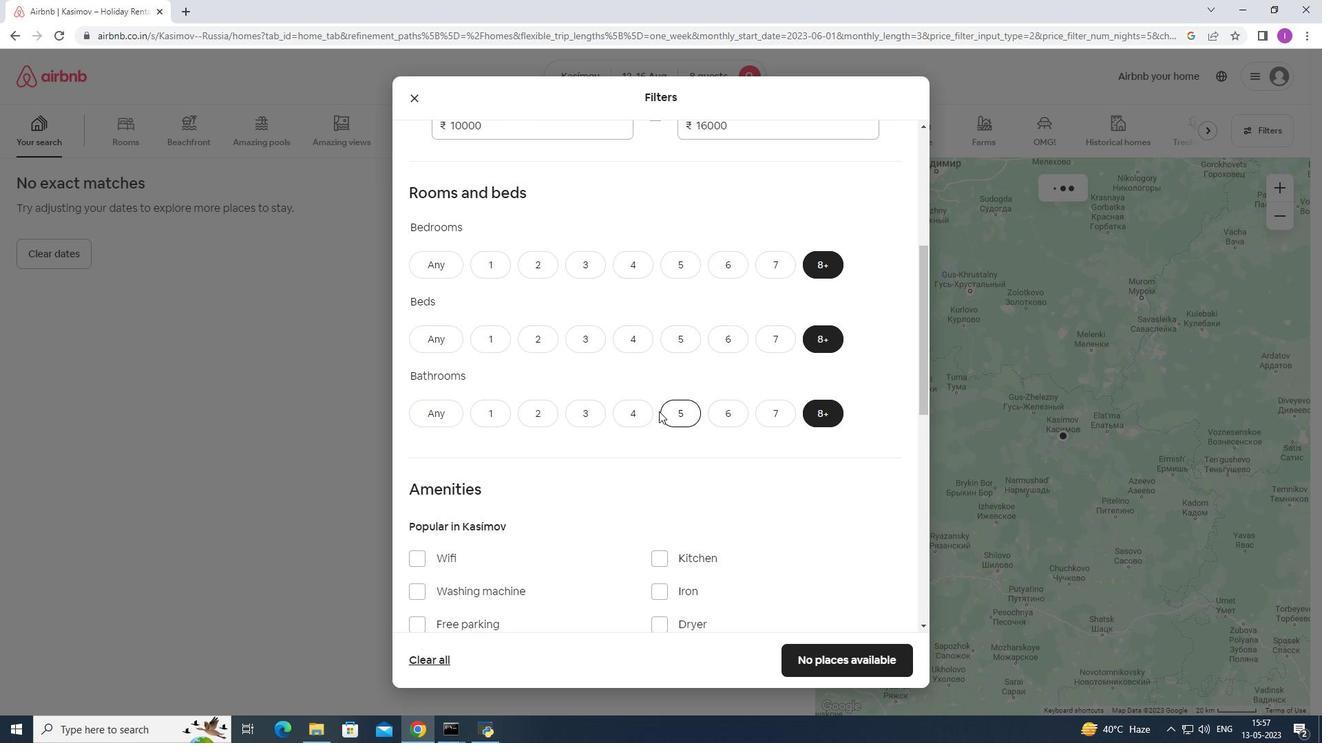 
Action: Mouse scrolled (659, 411) with delta (0, 0)
Screenshot: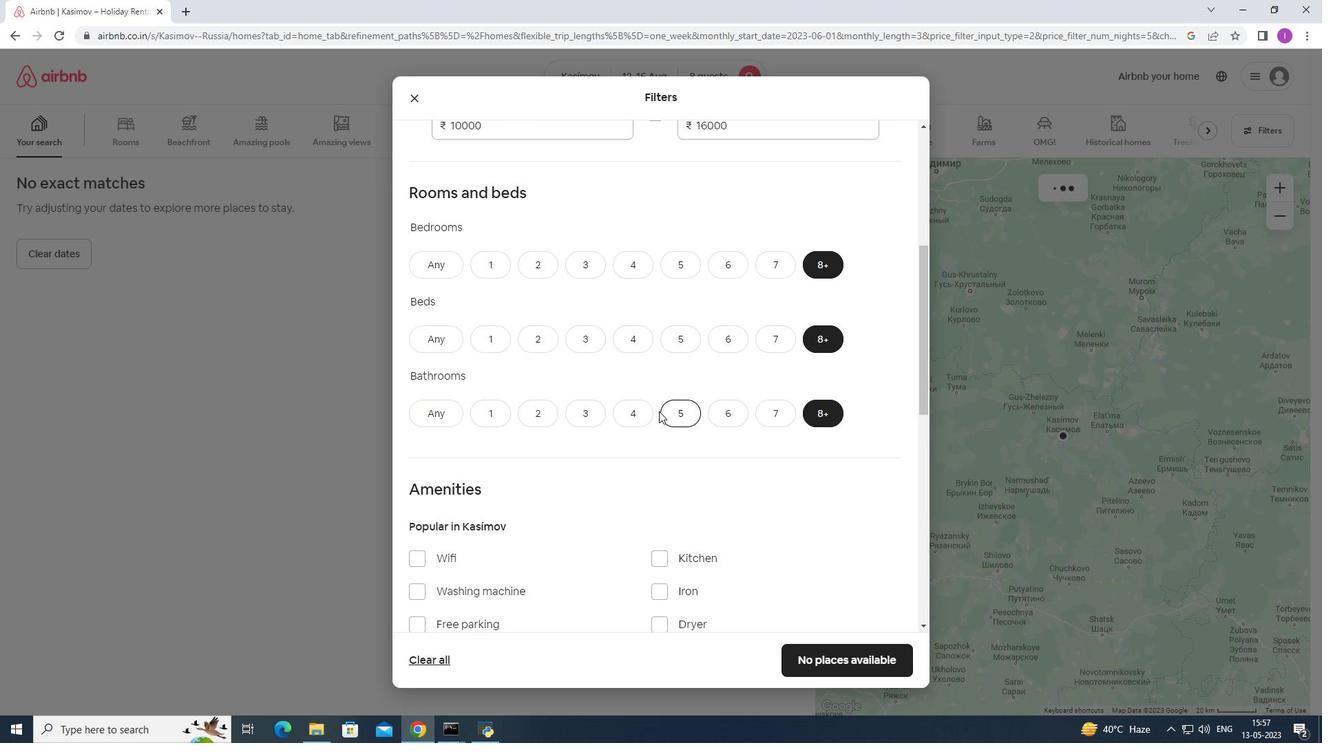
Action: Mouse moved to (655, 411)
Screenshot: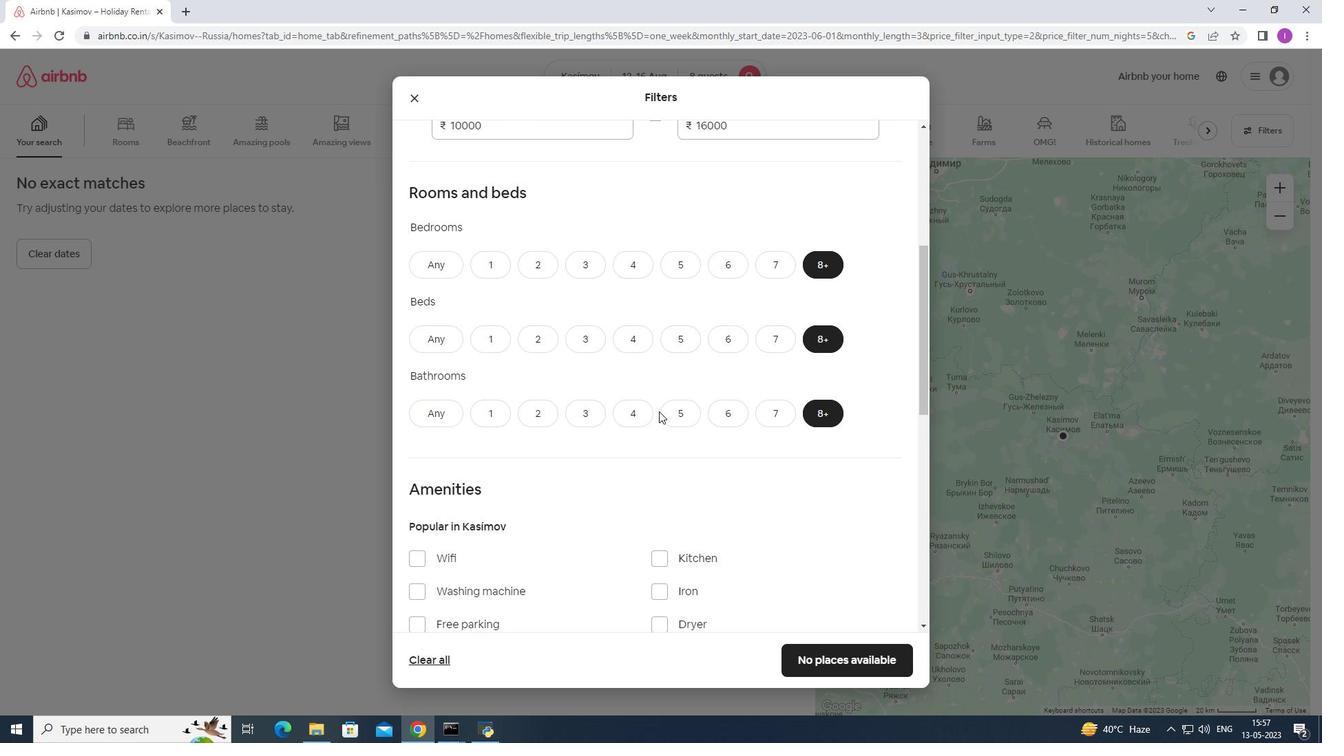 
Action: Mouse scrolled (655, 411) with delta (0, 0)
Screenshot: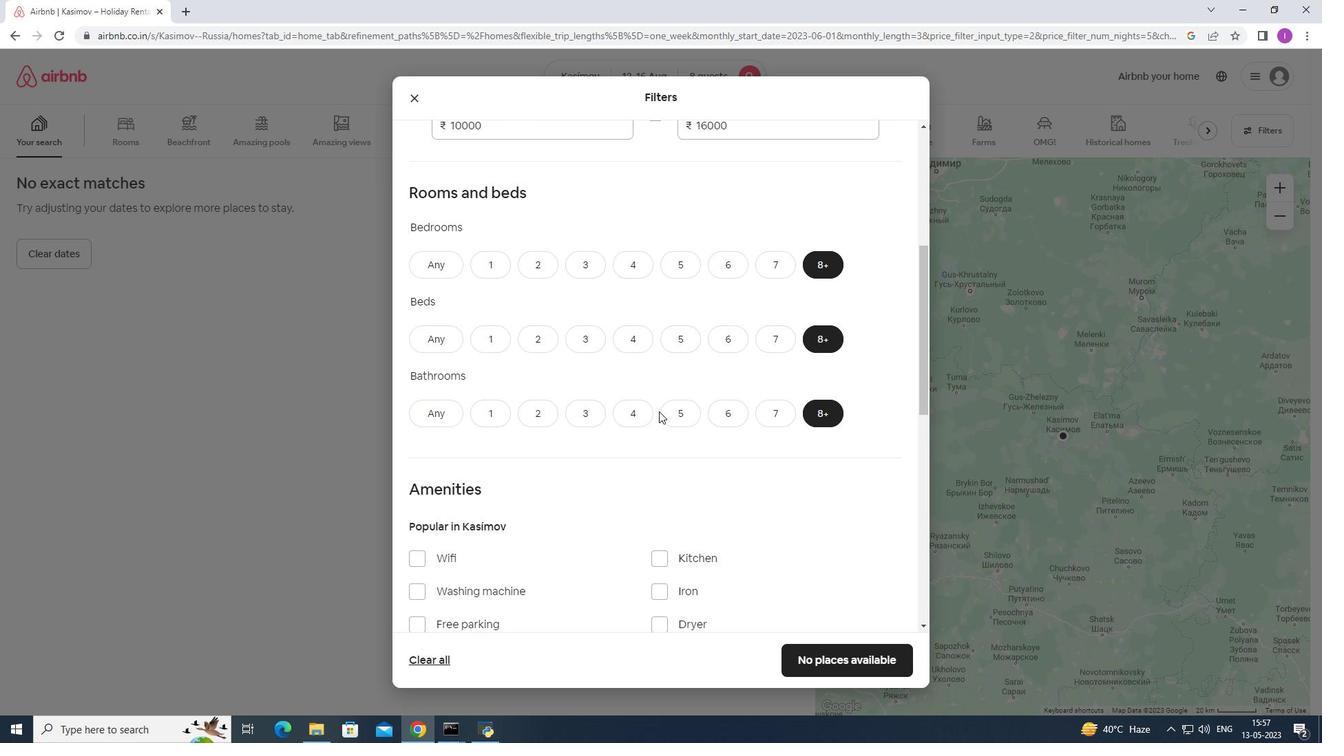 
Action: Mouse moved to (444, 363)
Screenshot: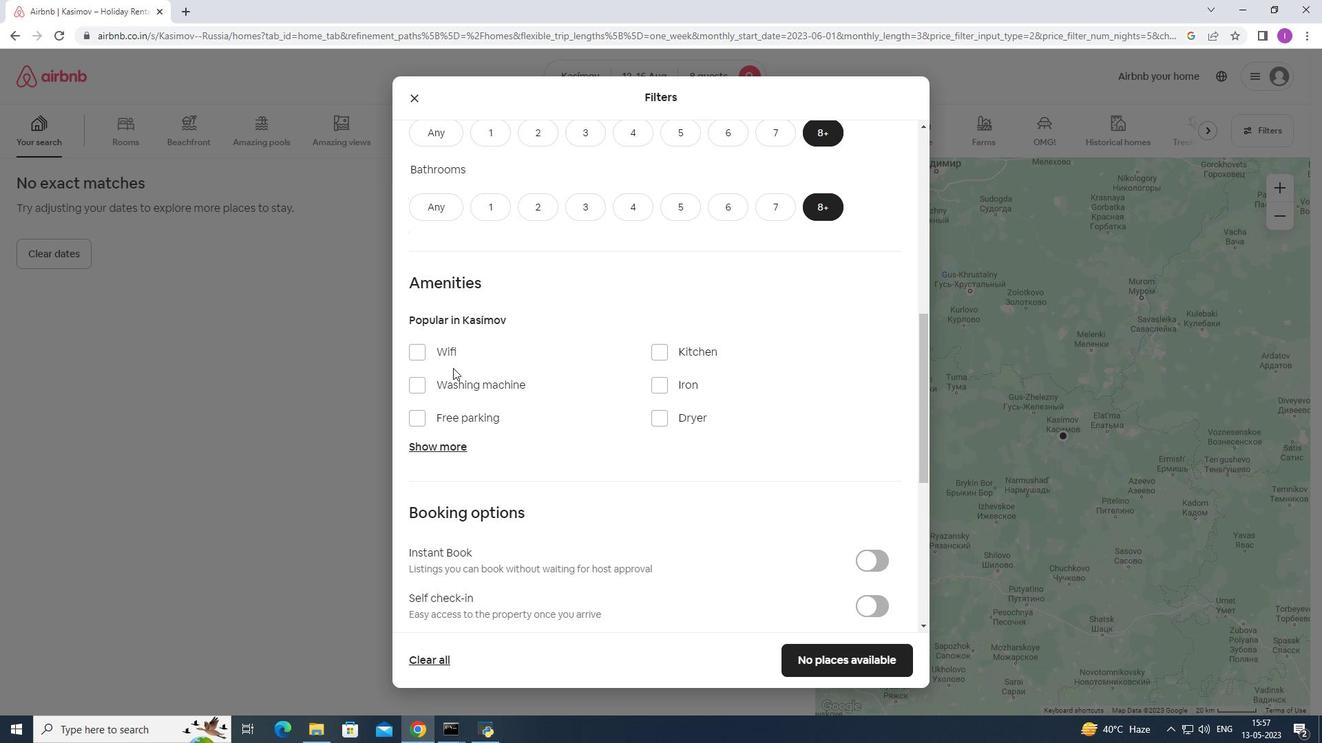 
Action: Mouse scrolled (444, 362) with delta (0, 0)
Screenshot: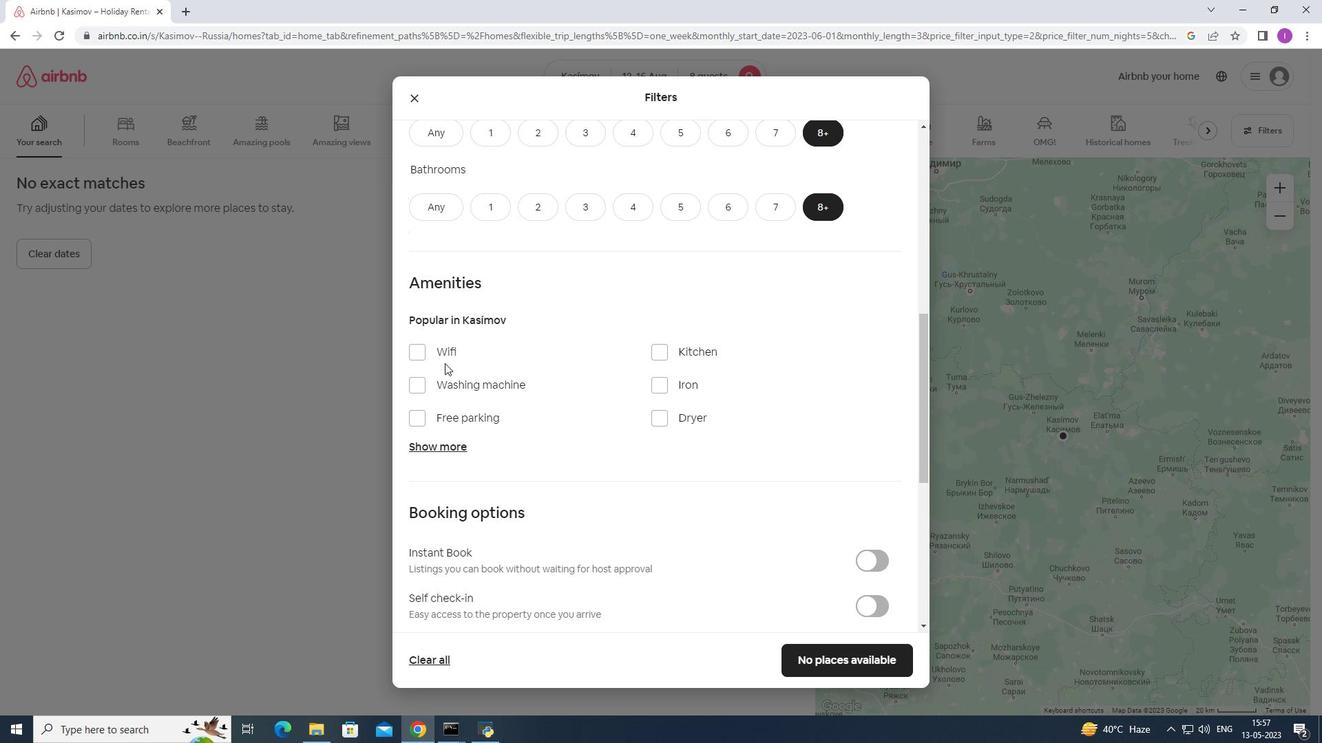 
Action: Mouse moved to (422, 285)
Screenshot: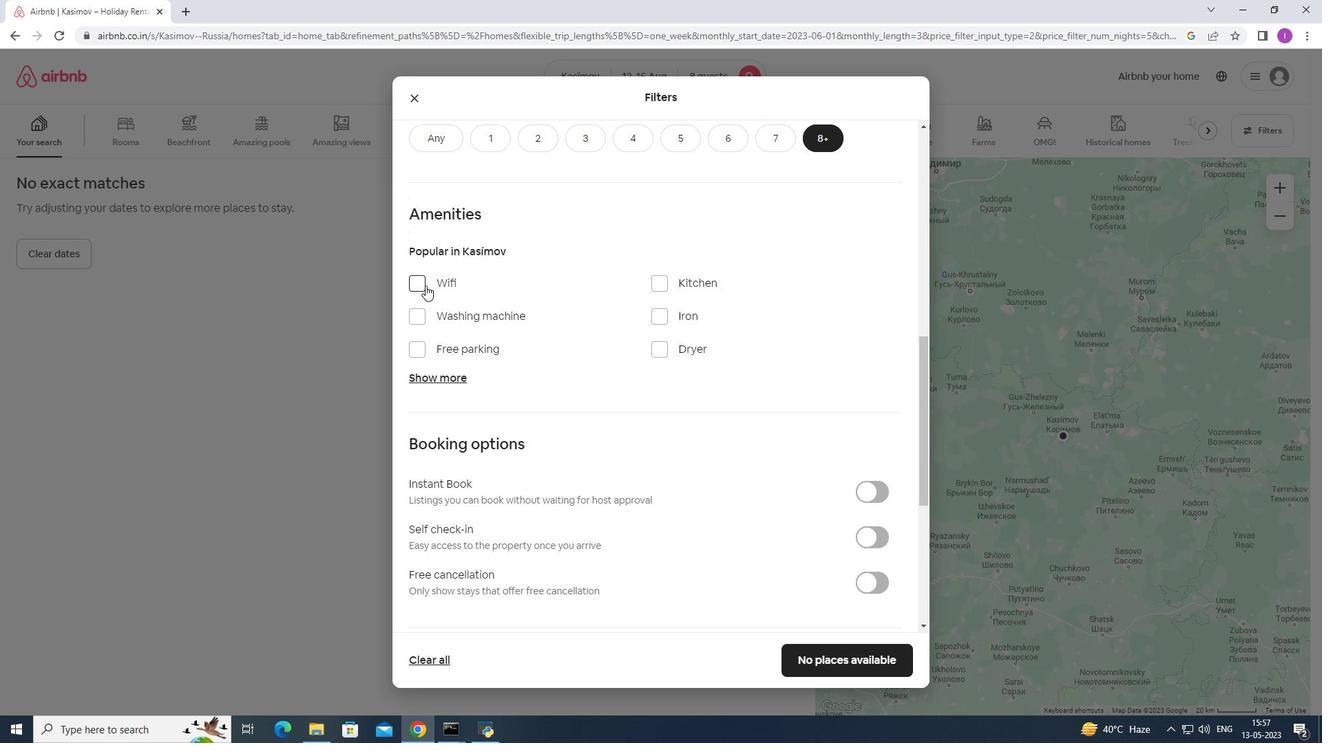 
Action: Mouse pressed left at (422, 285)
Screenshot: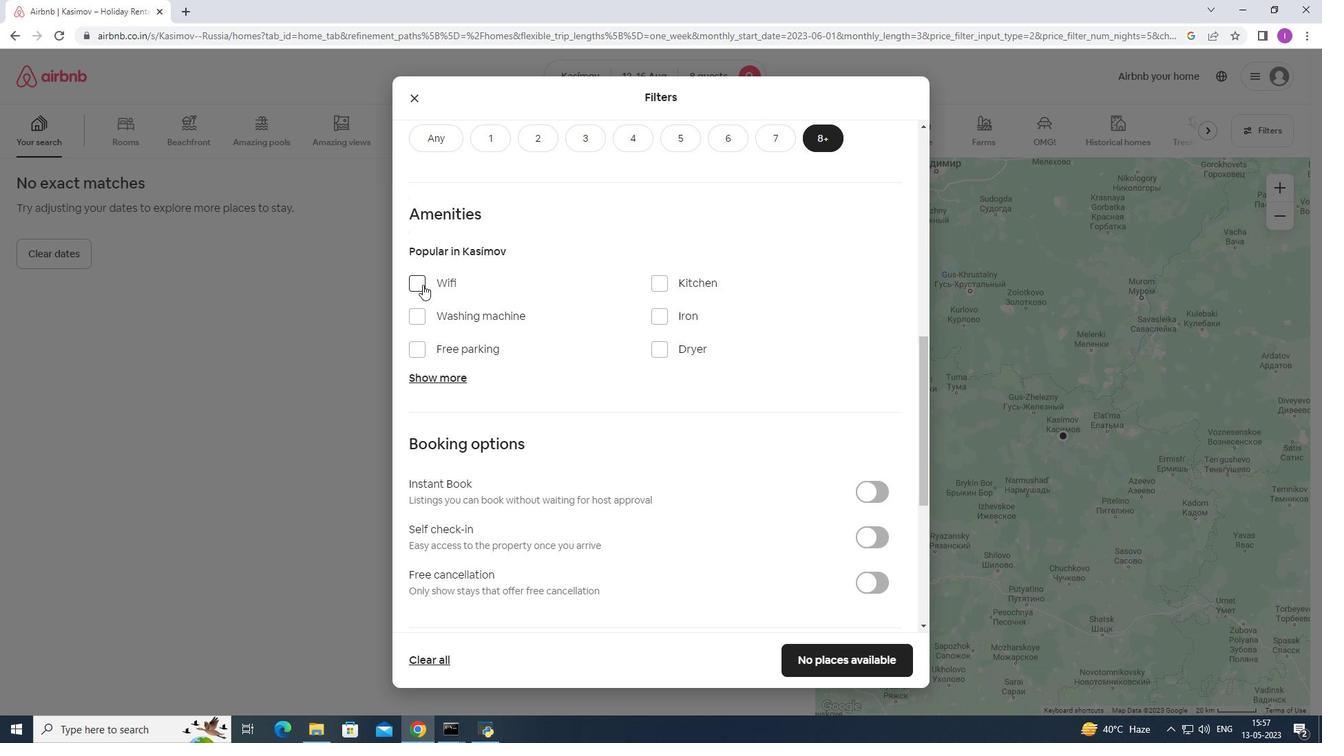 
Action: Mouse moved to (416, 347)
Screenshot: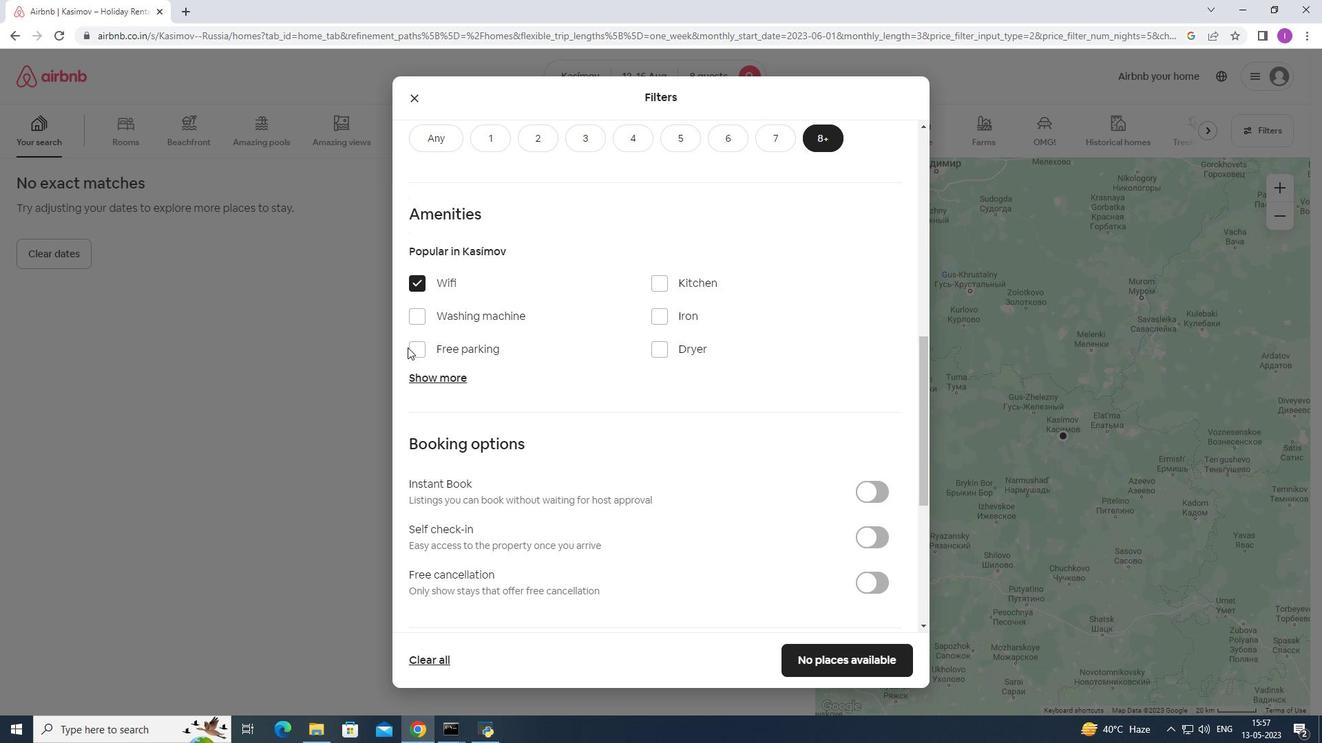
Action: Mouse pressed left at (416, 347)
Screenshot: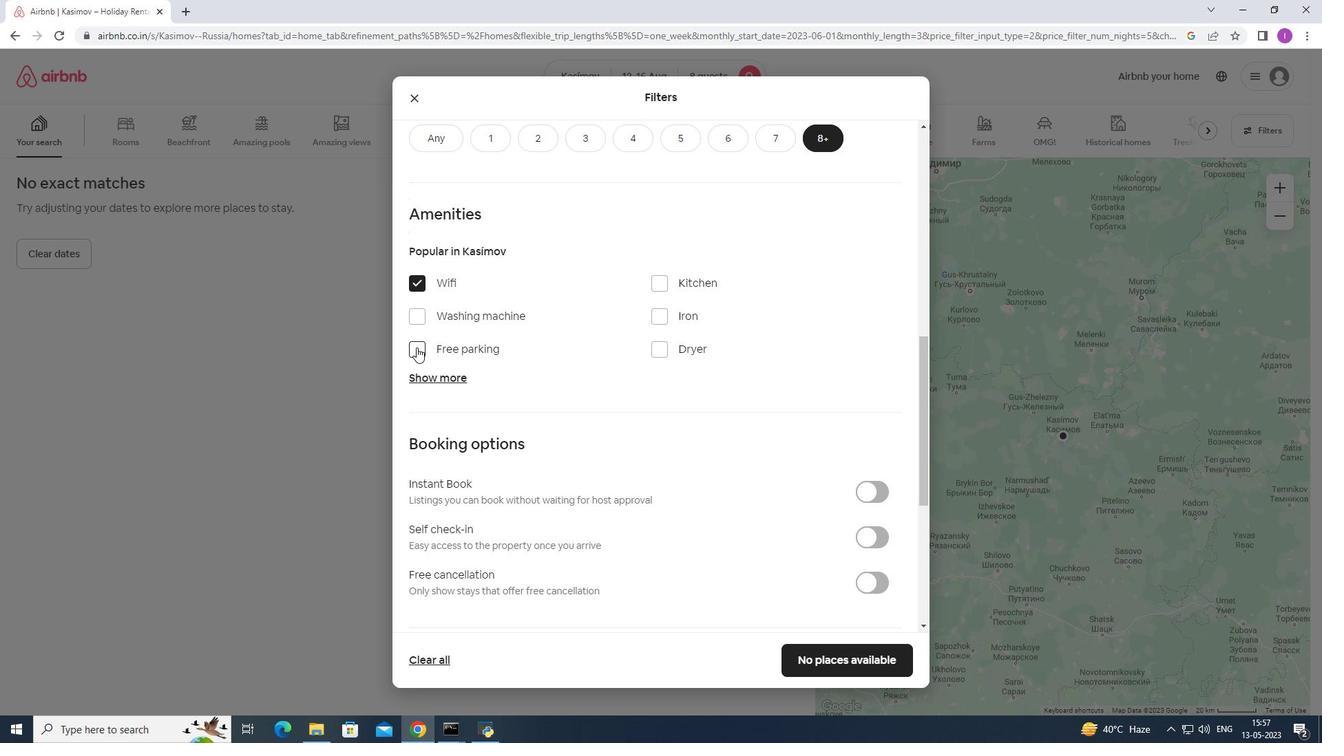 
Action: Mouse moved to (442, 375)
Screenshot: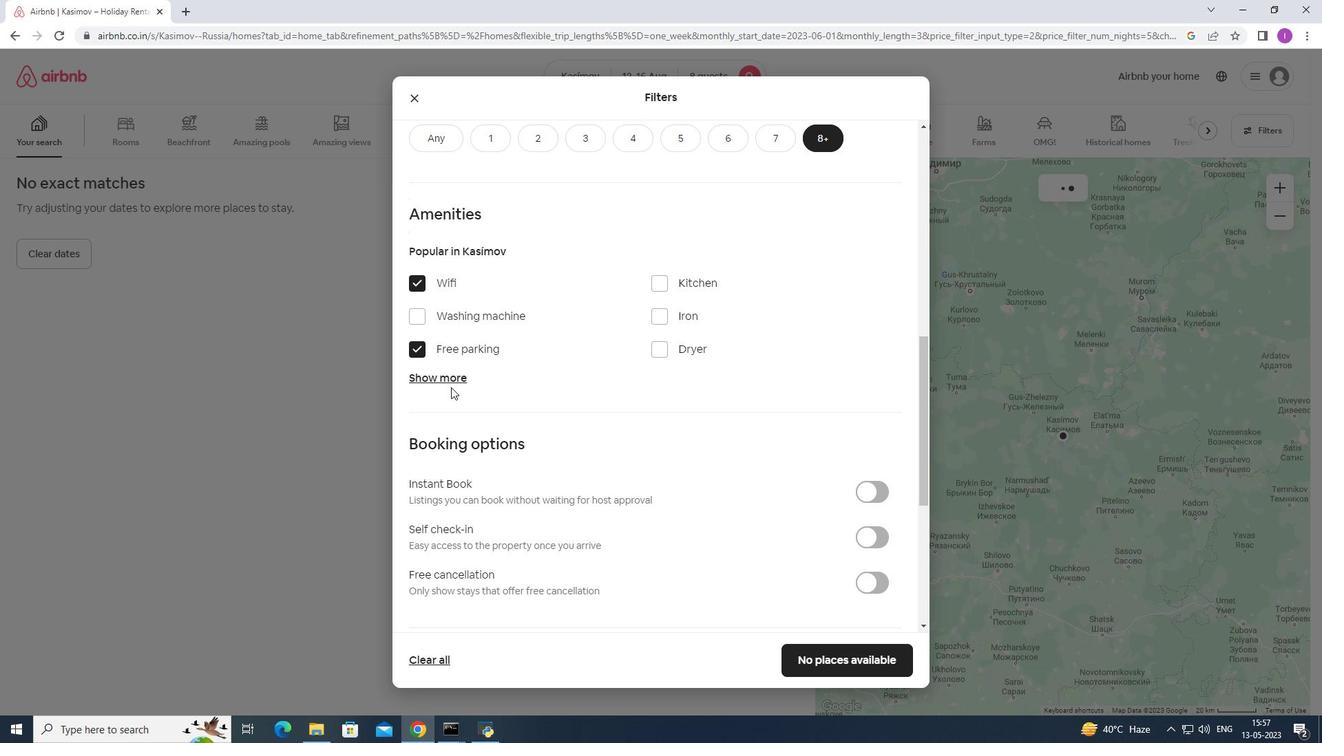 
Action: Mouse pressed left at (442, 375)
Screenshot: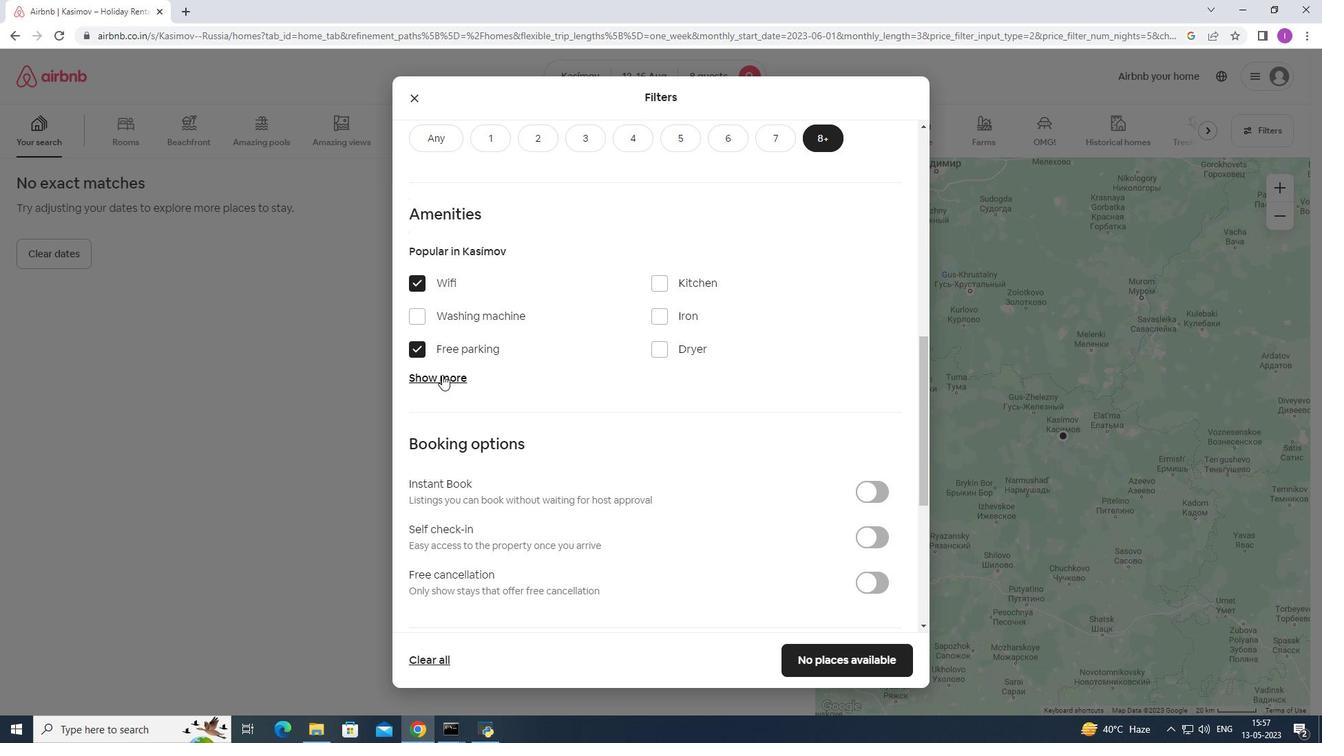 
Action: Mouse moved to (664, 457)
Screenshot: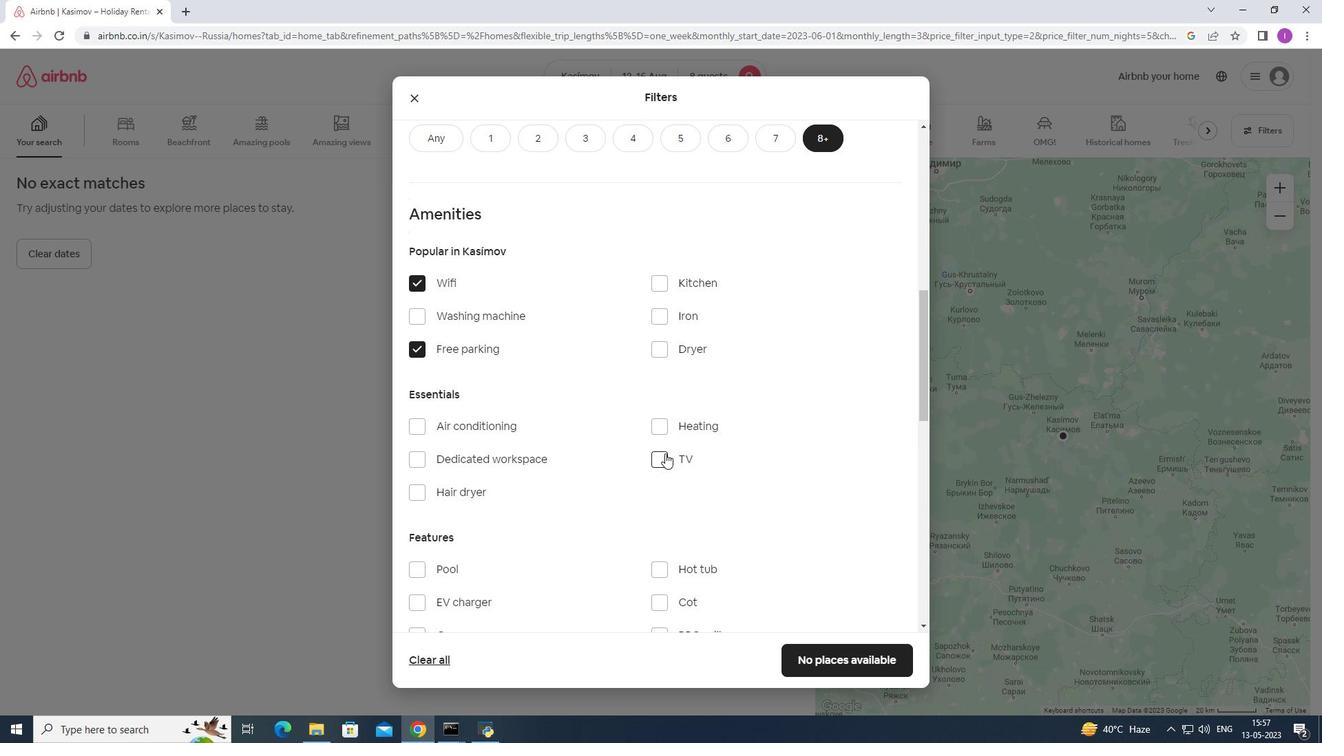 
Action: Mouse pressed left at (664, 457)
Screenshot: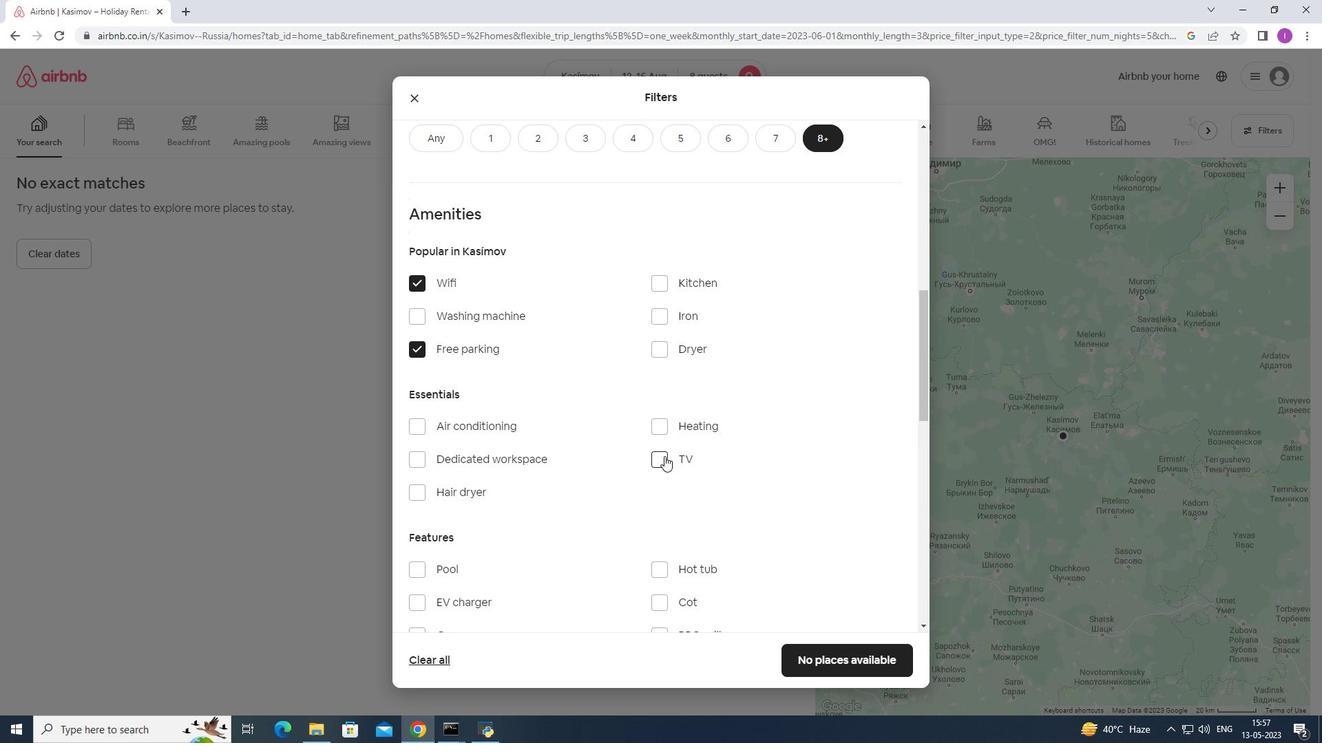 
Action: Mouse moved to (541, 487)
Screenshot: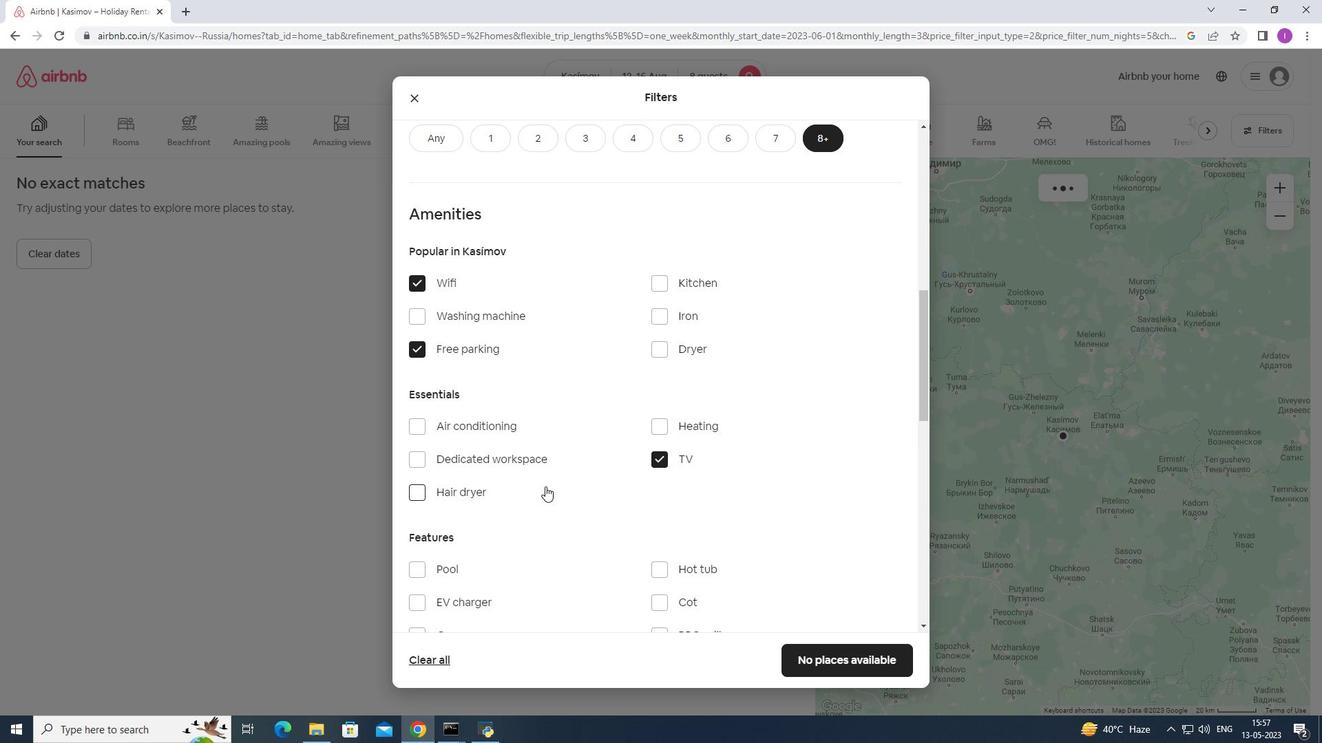 
Action: Mouse scrolled (541, 486) with delta (0, 0)
Screenshot: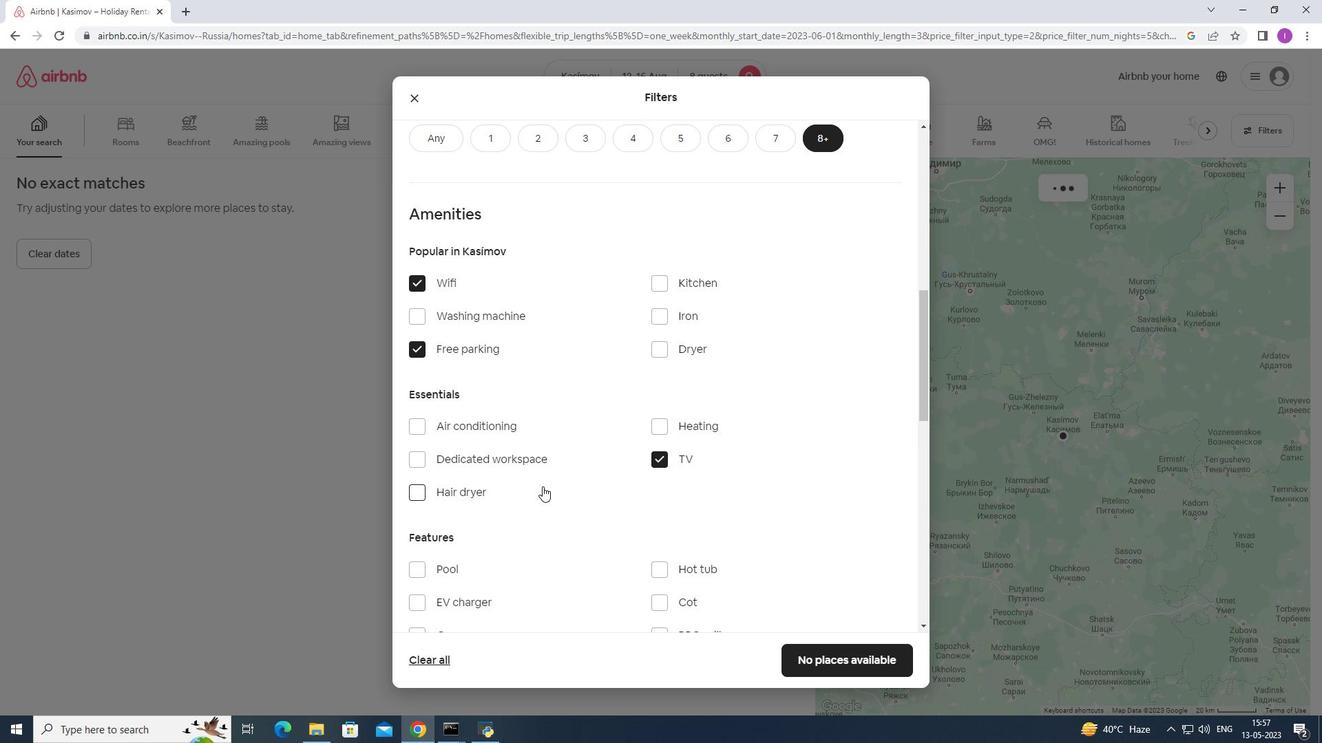 
Action: Mouse scrolled (541, 486) with delta (0, 0)
Screenshot: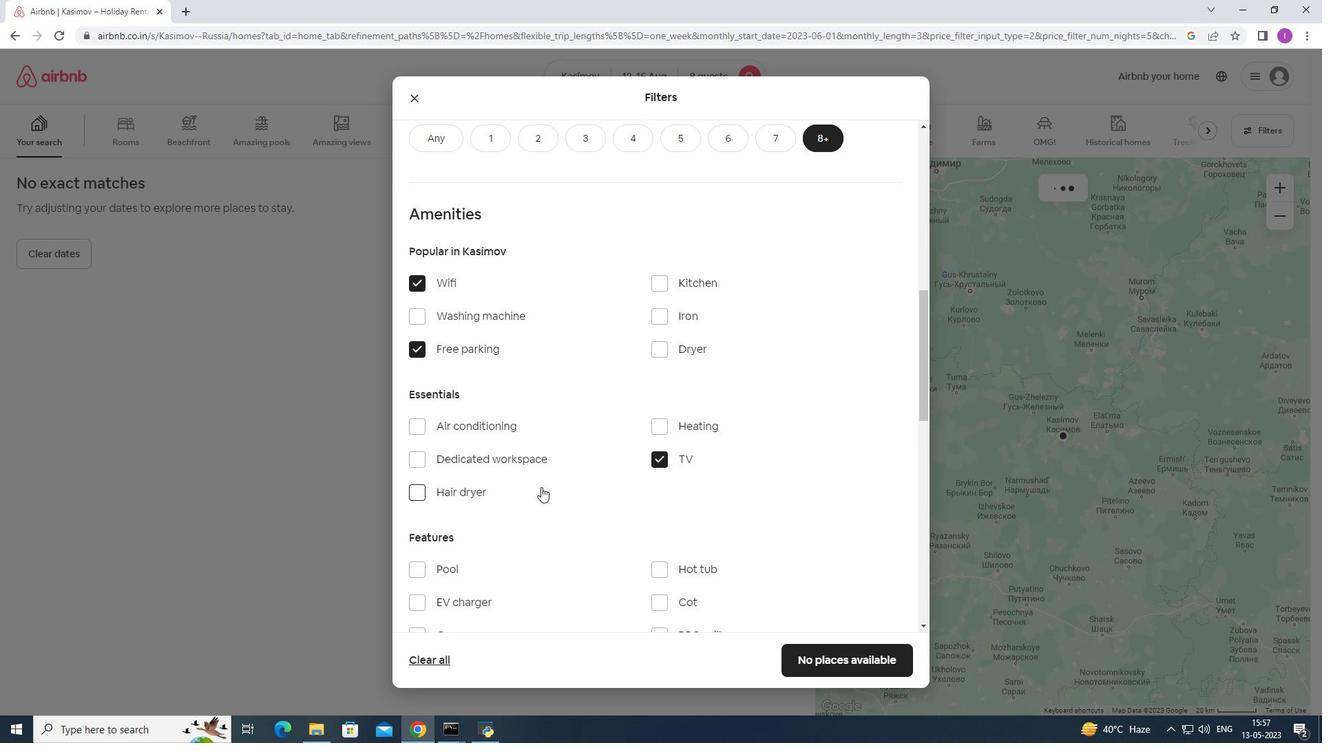 
Action: Mouse moved to (422, 501)
Screenshot: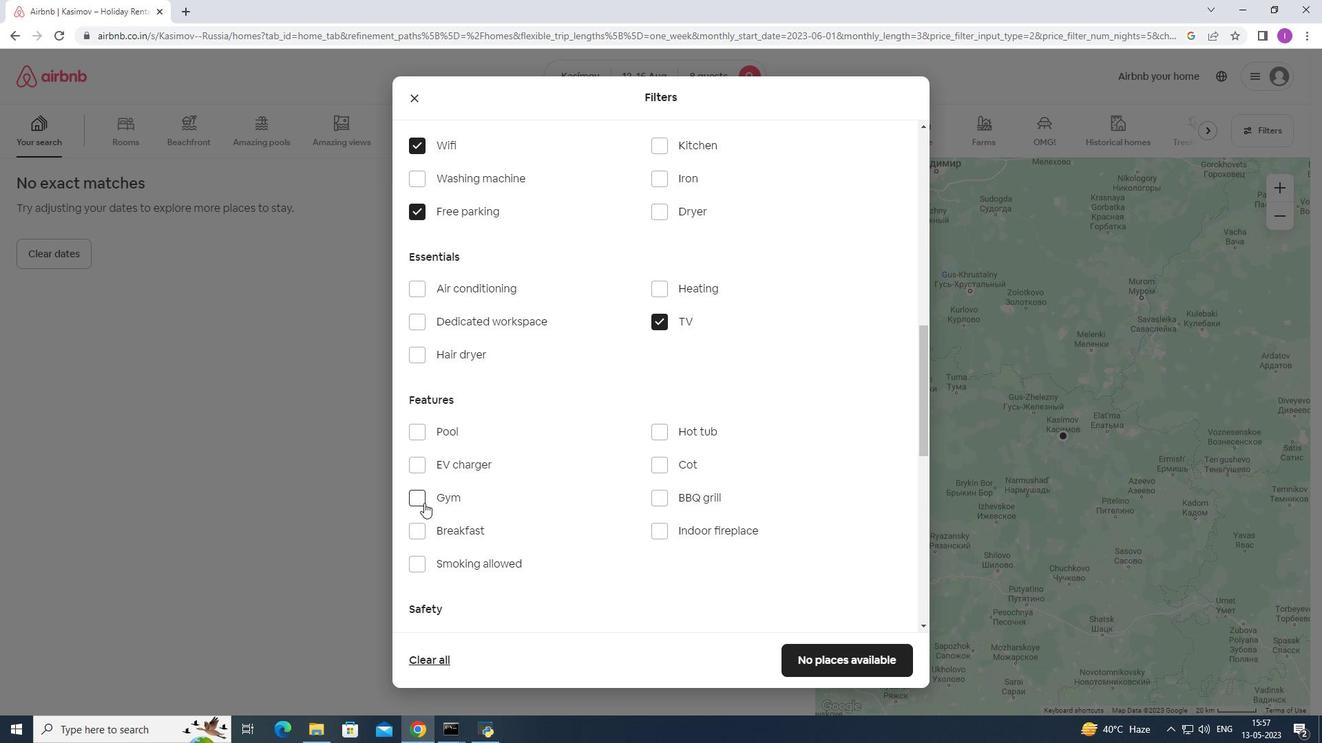 
Action: Mouse pressed left at (422, 501)
Screenshot: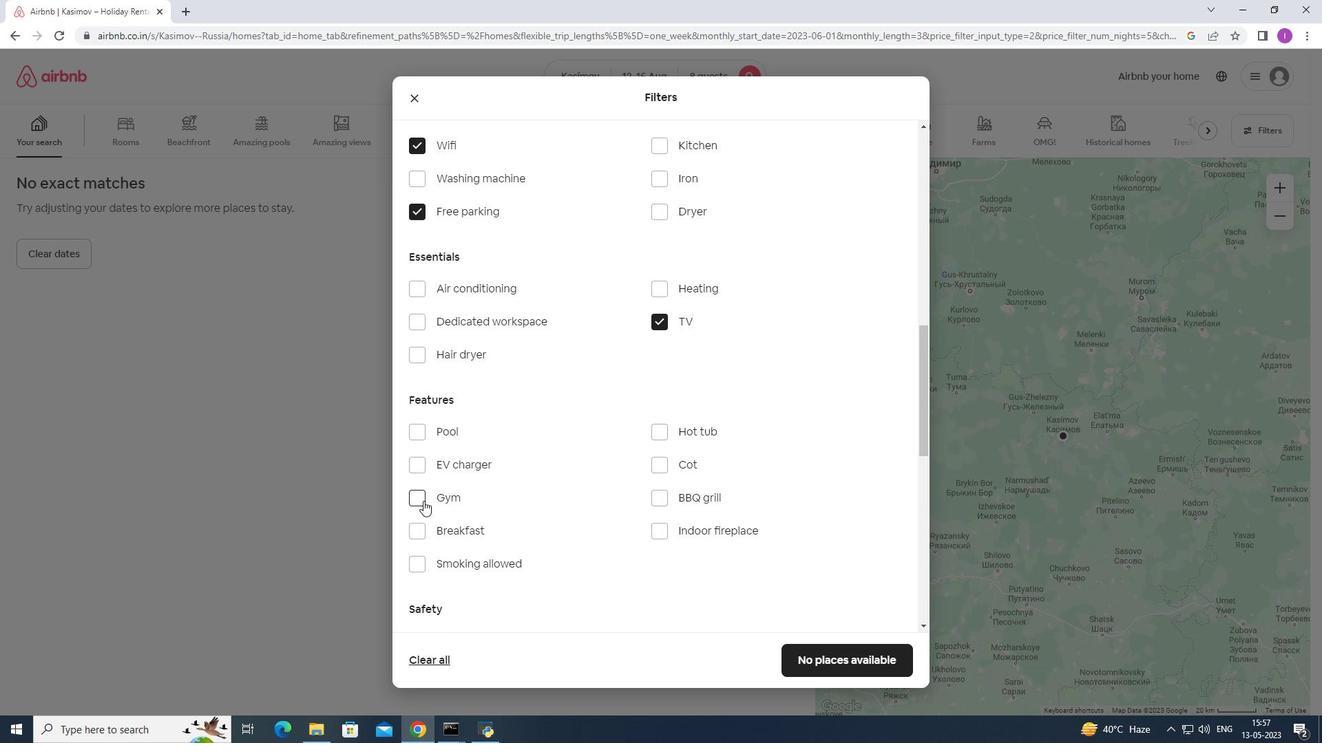 
Action: Mouse moved to (424, 528)
Screenshot: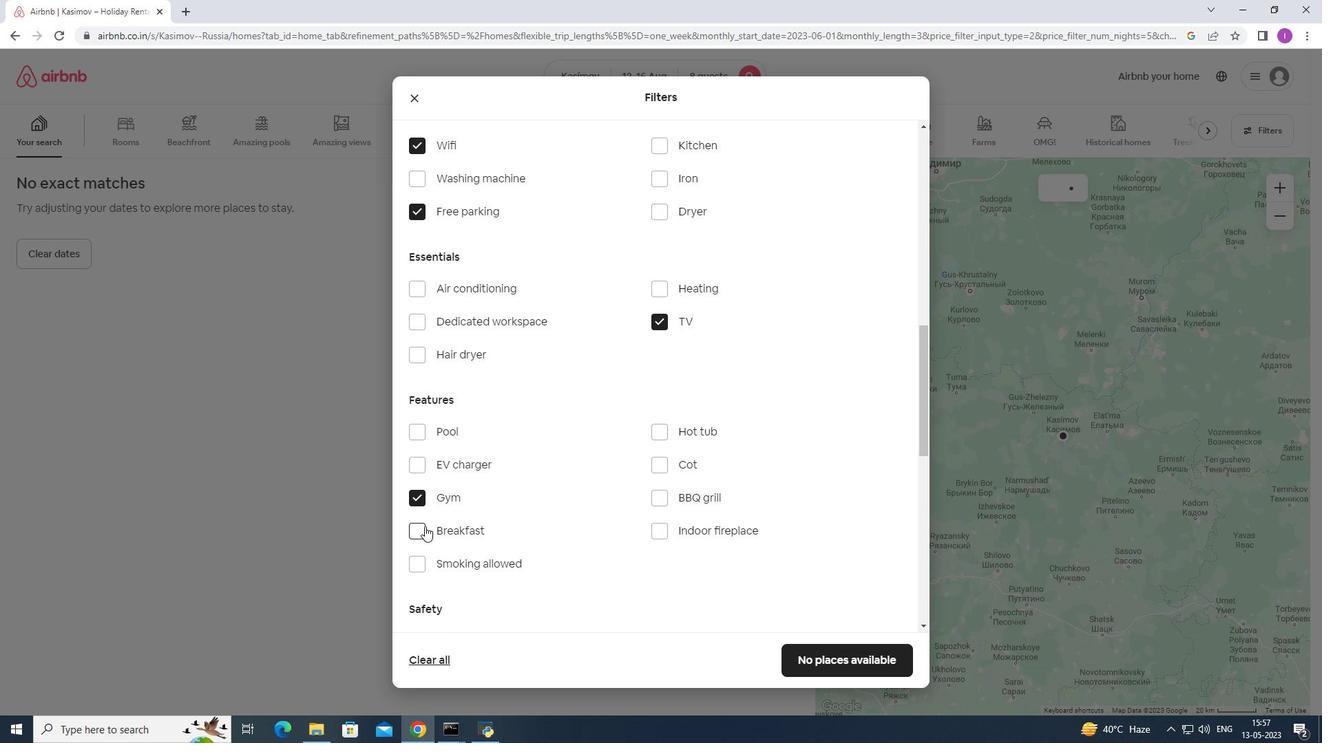 
Action: Mouse pressed left at (424, 528)
Screenshot: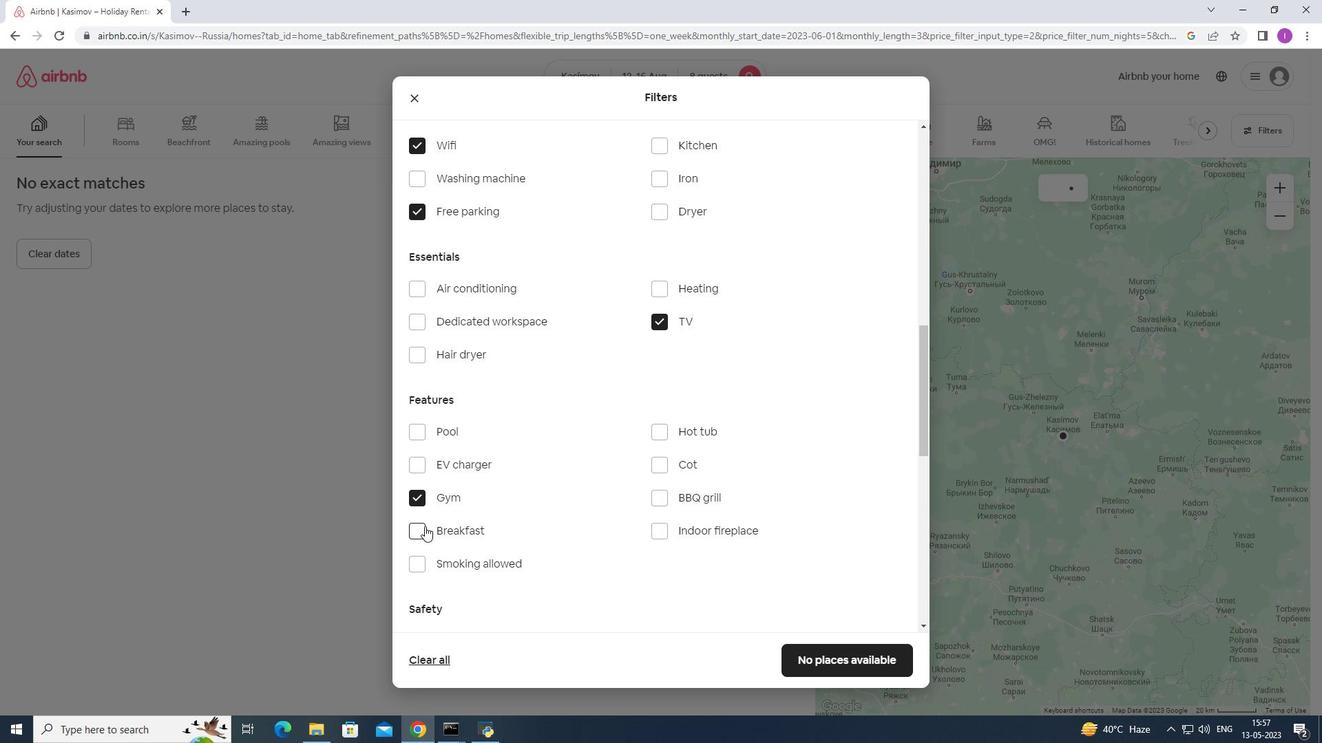 
Action: Mouse moved to (546, 505)
Screenshot: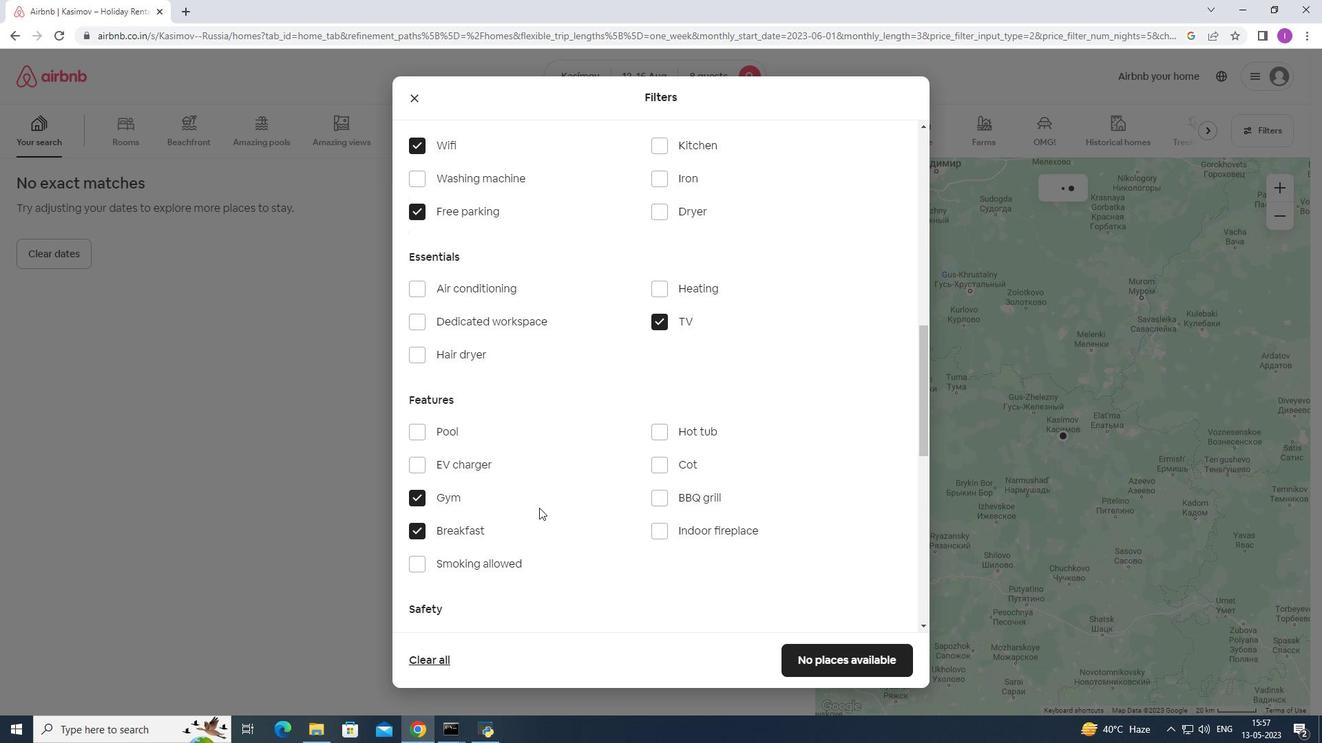 
Action: Mouse scrolled (546, 504) with delta (0, 0)
Screenshot: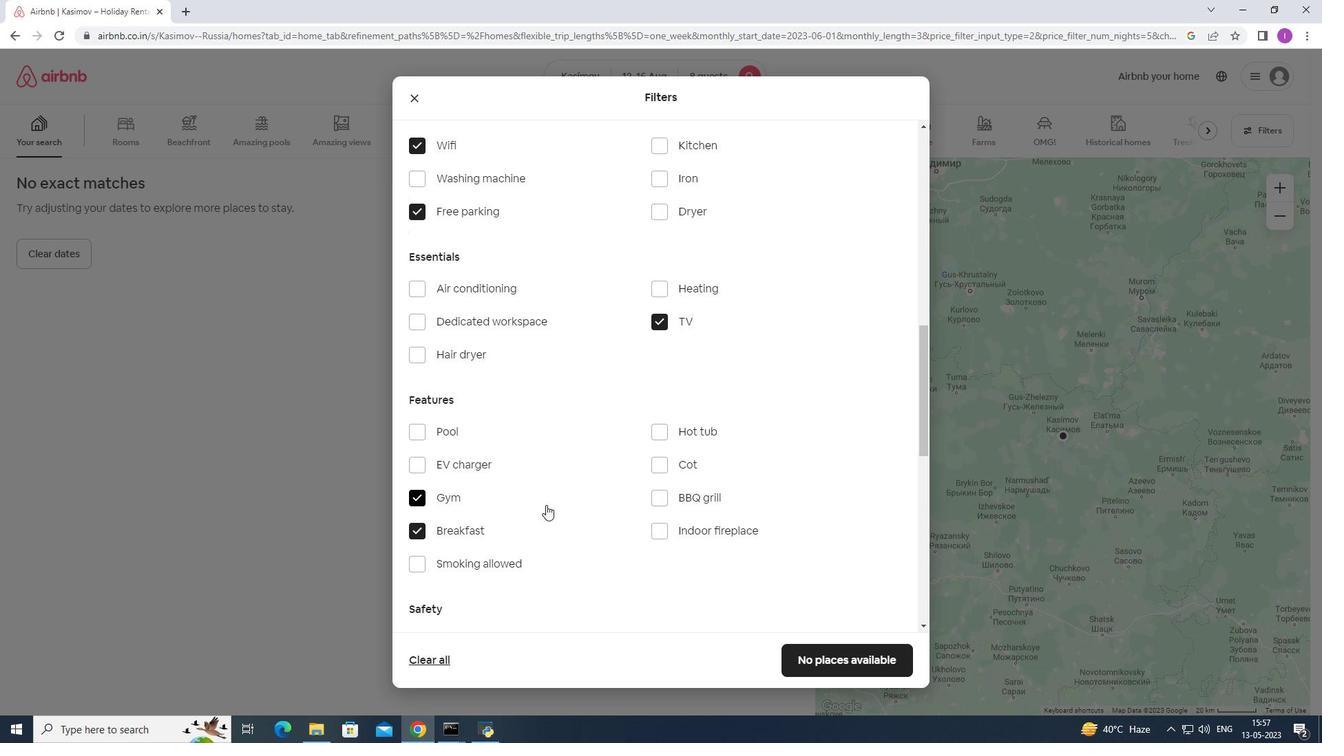 
Action: Mouse scrolled (546, 504) with delta (0, 0)
Screenshot: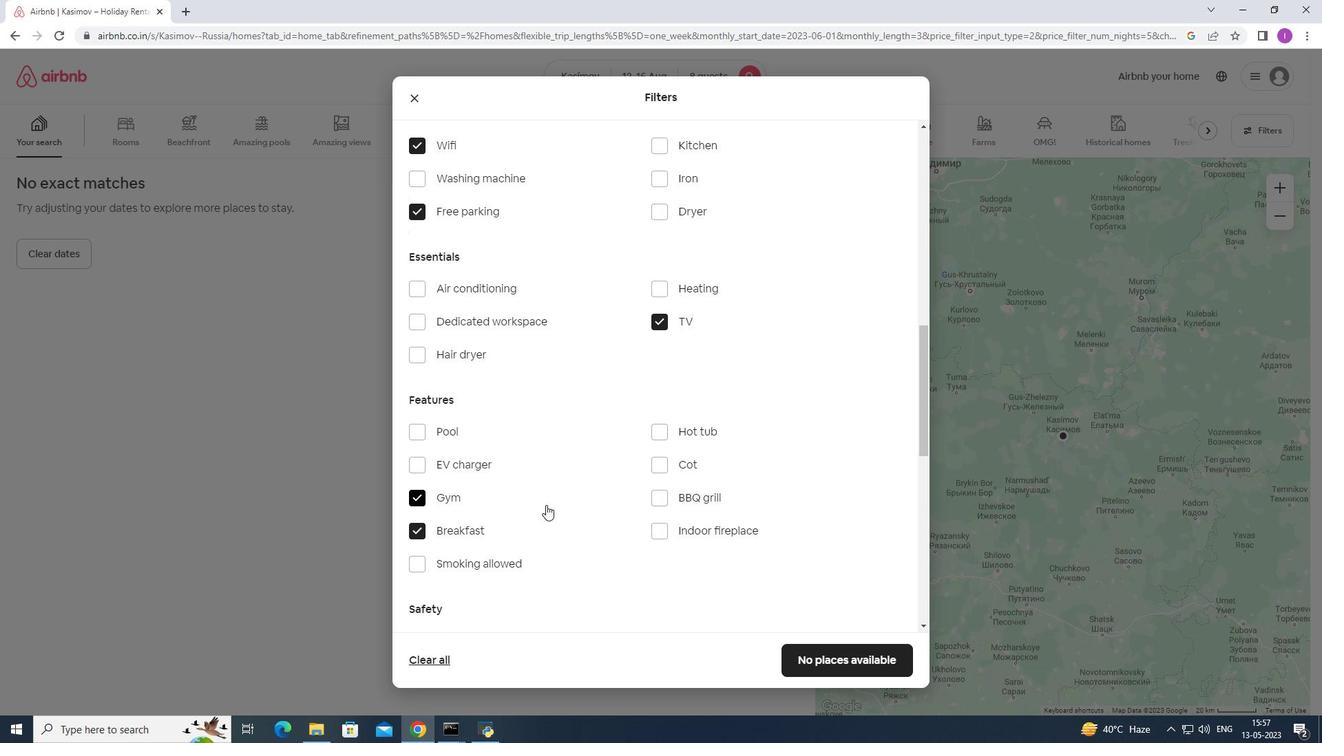
Action: Mouse scrolled (546, 504) with delta (0, 0)
Screenshot: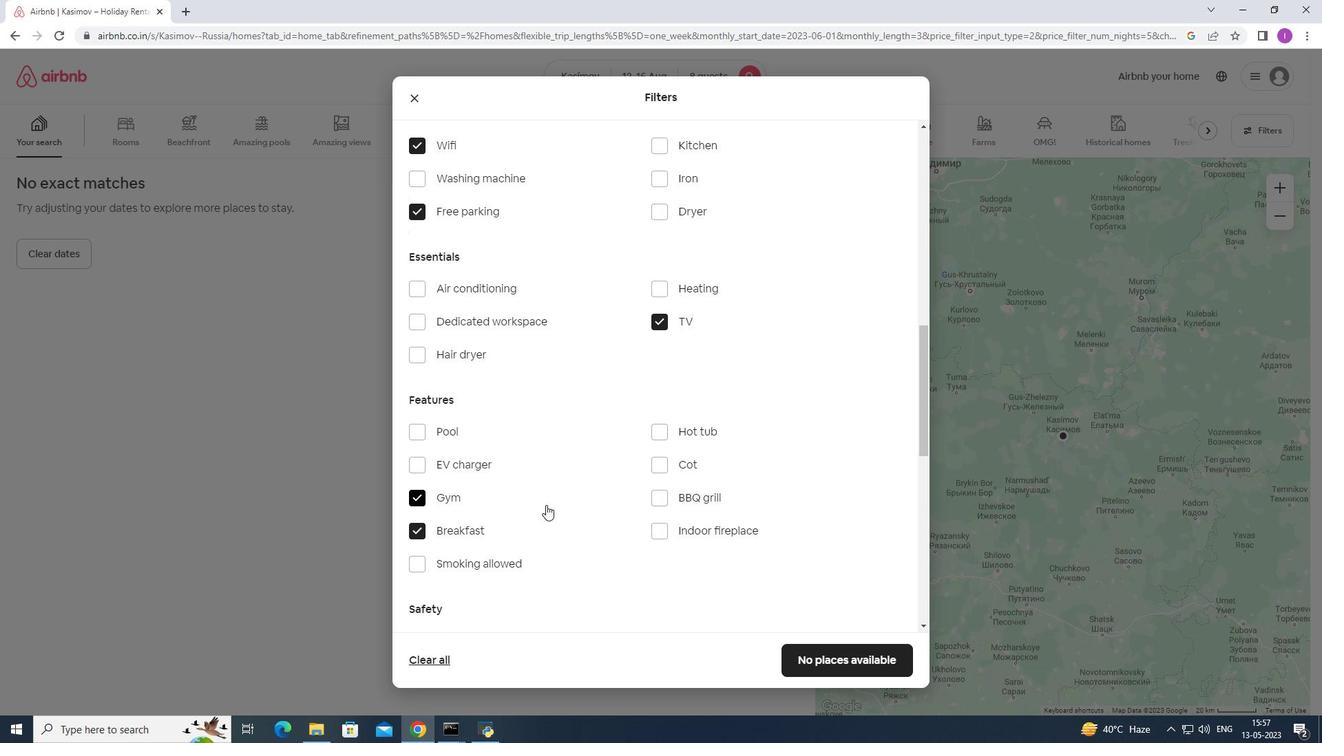 
Action: Mouse moved to (561, 490)
Screenshot: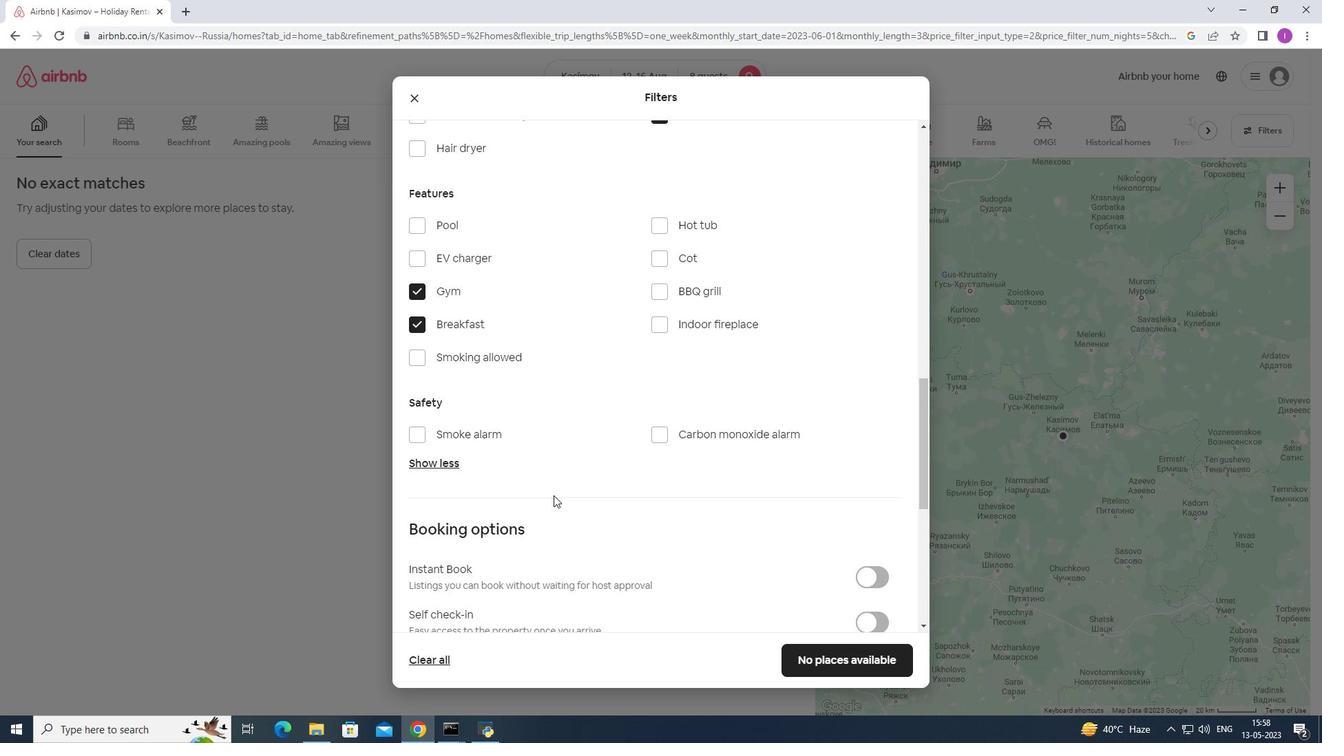
Action: Mouse scrolled (561, 489) with delta (0, 0)
Screenshot: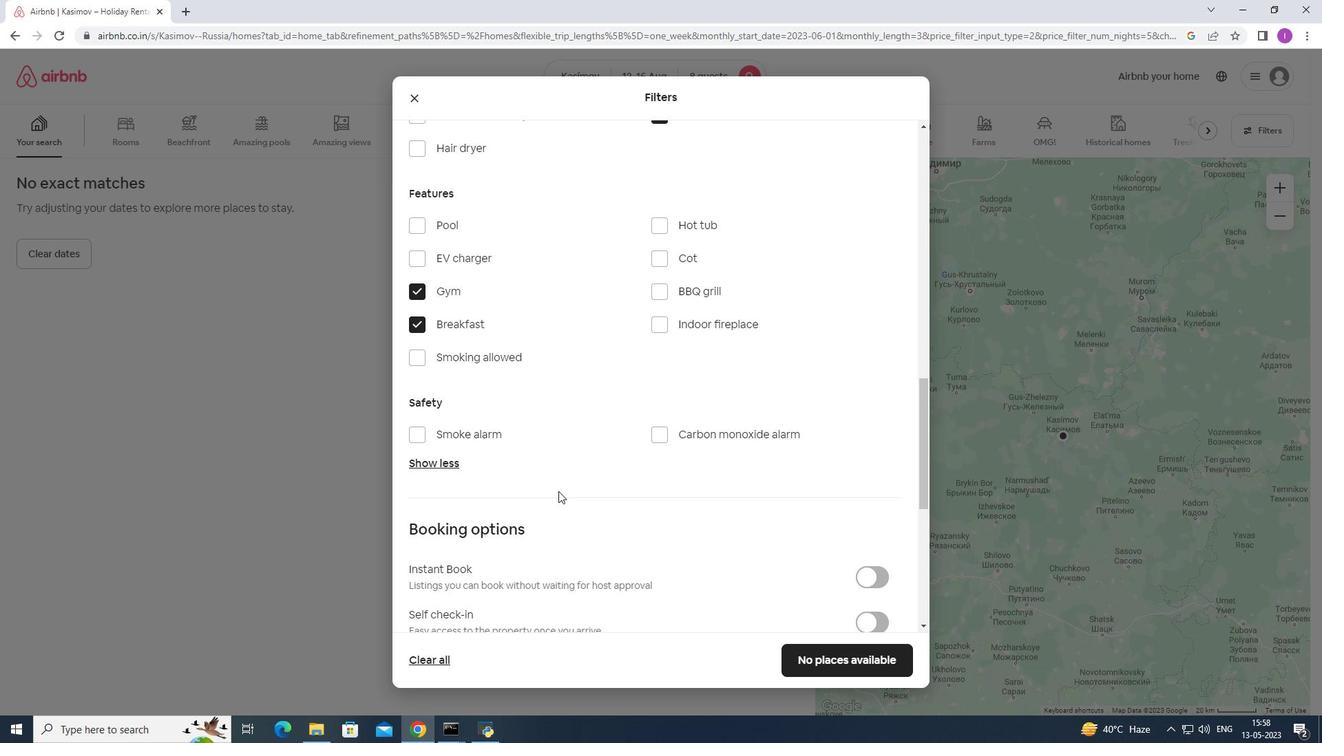 
Action: Mouse scrolled (561, 489) with delta (0, 0)
Screenshot: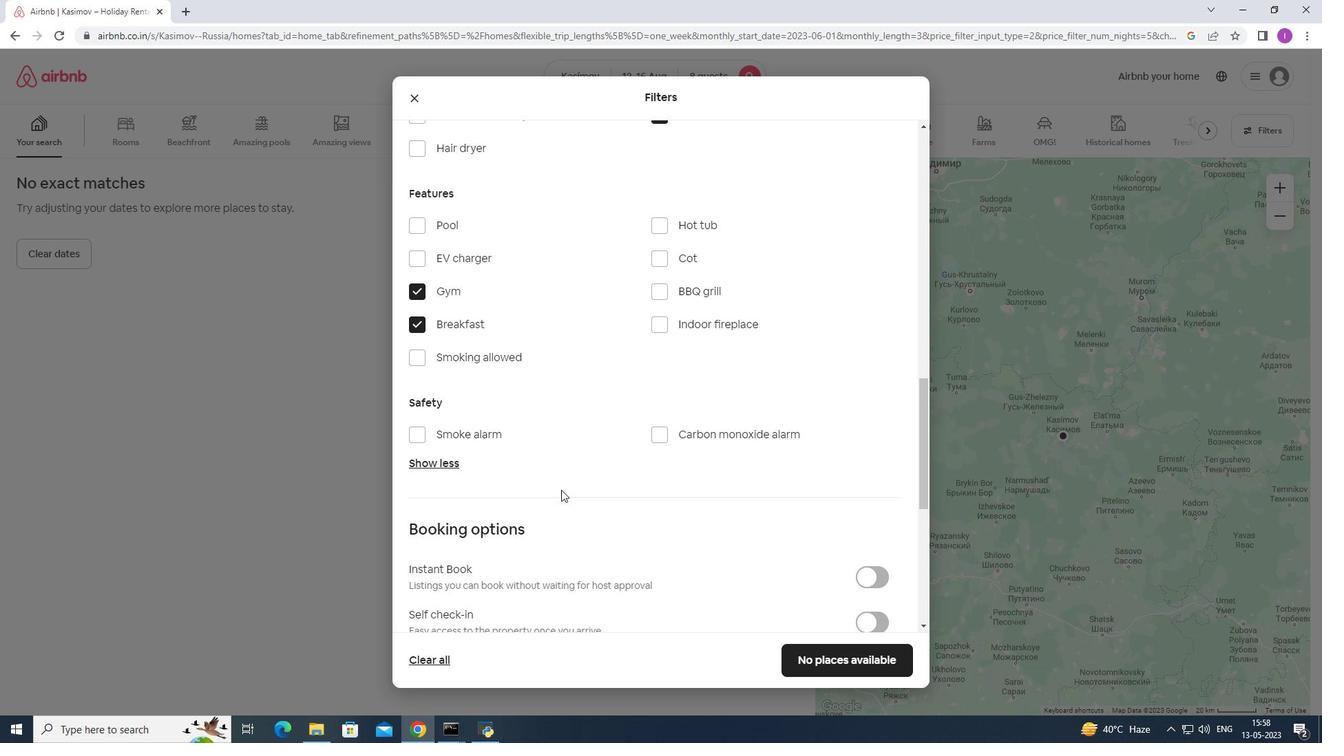 
Action: Mouse scrolled (561, 489) with delta (0, 0)
Screenshot: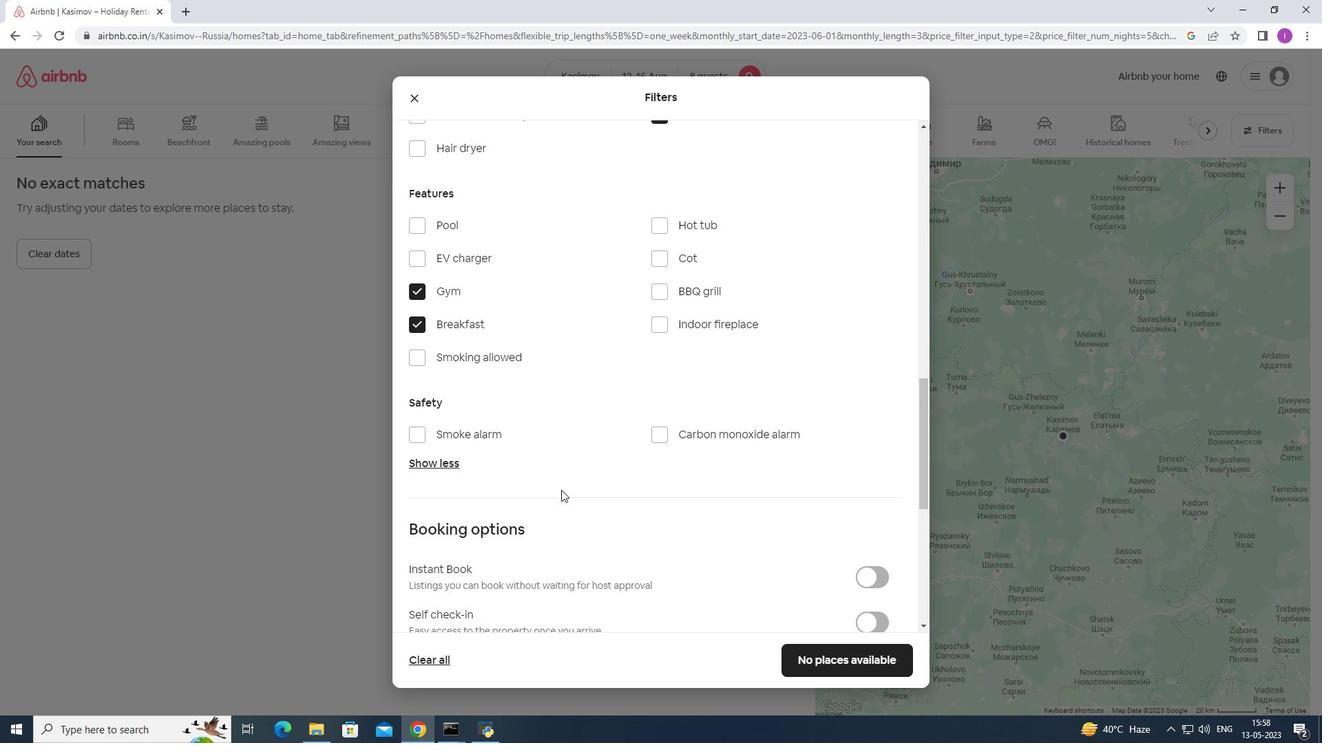 
Action: Mouse scrolled (561, 489) with delta (0, 0)
Screenshot: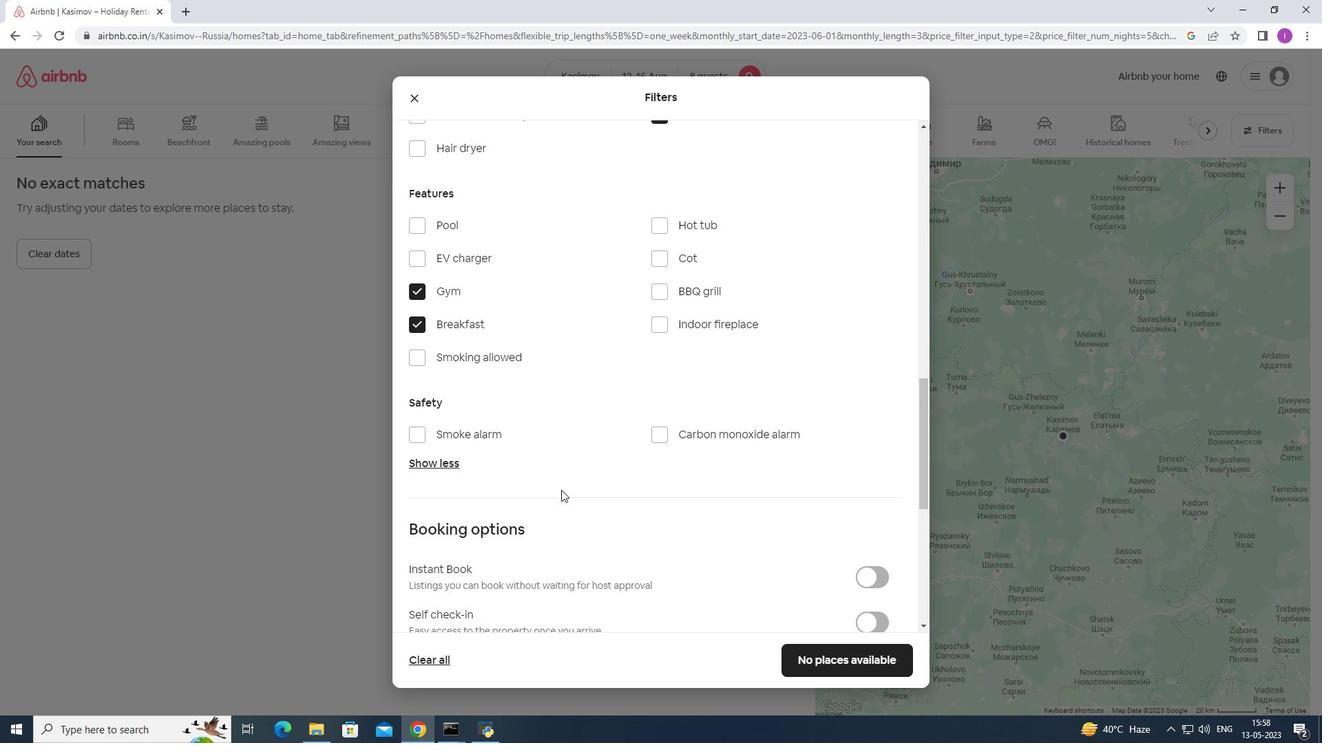 
Action: Mouse moved to (878, 345)
Screenshot: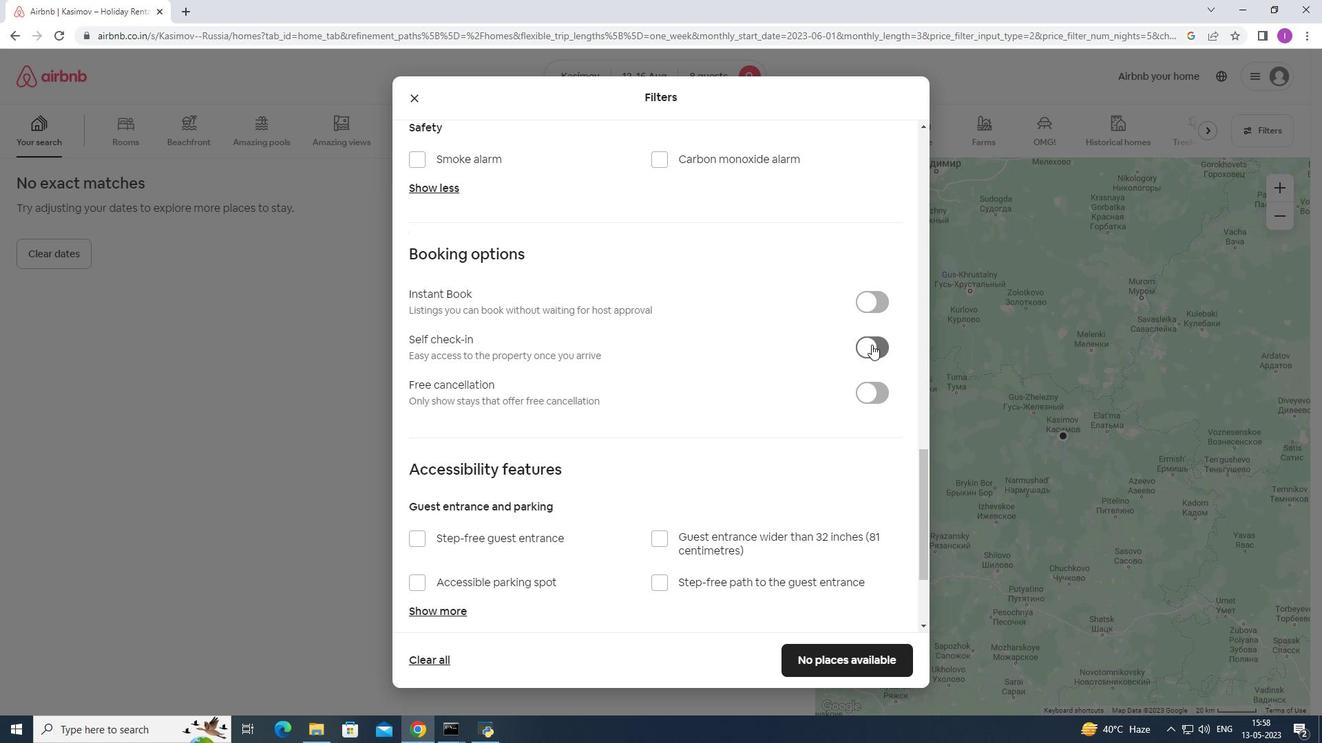 
Action: Mouse pressed left at (878, 345)
Screenshot: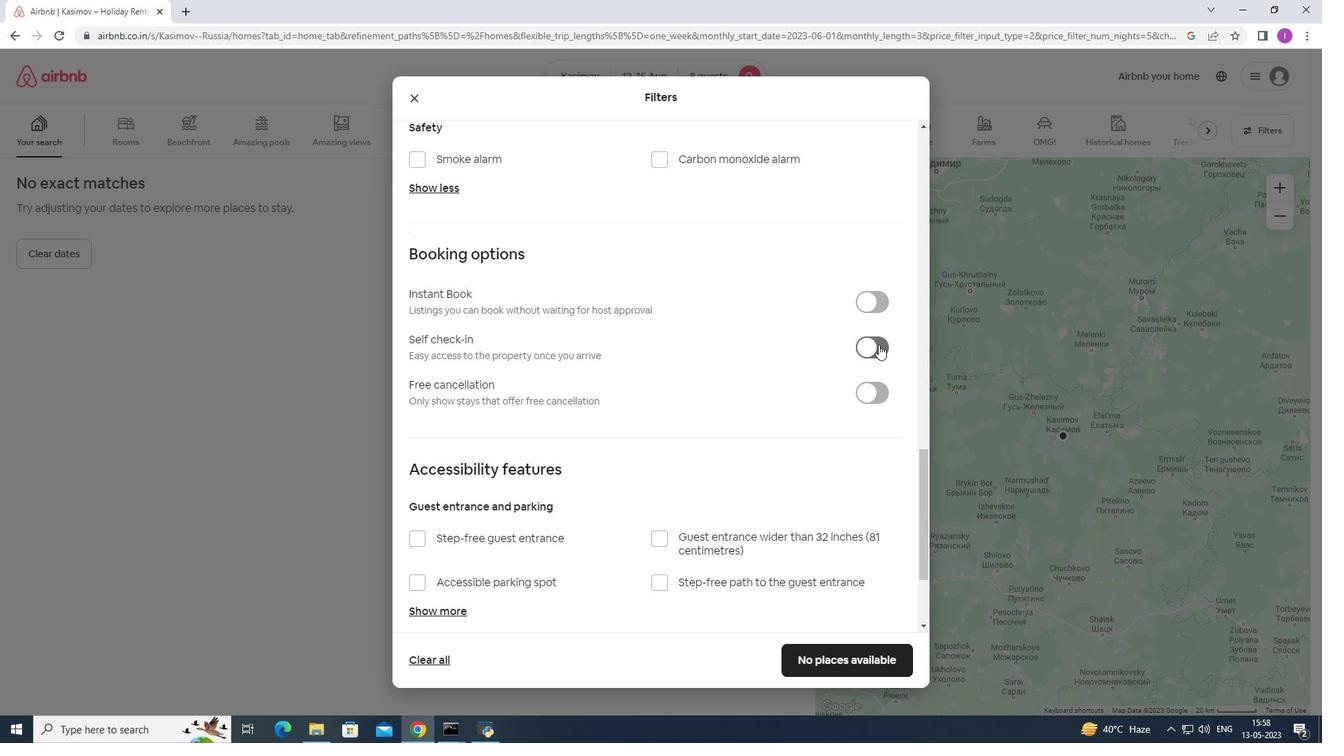 
Action: Mouse moved to (593, 520)
Screenshot: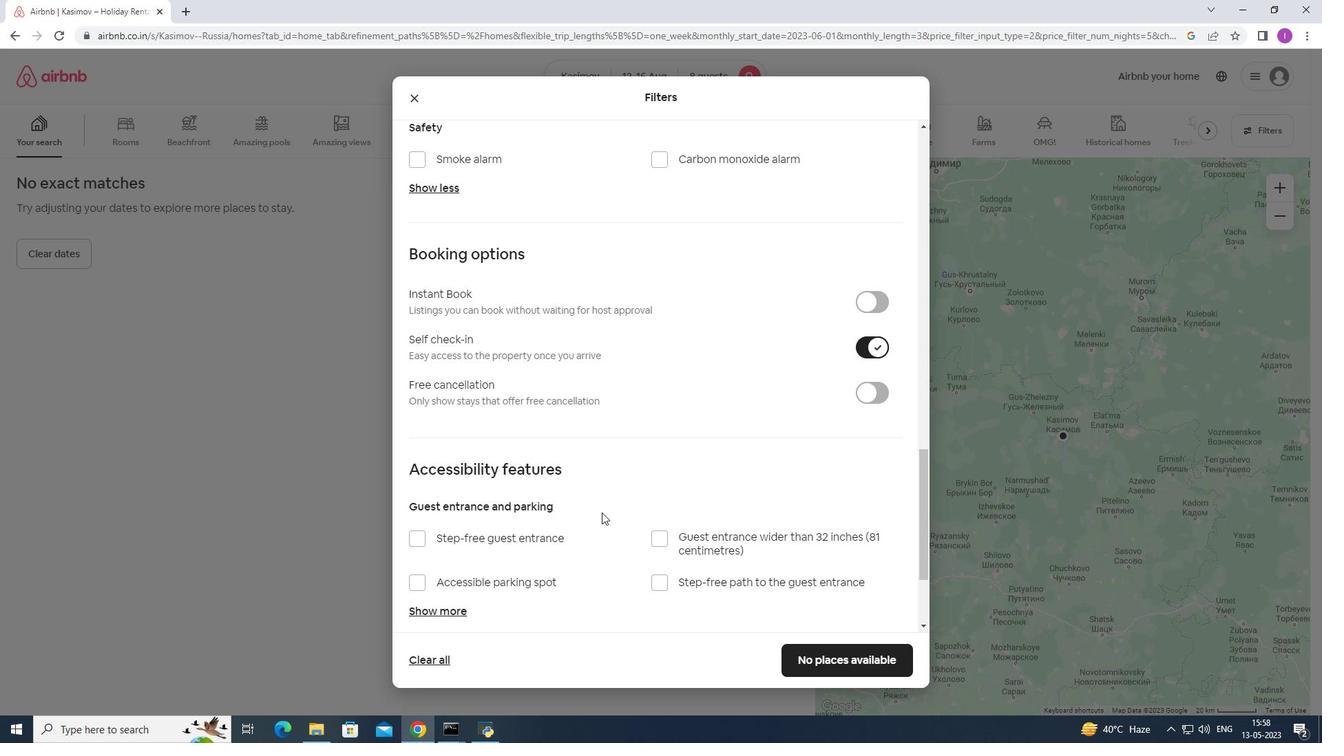 
Action: Mouse scrolled (593, 519) with delta (0, 0)
Screenshot: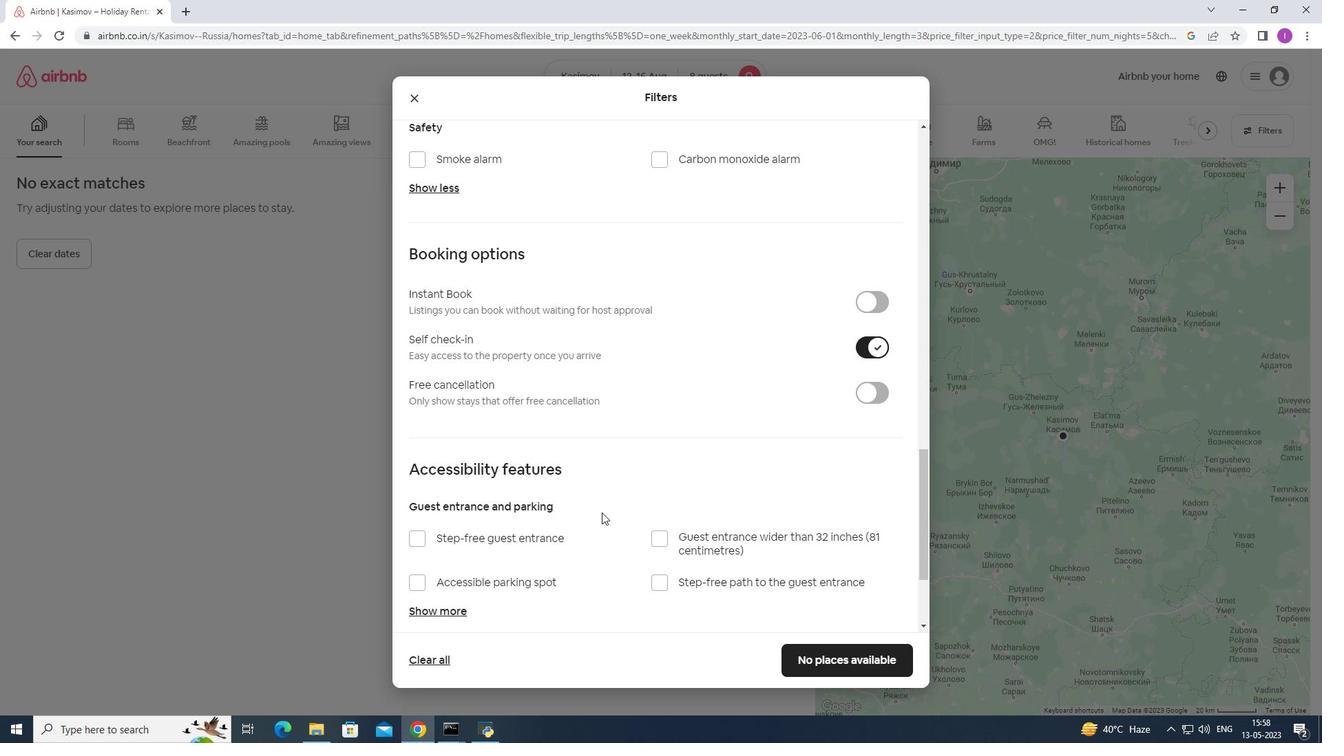 
Action: Mouse moved to (590, 524)
Screenshot: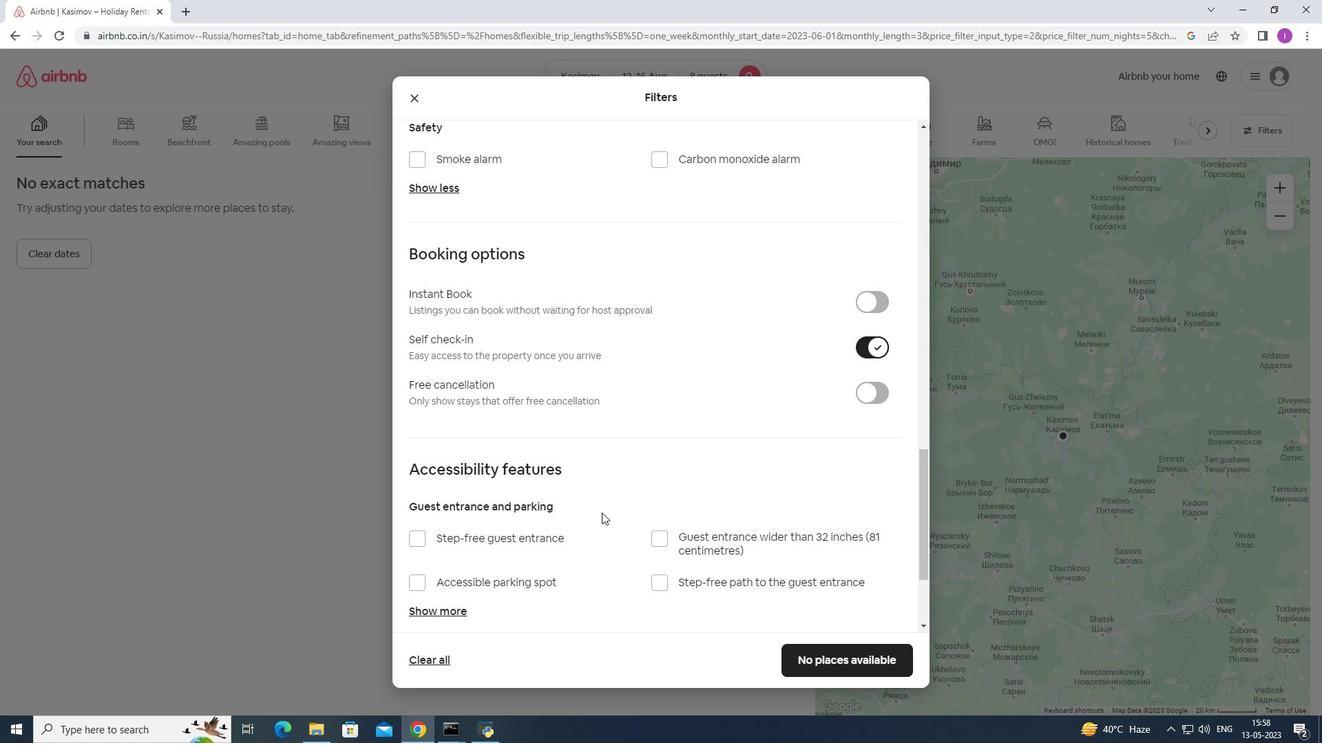 
Action: Mouse scrolled (590, 523) with delta (0, 0)
Screenshot: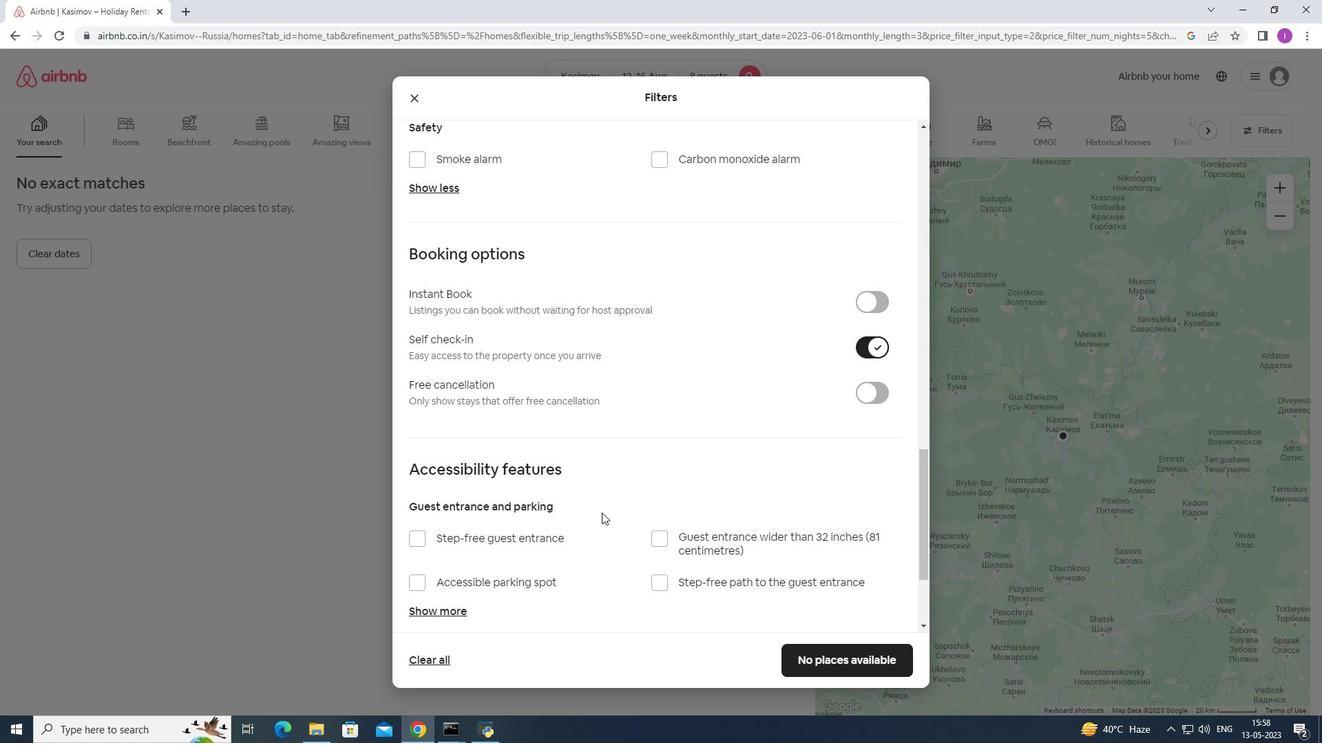
Action: Mouse scrolled (590, 523) with delta (0, 0)
Screenshot: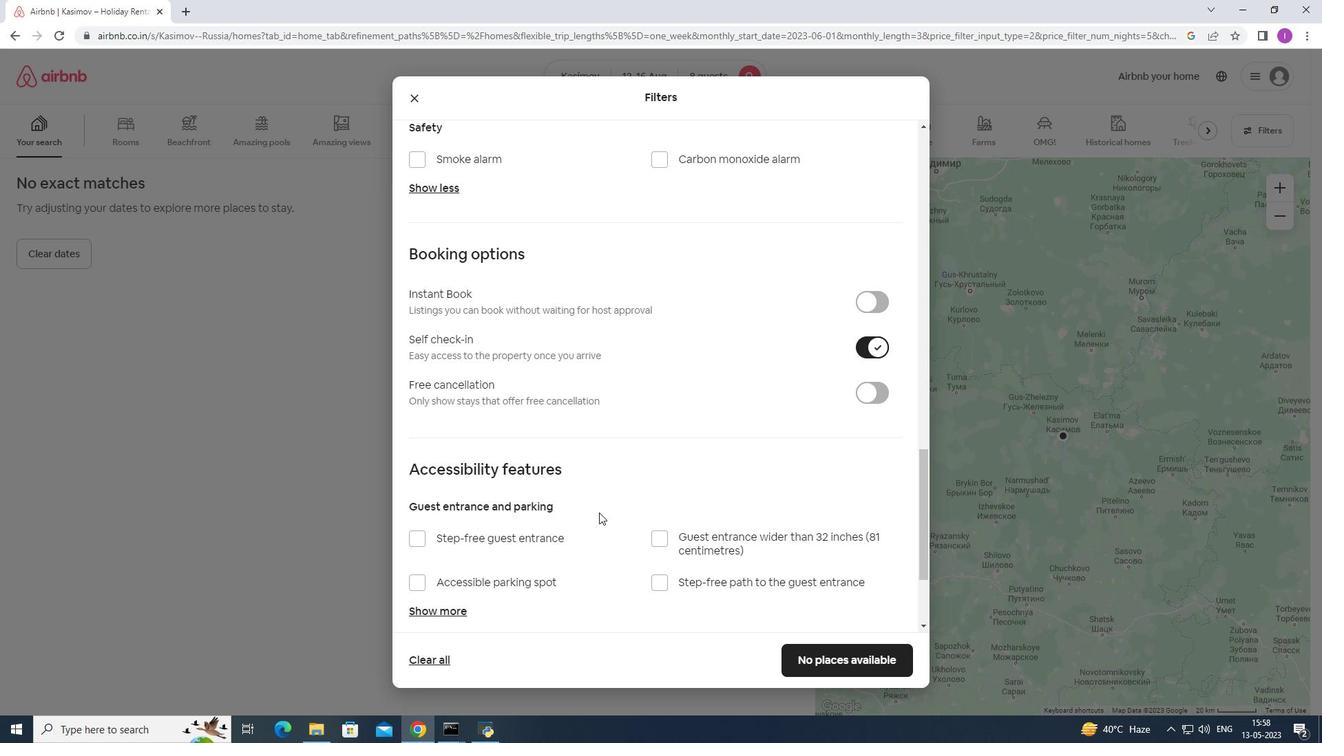 
Action: Mouse moved to (590, 524)
Screenshot: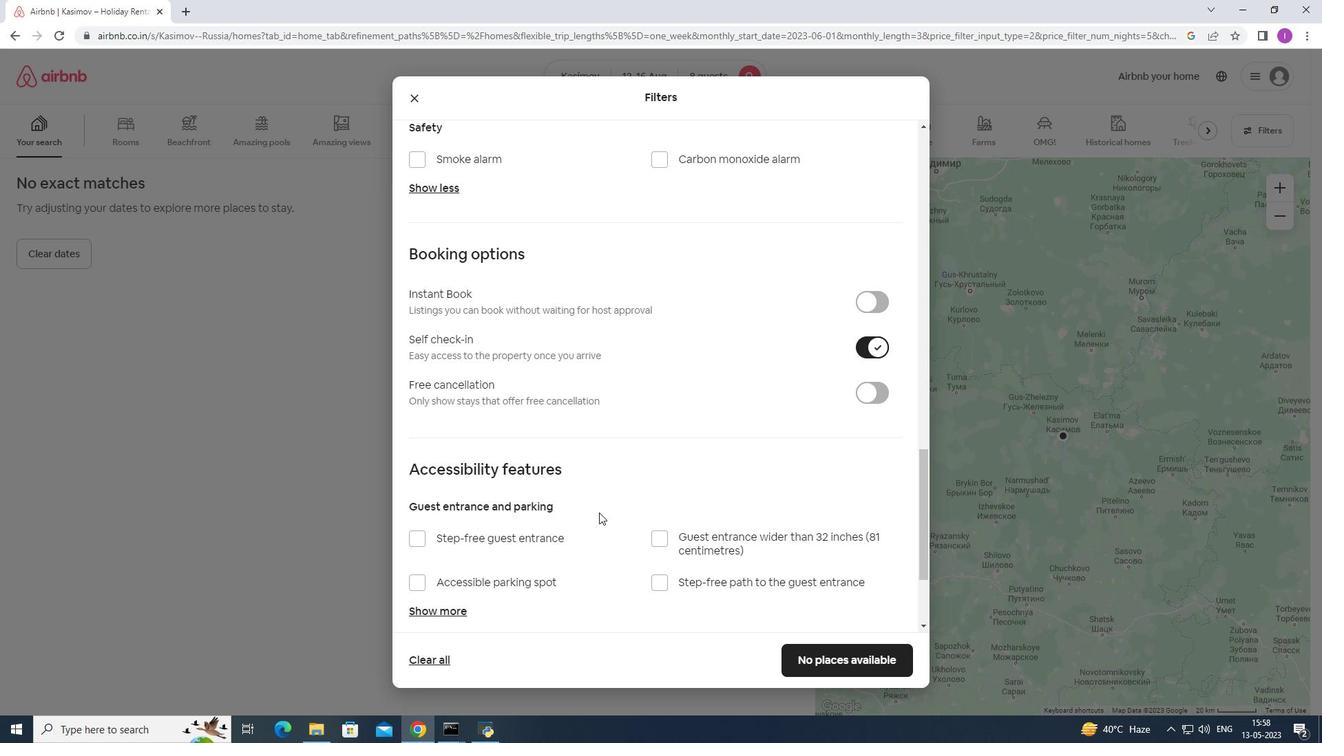 
Action: Mouse scrolled (590, 524) with delta (0, 0)
Screenshot: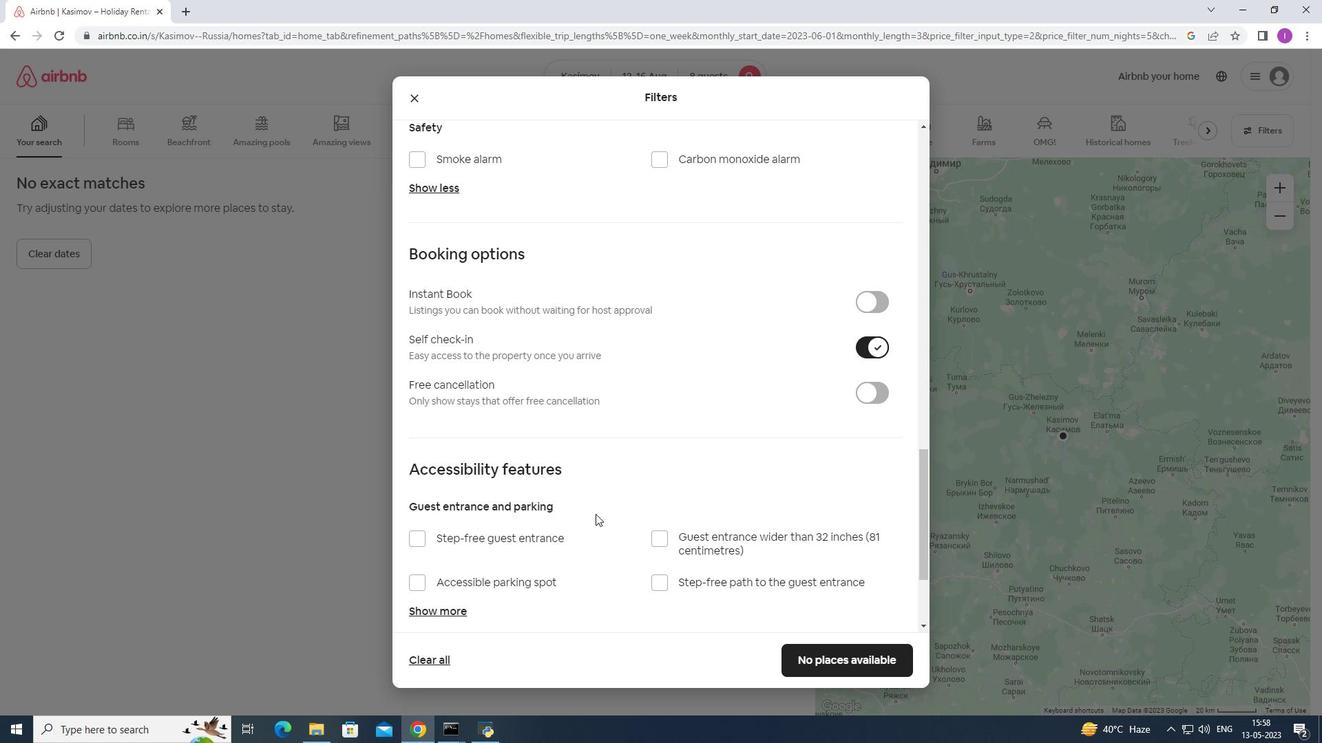 
Action: Mouse moved to (439, 544)
Screenshot: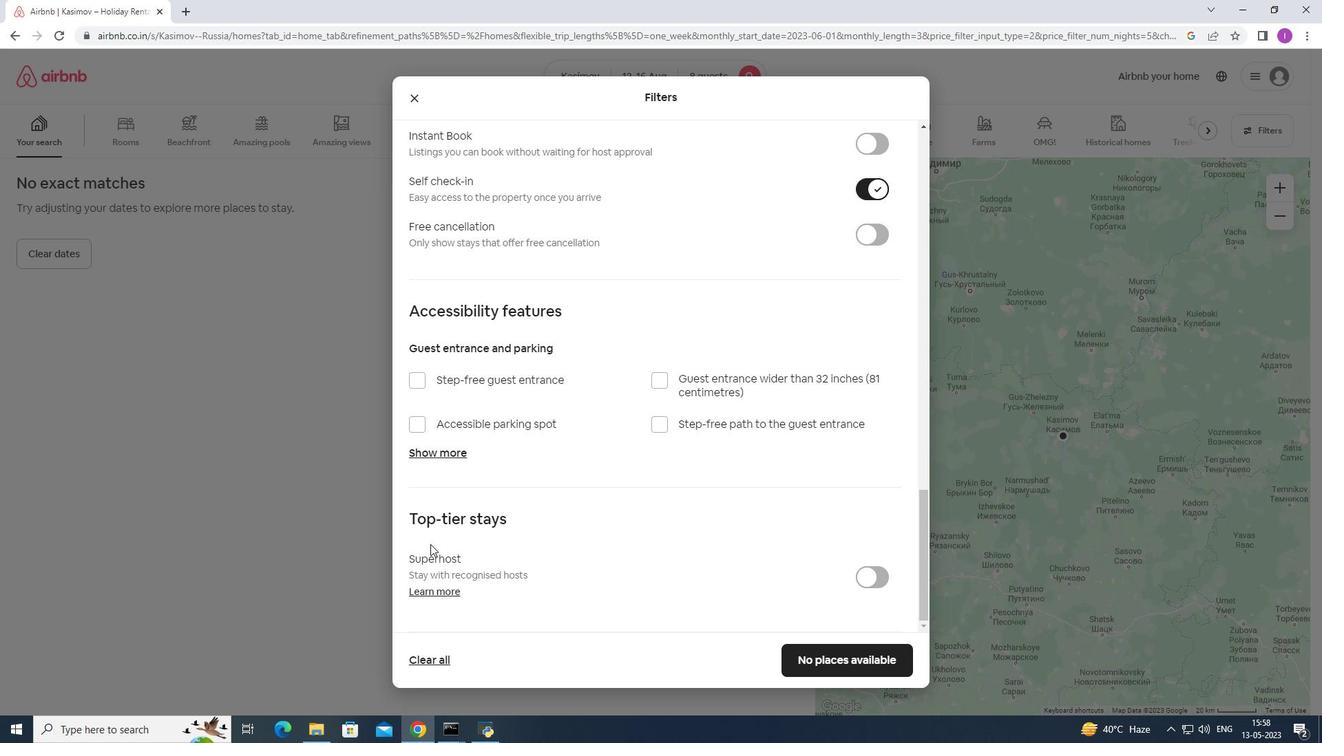
Action: Mouse scrolled (439, 544) with delta (0, 0)
Screenshot: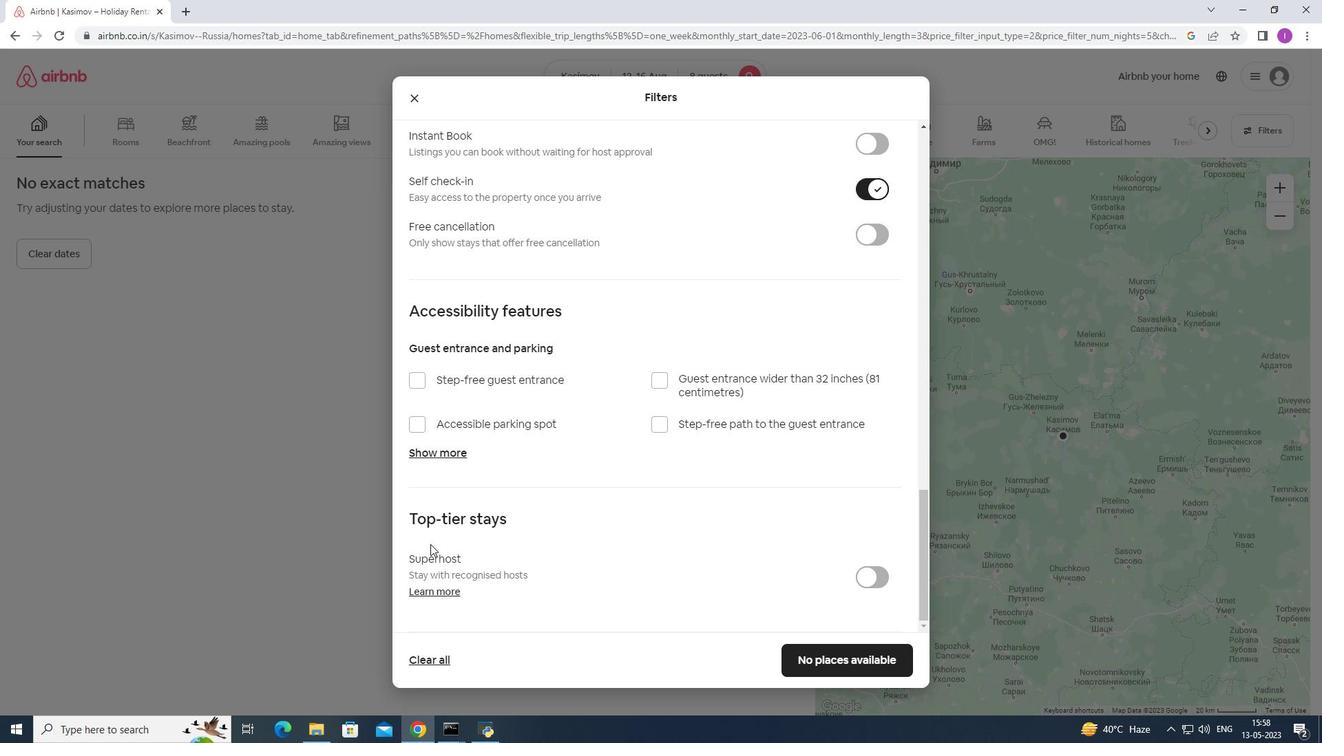 
Action: Mouse moved to (459, 547)
Screenshot: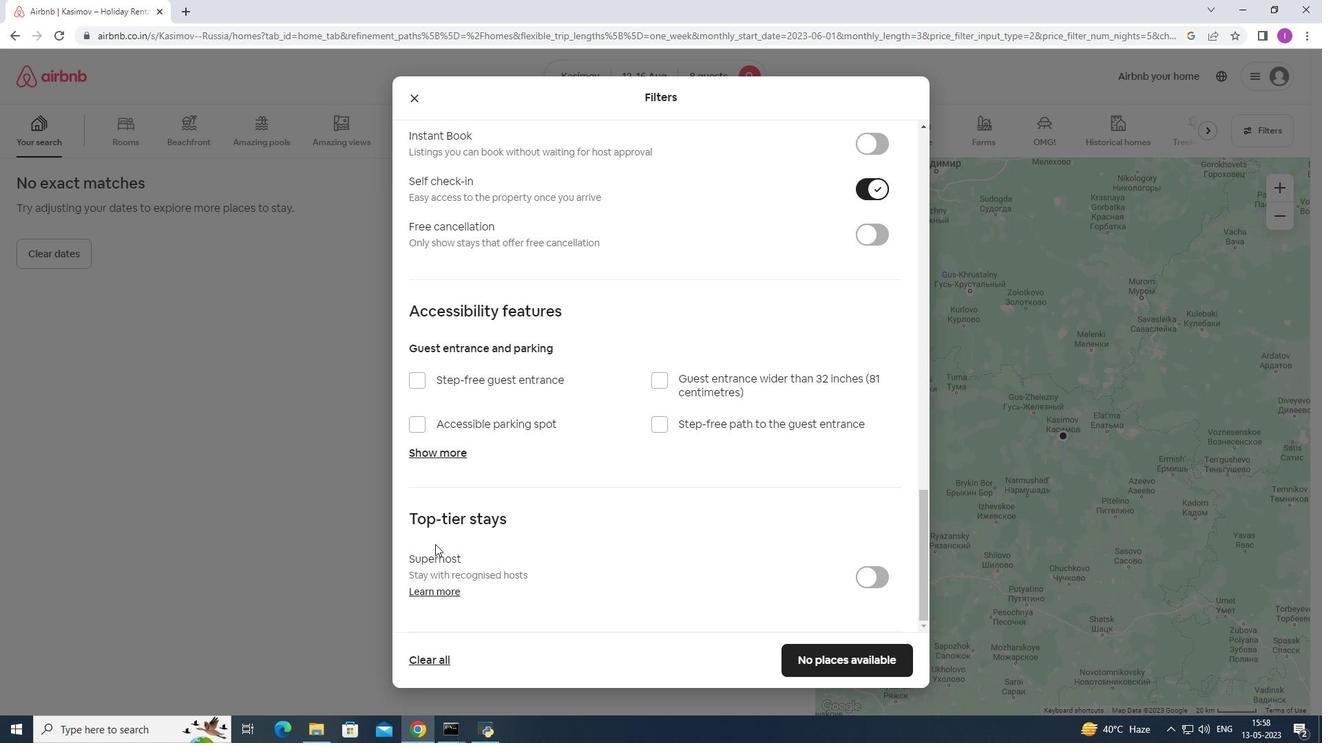 
Action: Mouse scrolled (447, 546) with delta (0, 0)
Screenshot: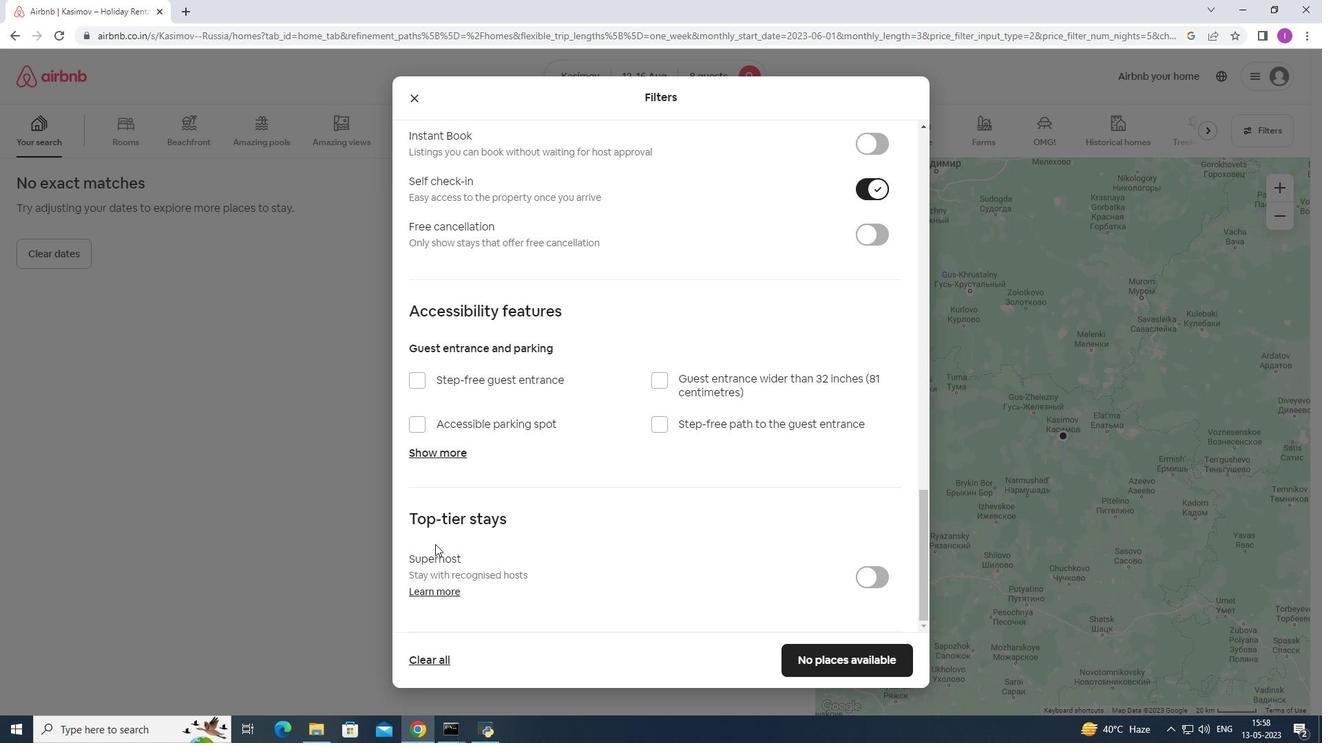 
Action: Mouse moved to (468, 549)
Screenshot: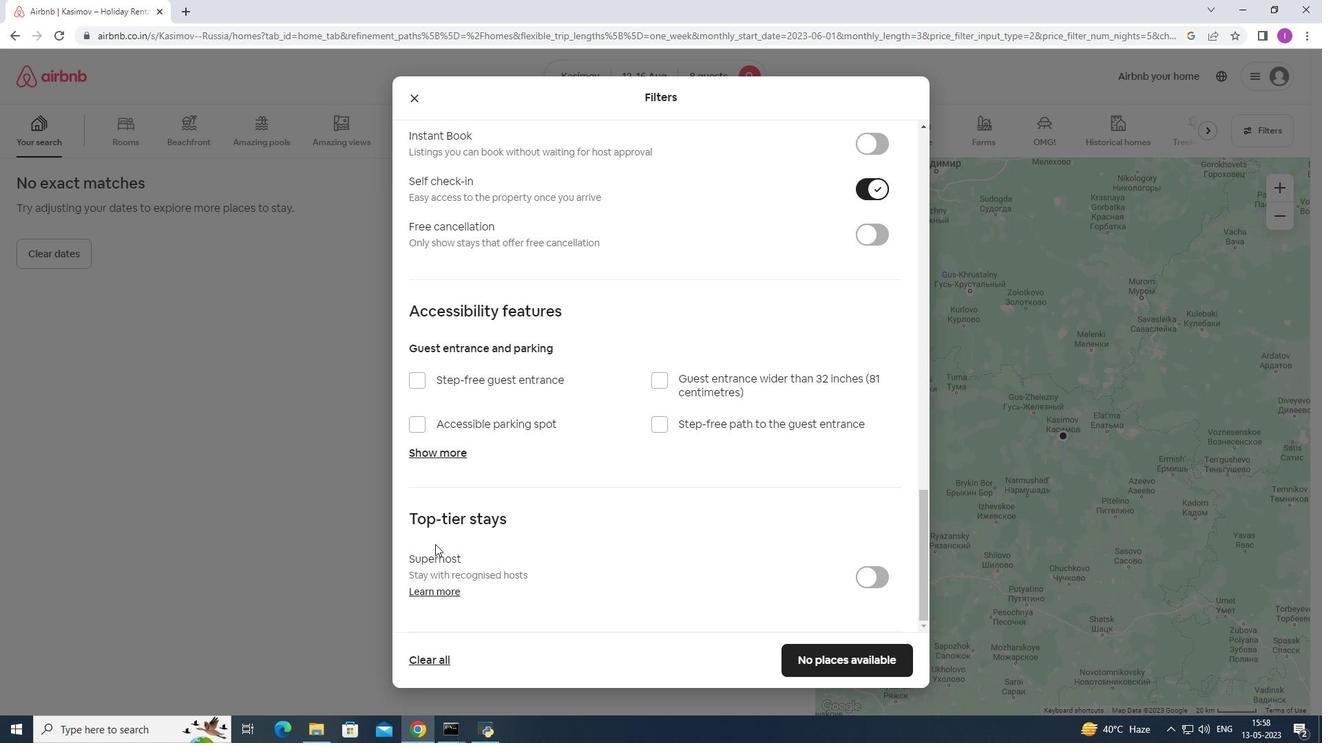 
Action: Mouse scrolled (459, 546) with delta (0, 0)
Screenshot: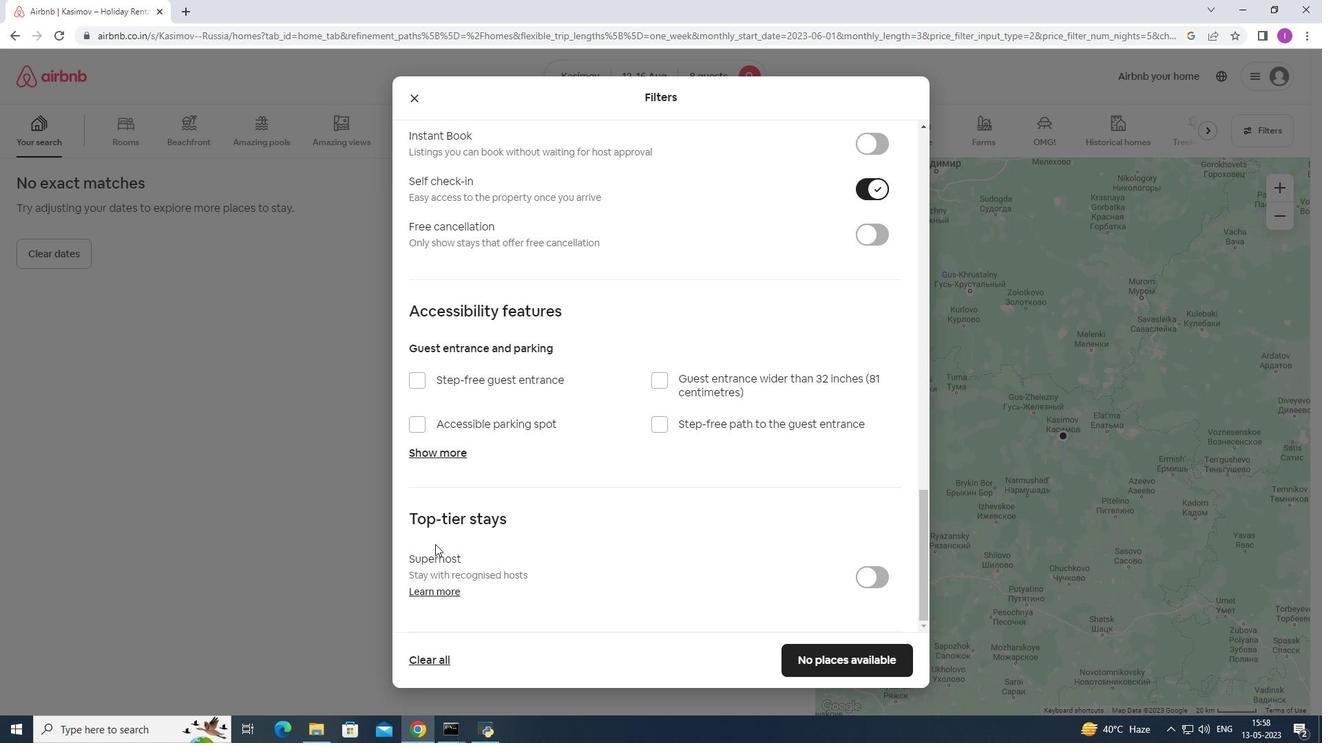 
Action: Mouse moved to (476, 548)
Screenshot: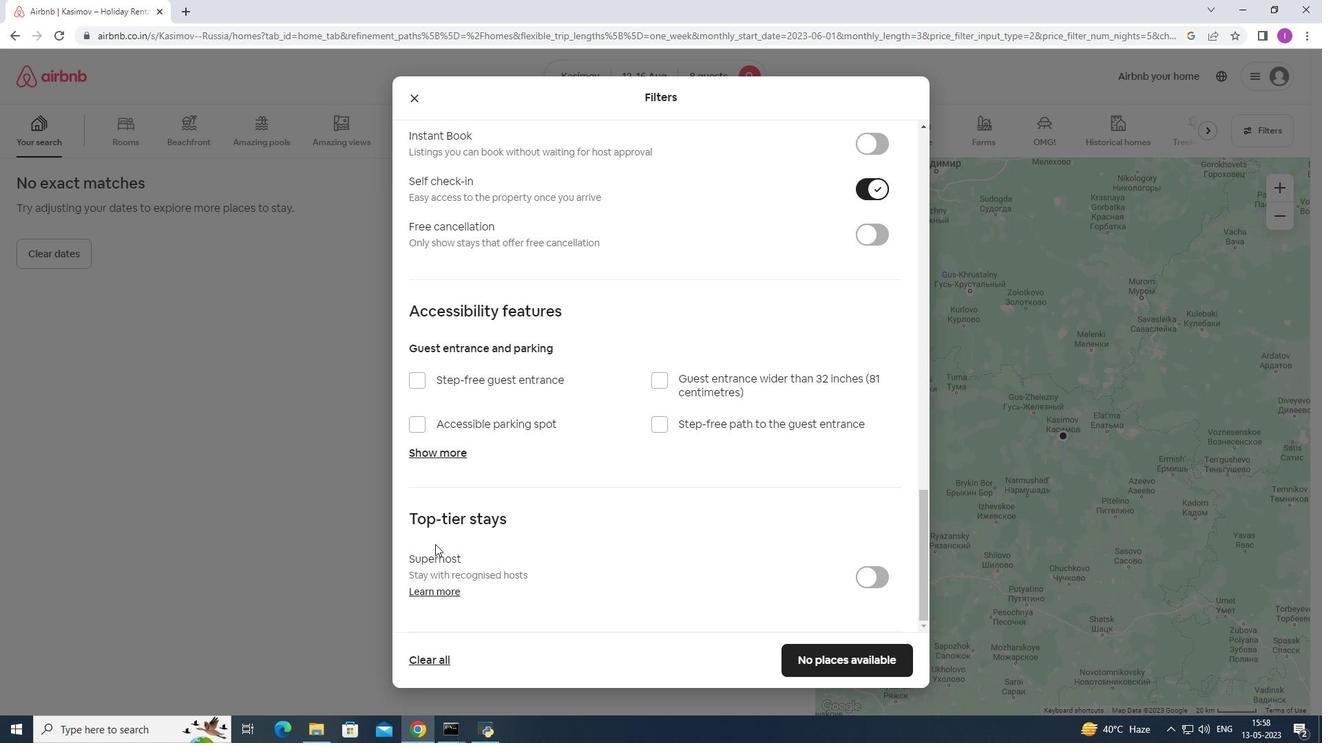 
Action: Mouse scrolled (472, 548) with delta (0, 0)
Screenshot: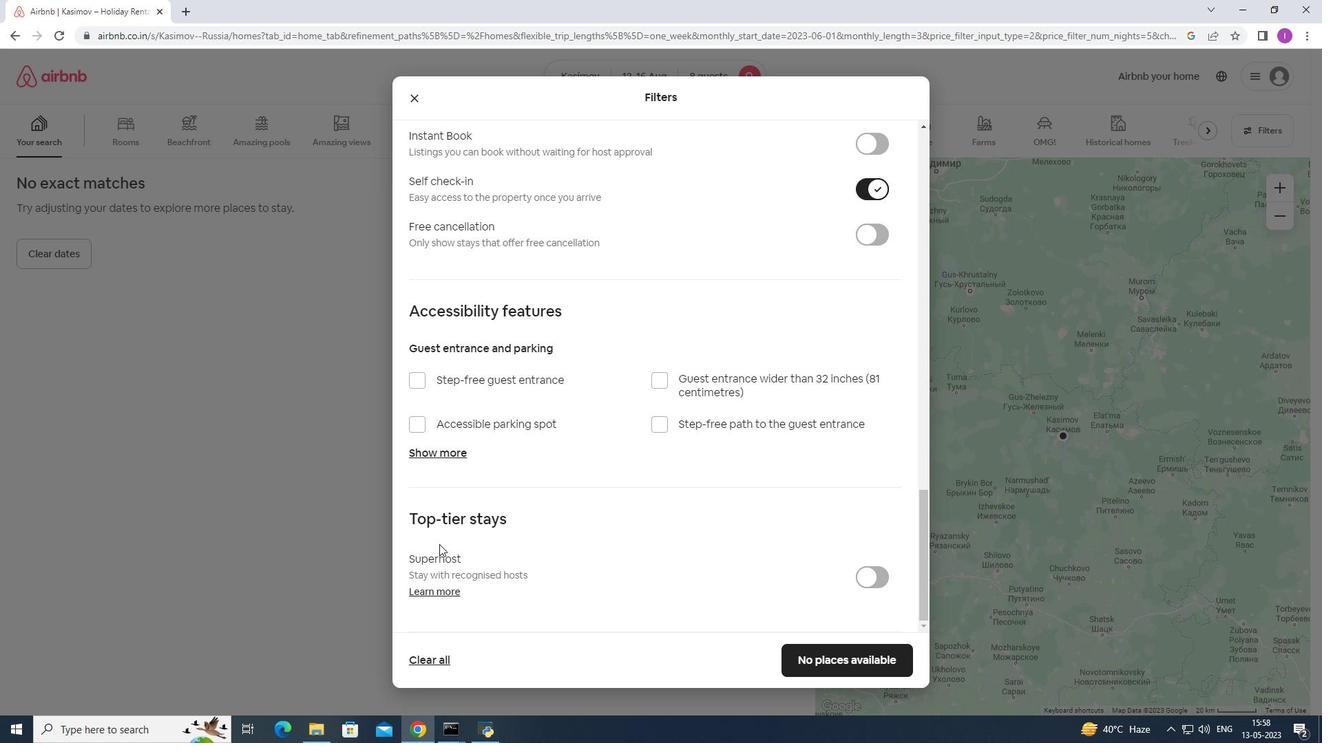 
Action: Mouse moved to (836, 660)
Screenshot: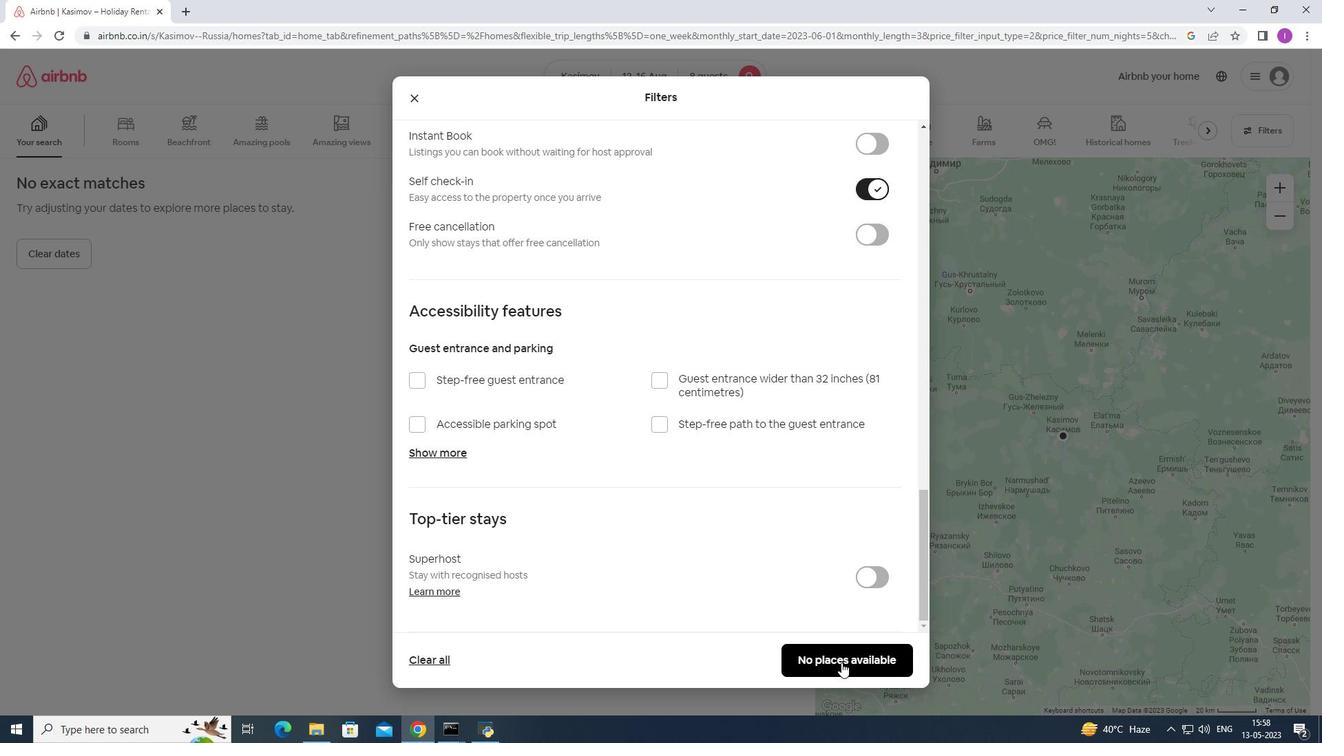 
Action: Mouse pressed left at (836, 660)
Screenshot: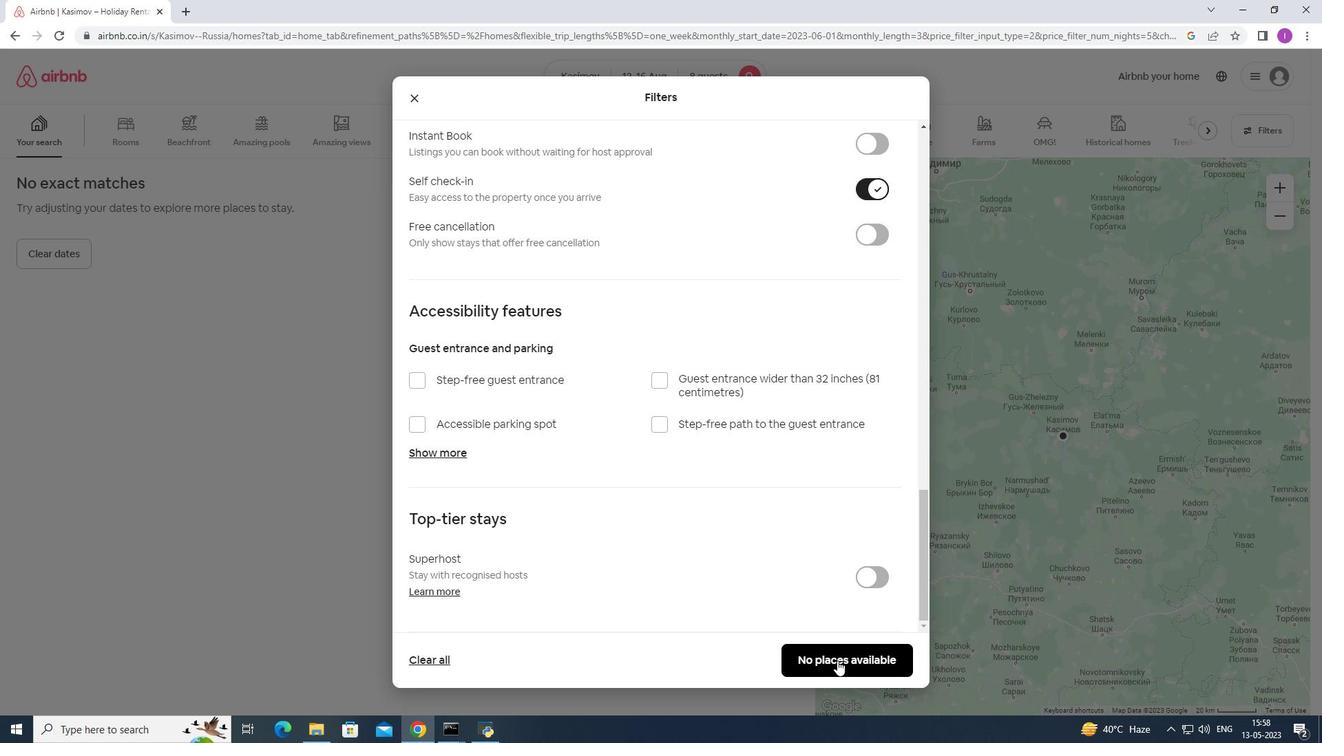 
Action: Mouse moved to (545, 542)
Screenshot: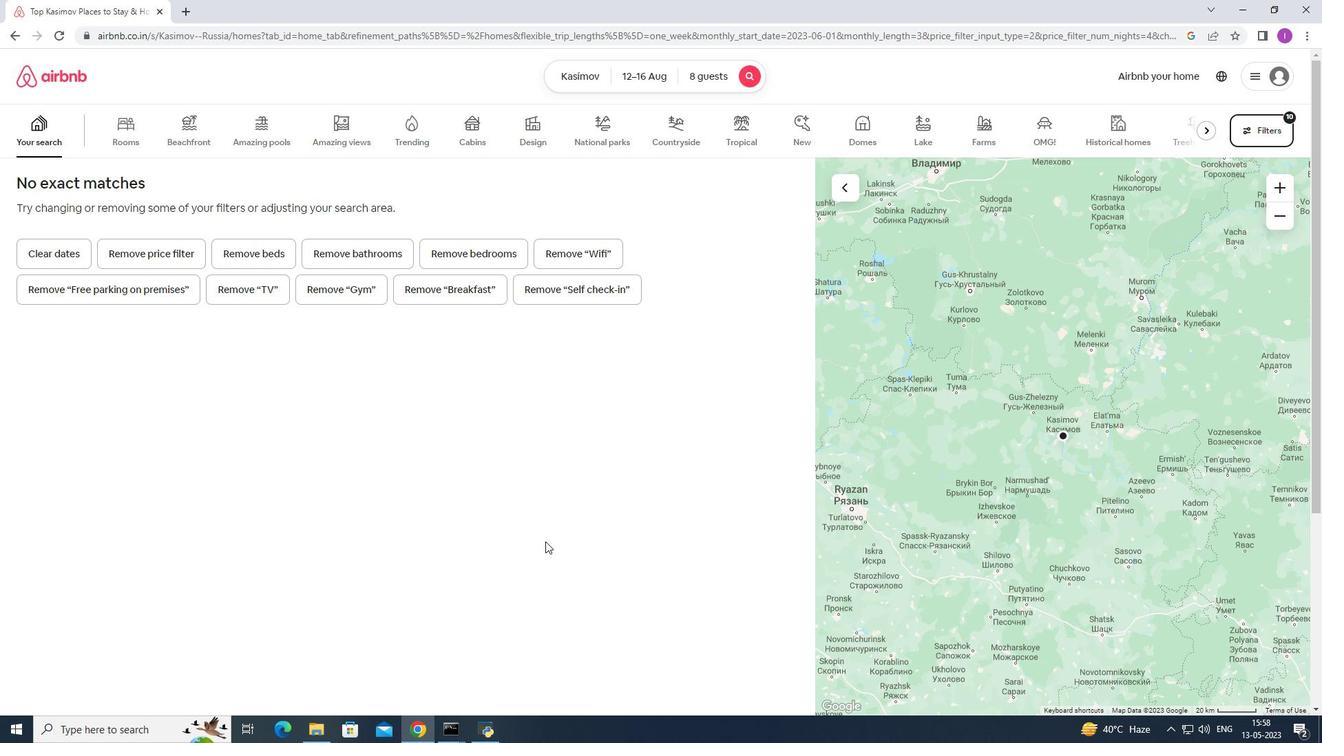 
